 Task: Find connections with filter location Laxou with filter topic #Socialentrepreneurshipwith filter profile language Spanish with filter current company ISRO with filter school Shibli National College Azamgarh with filter industry Racetracks with filter service category Financial Reporting with filter keywords title Chief Engineer
Action: Mouse moved to (655, 95)
Screenshot: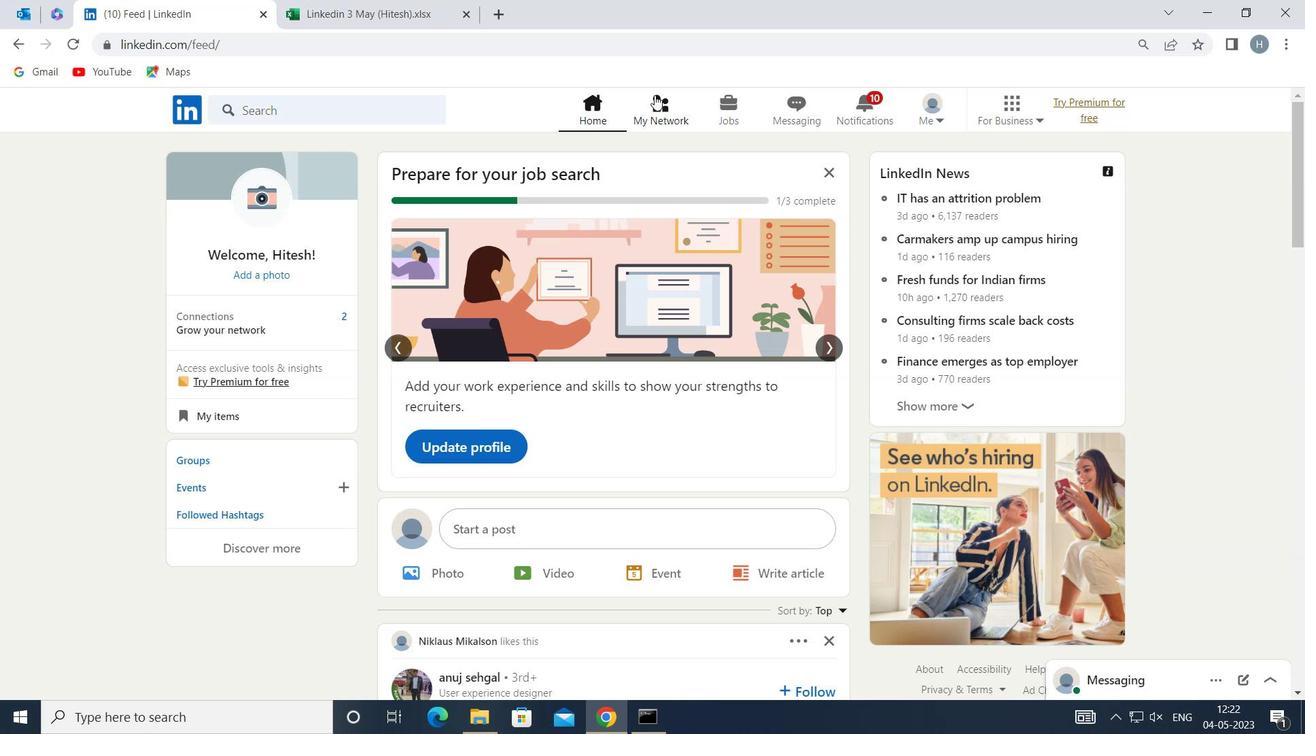 
Action: Mouse pressed left at (655, 95)
Screenshot: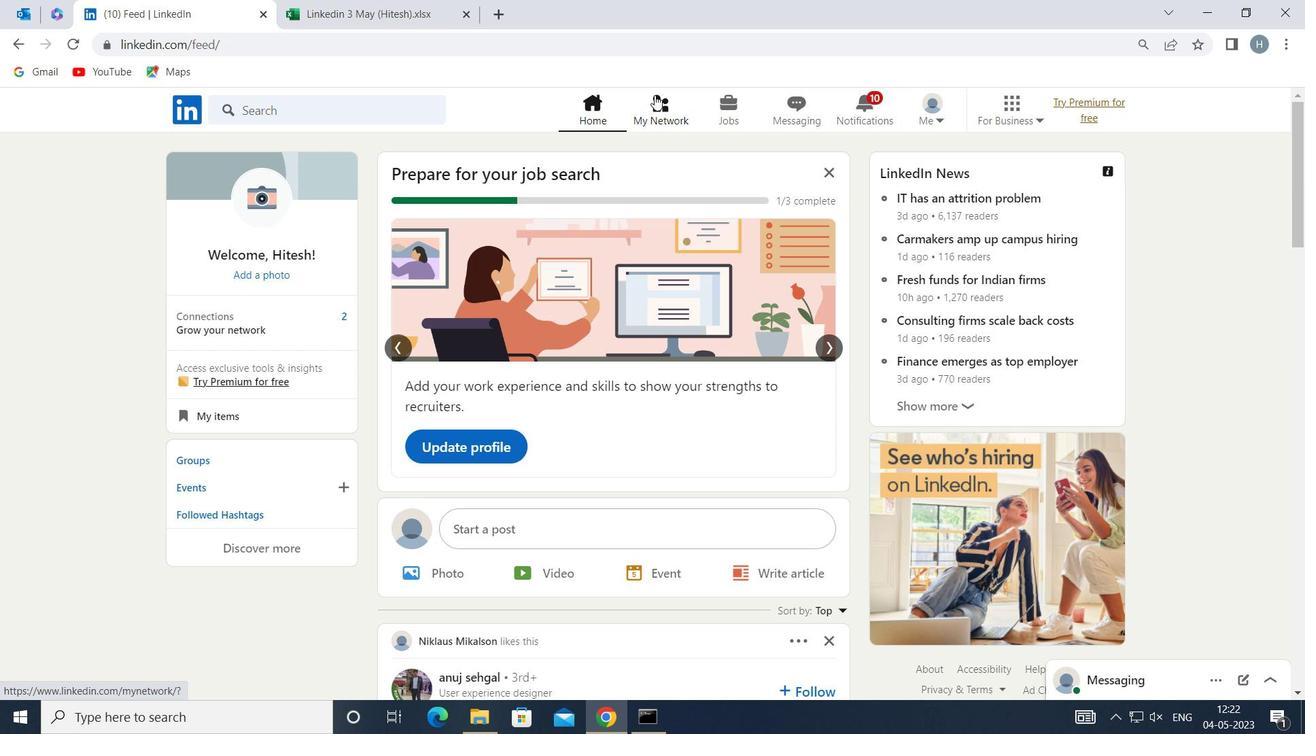 
Action: Mouse moved to (317, 197)
Screenshot: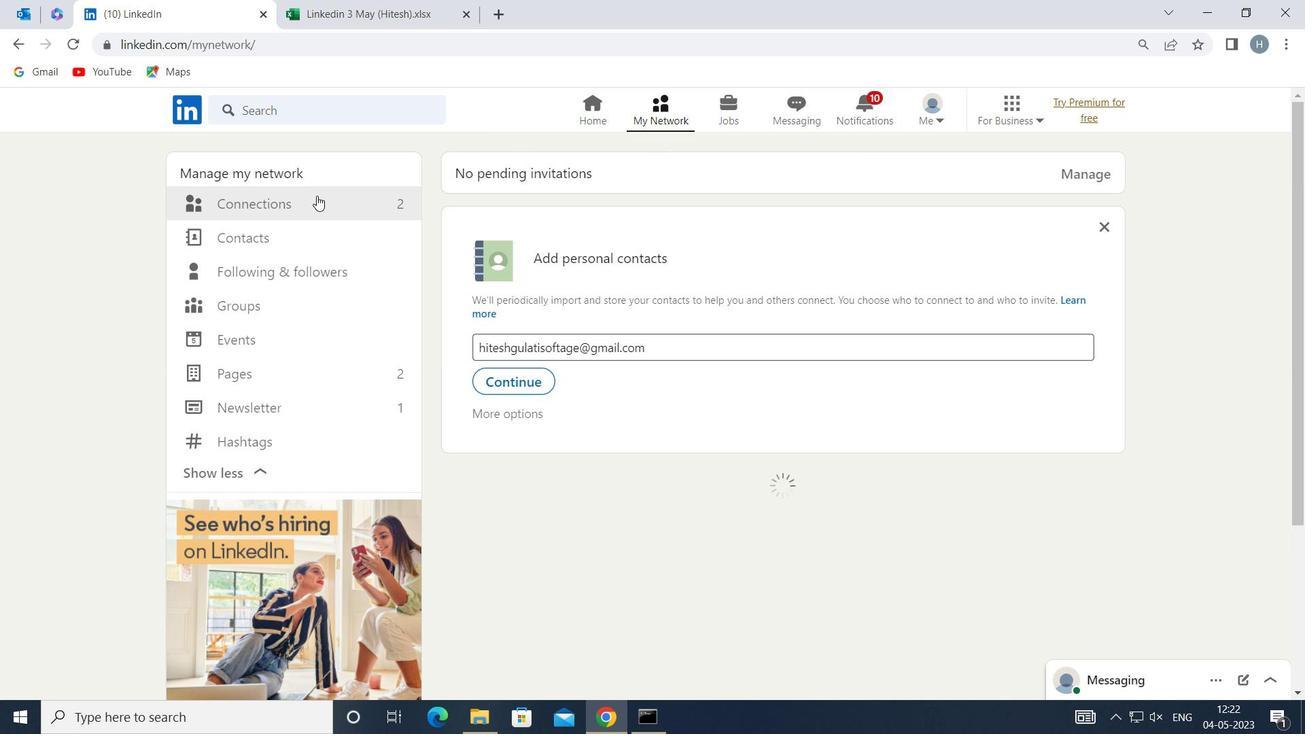 
Action: Mouse pressed left at (317, 197)
Screenshot: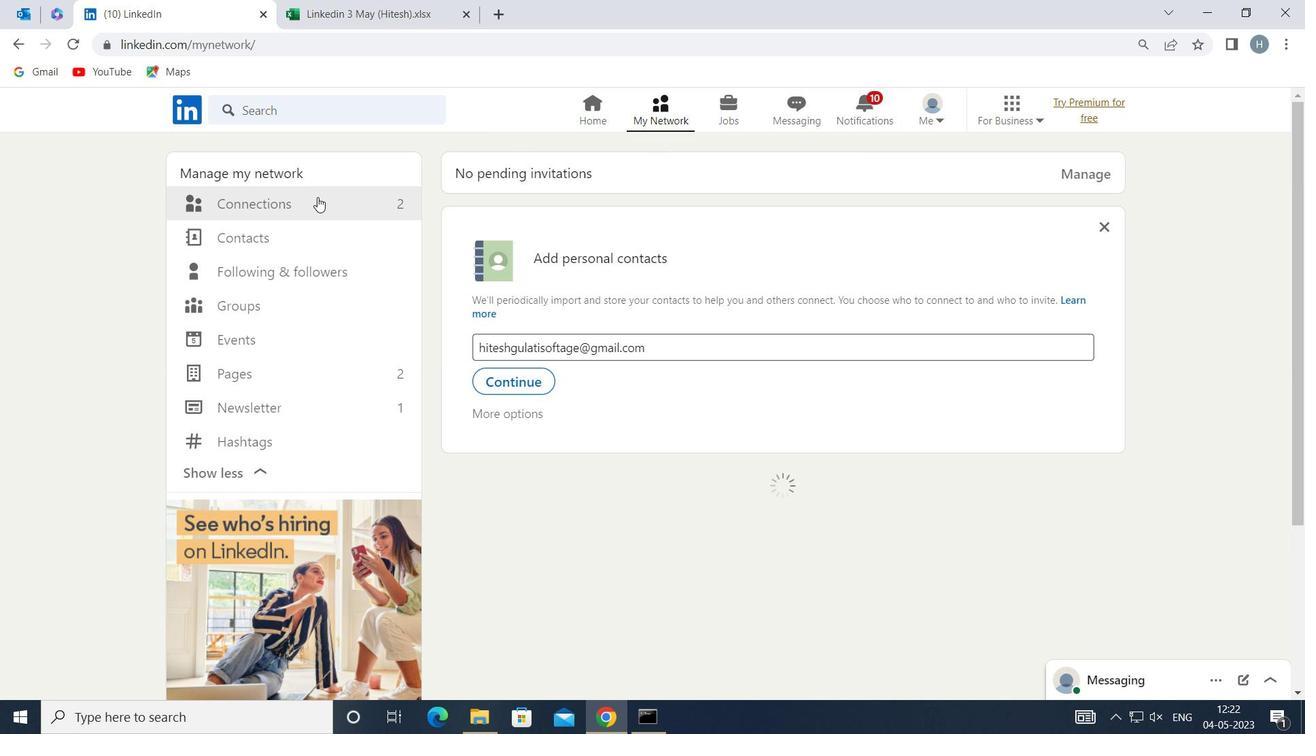 
Action: Mouse moved to (764, 201)
Screenshot: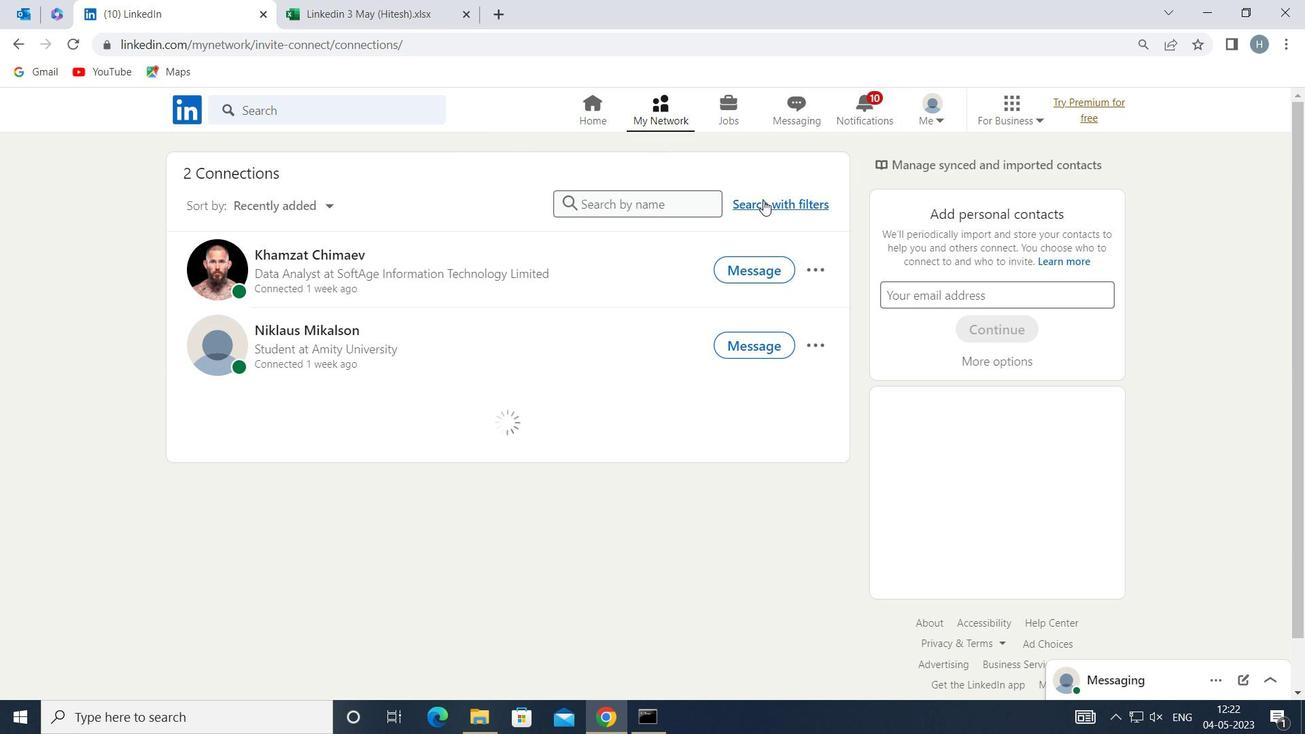 
Action: Mouse pressed left at (764, 201)
Screenshot: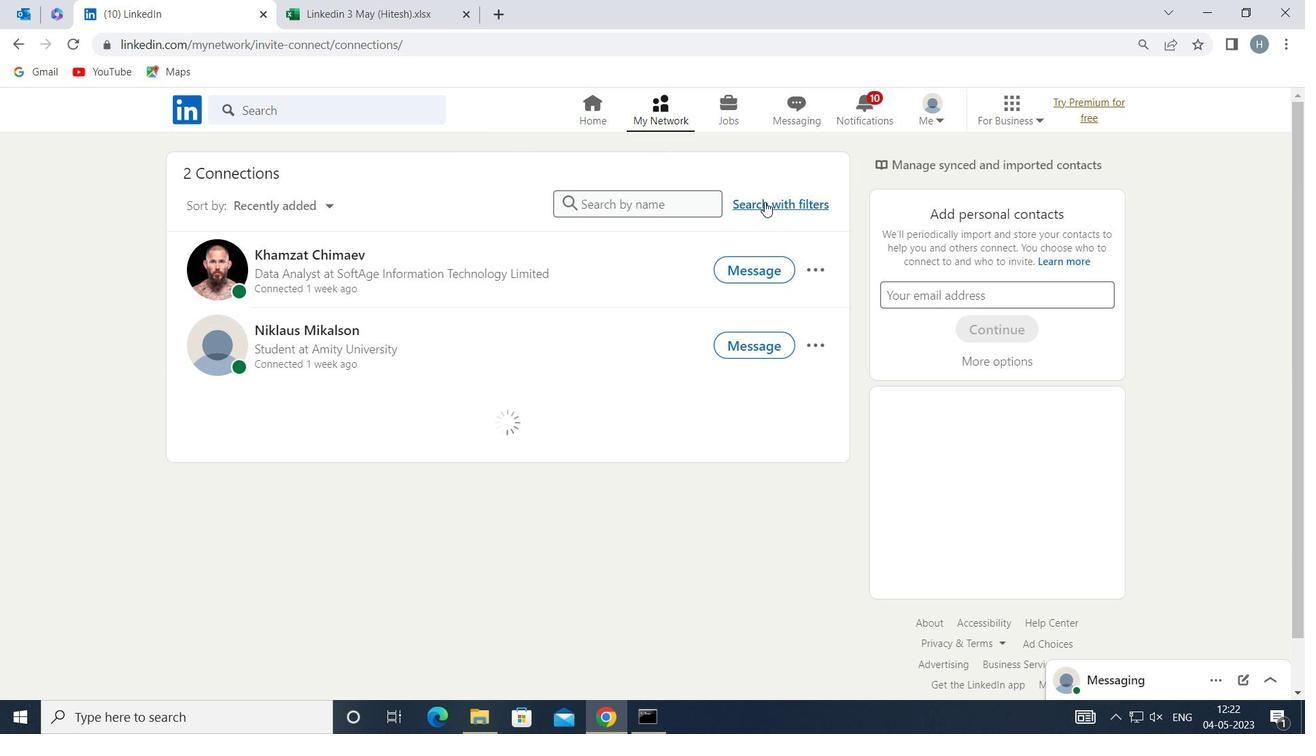 
Action: Mouse moved to (719, 152)
Screenshot: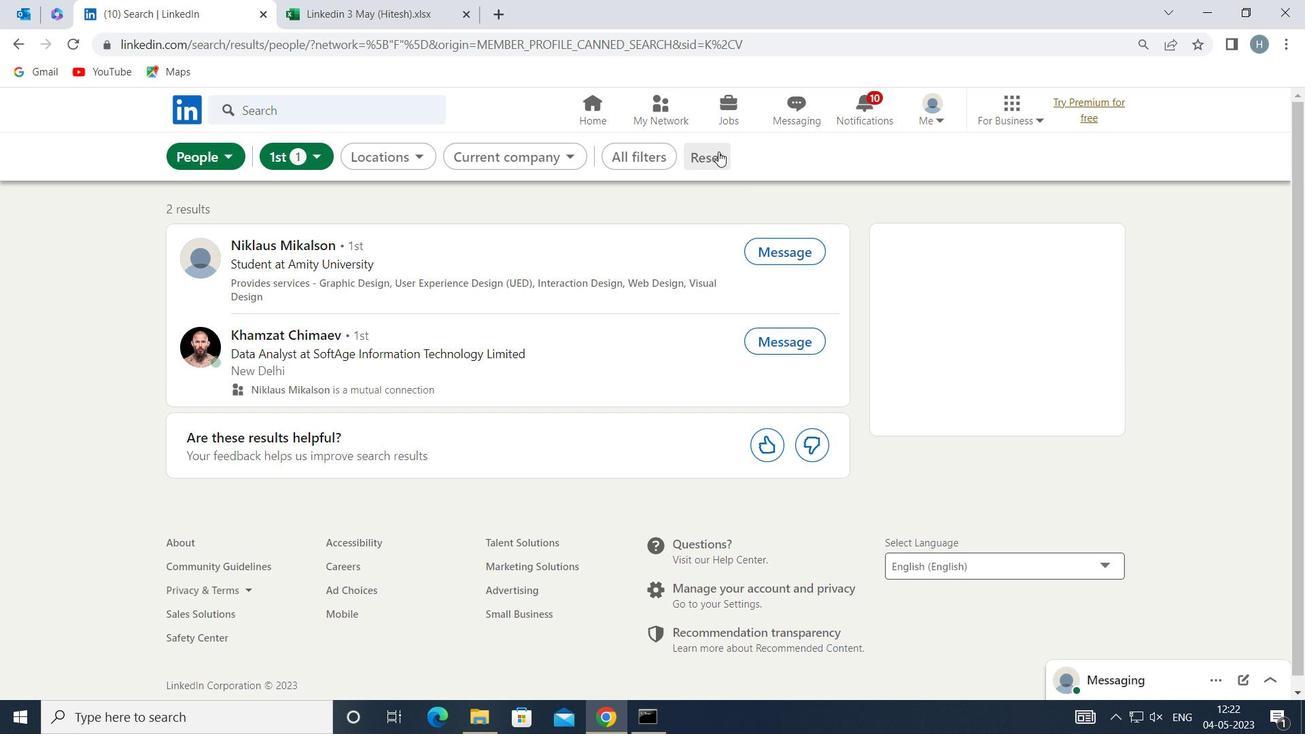 
Action: Mouse pressed left at (719, 152)
Screenshot: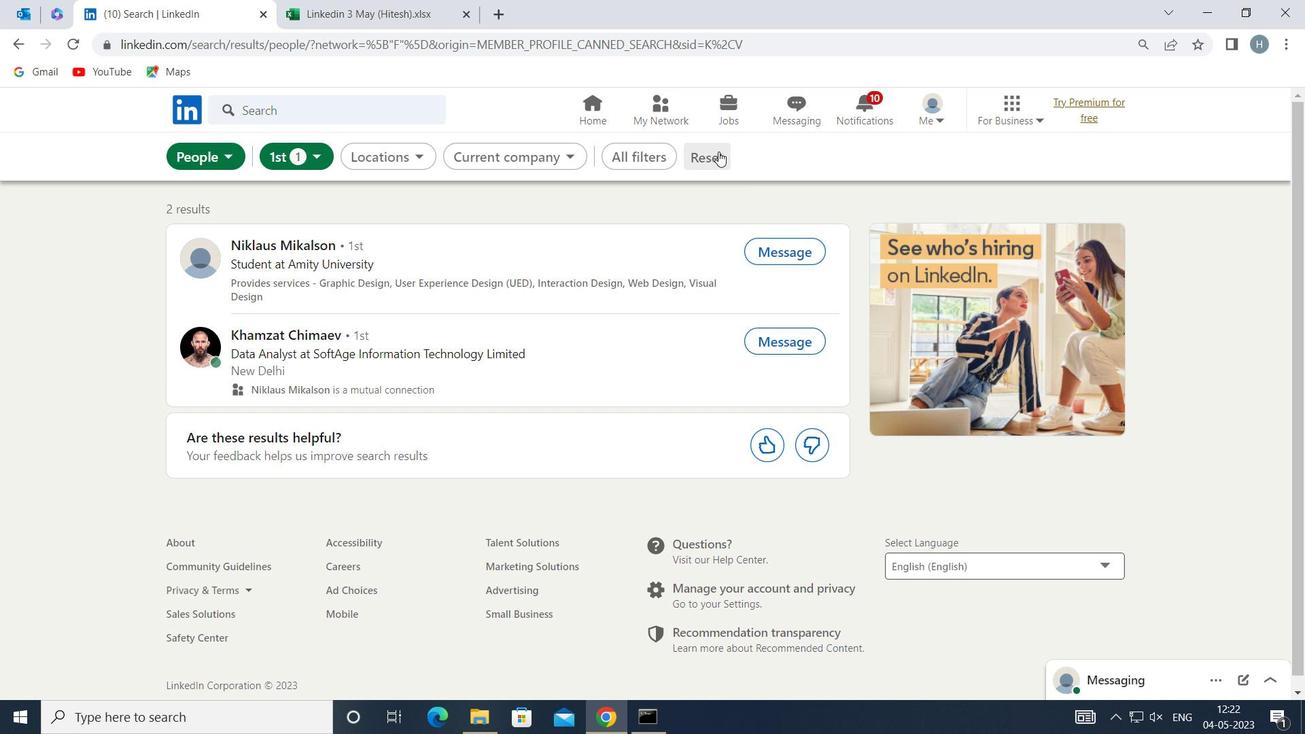 
Action: Mouse moved to (681, 153)
Screenshot: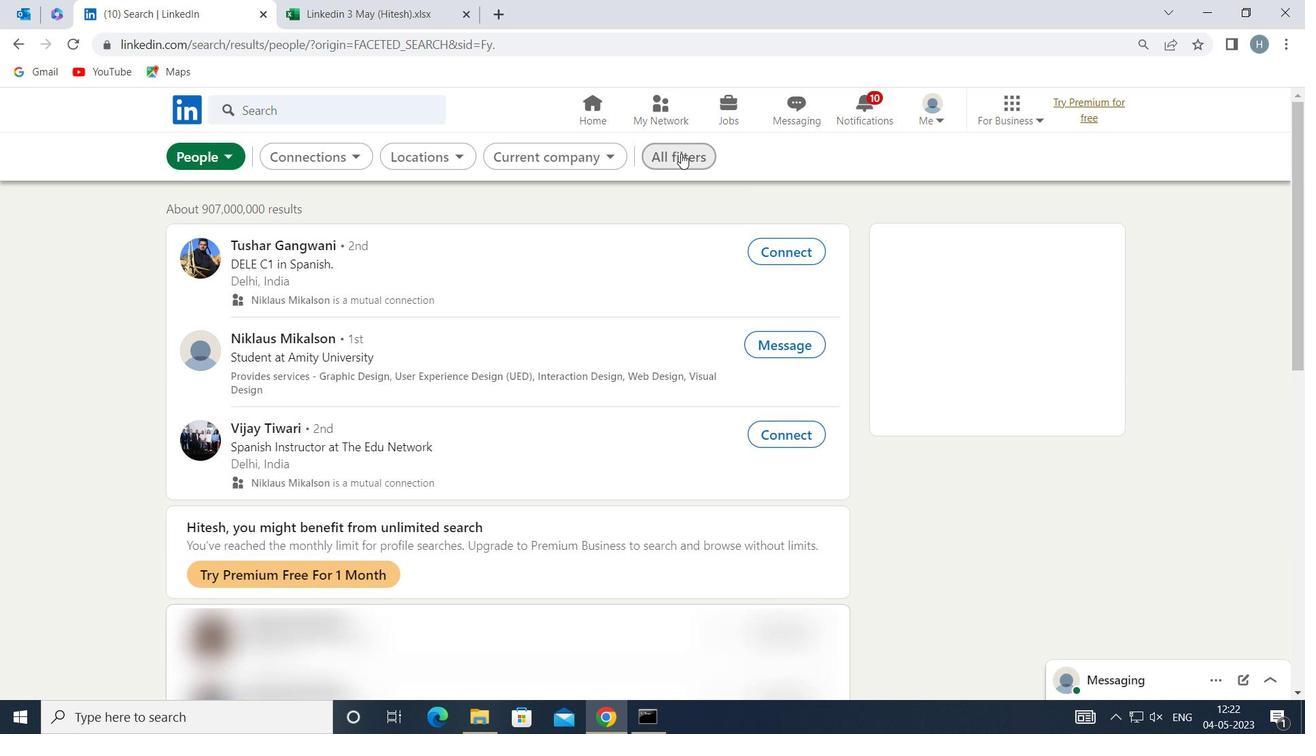 
Action: Mouse pressed left at (681, 153)
Screenshot: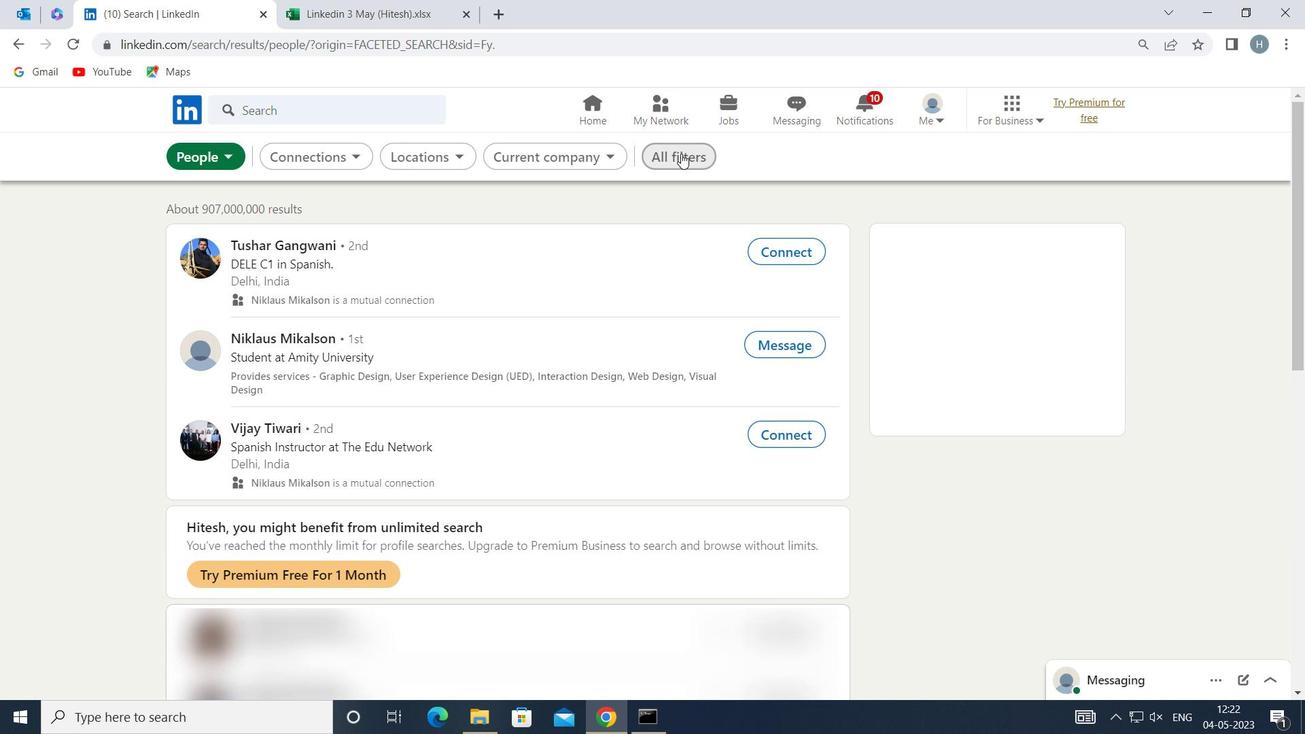 
Action: Mouse moved to (968, 330)
Screenshot: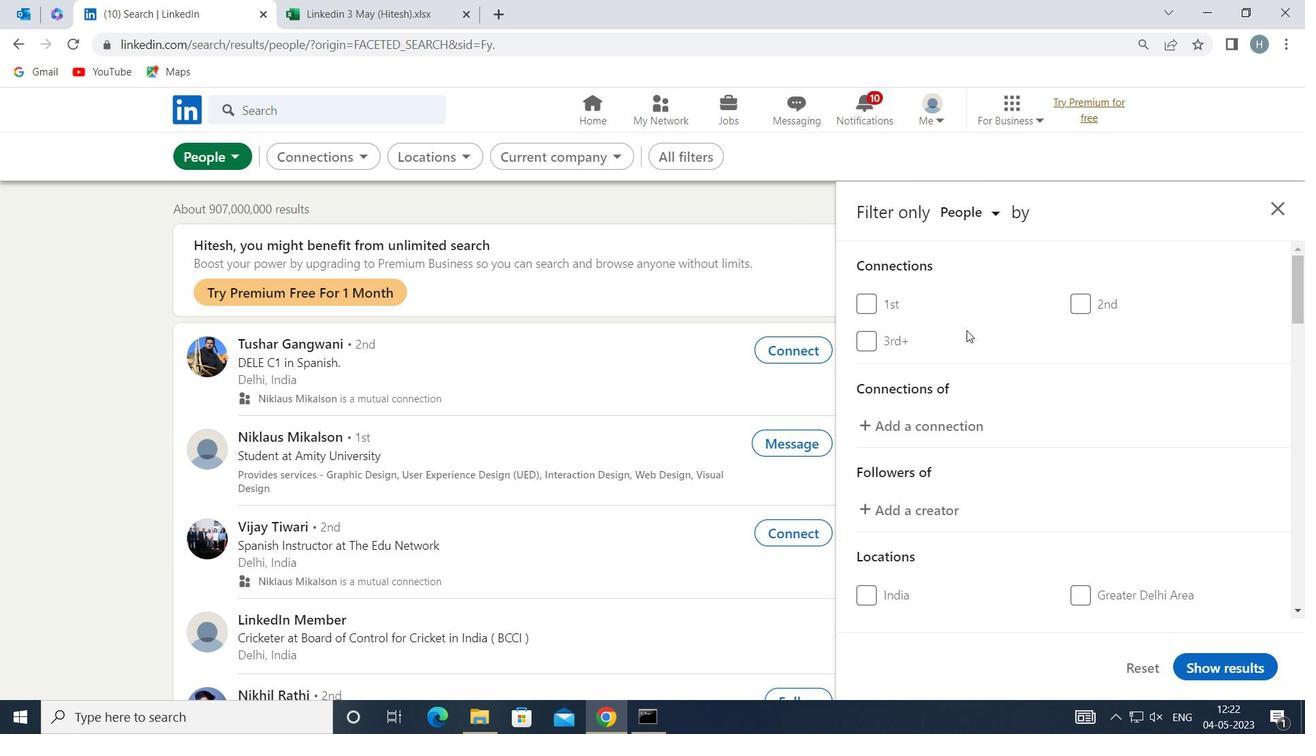 
Action: Mouse scrolled (968, 329) with delta (0, 0)
Screenshot: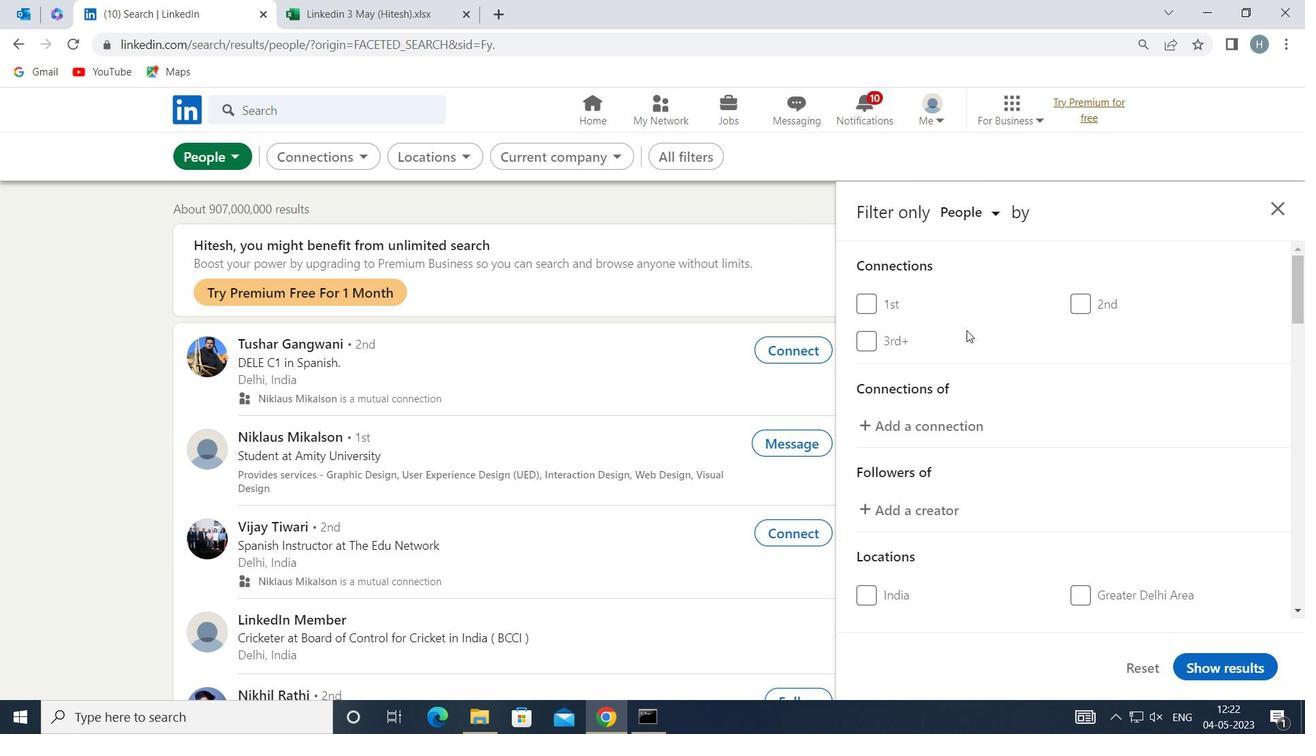 
Action: Mouse scrolled (968, 329) with delta (0, 0)
Screenshot: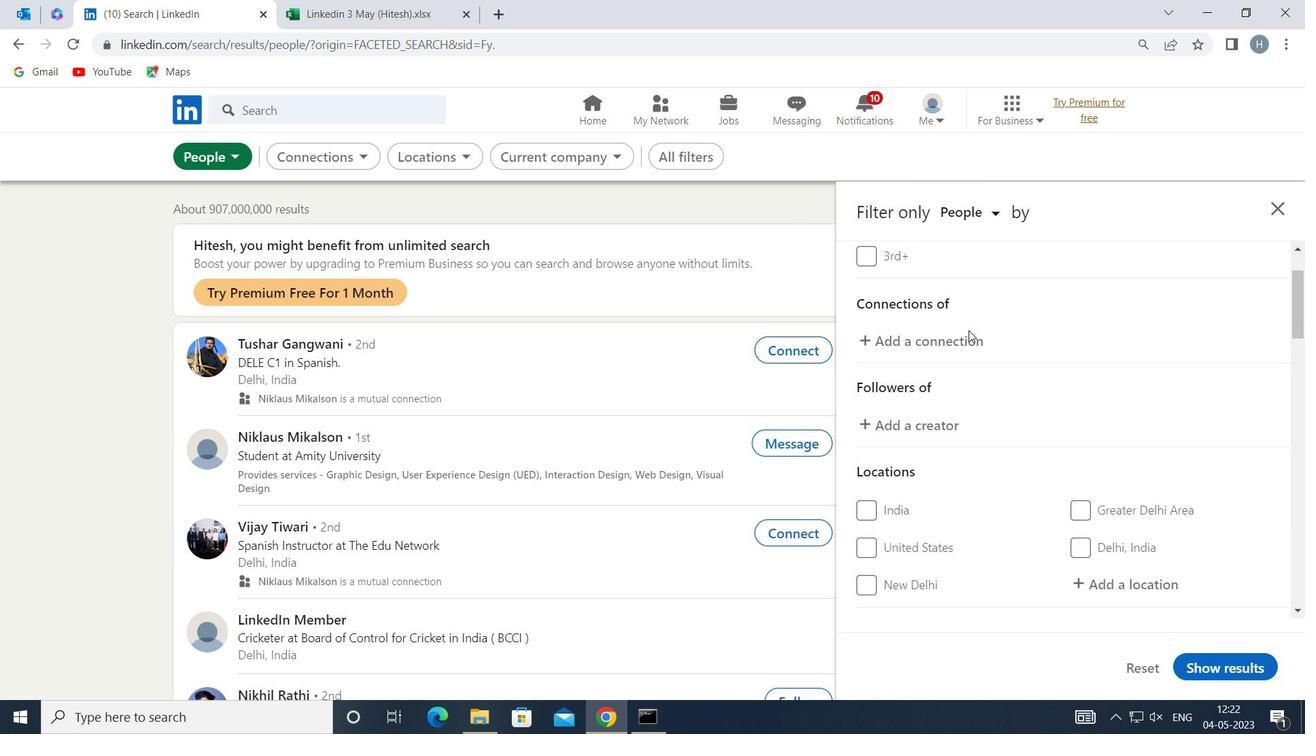 
Action: Mouse moved to (997, 373)
Screenshot: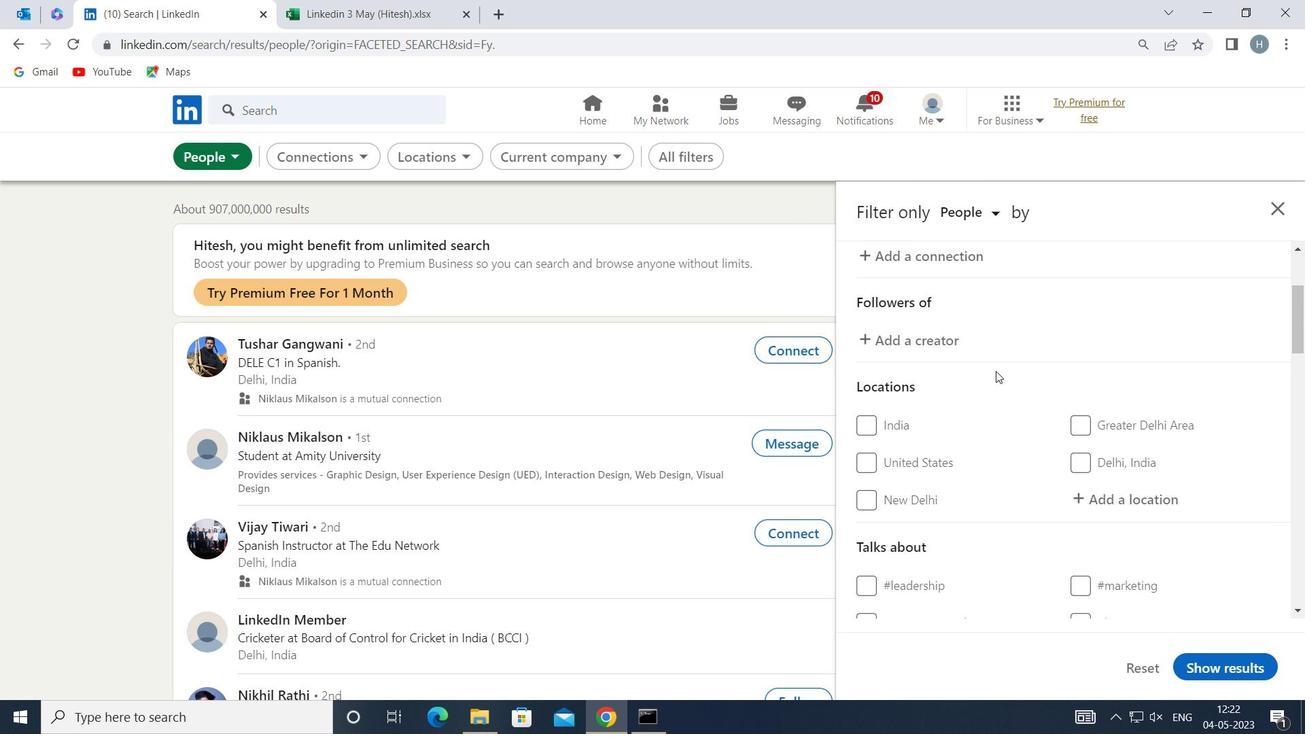 
Action: Mouse scrolled (997, 372) with delta (0, 0)
Screenshot: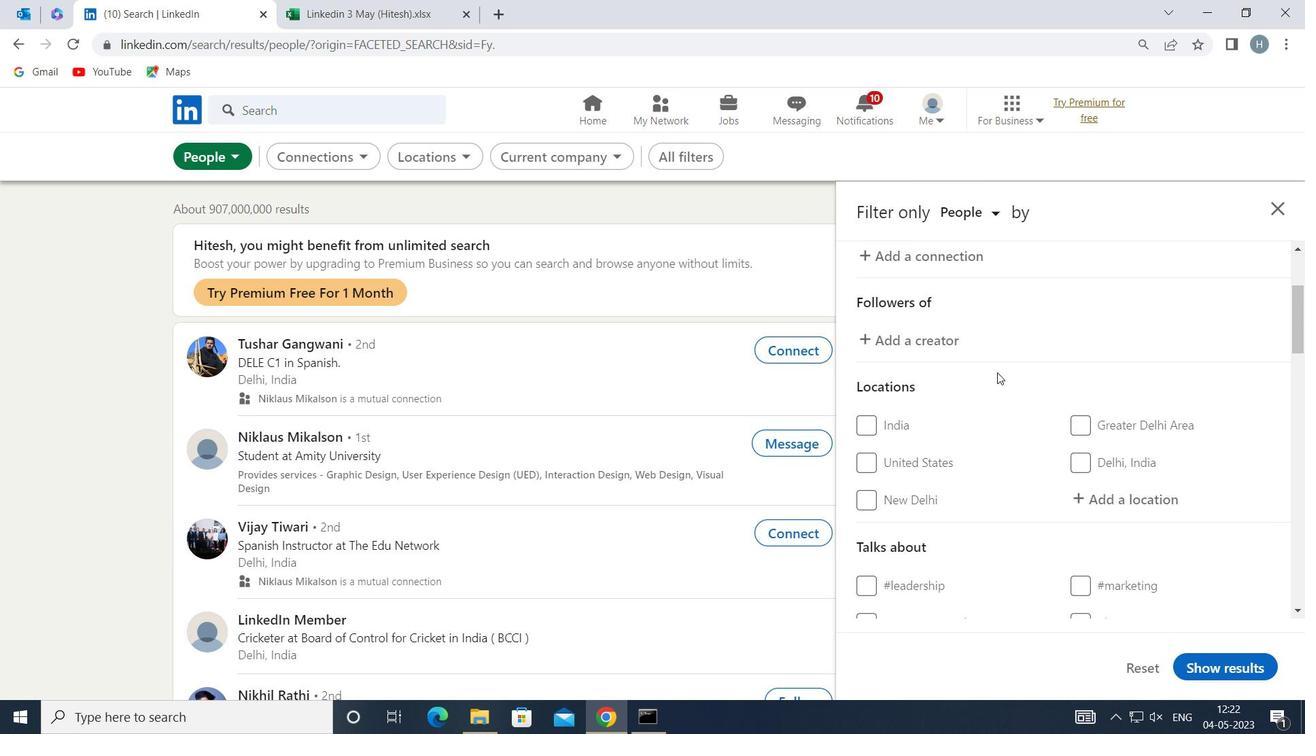
Action: Mouse moved to (1105, 407)
Screenshot: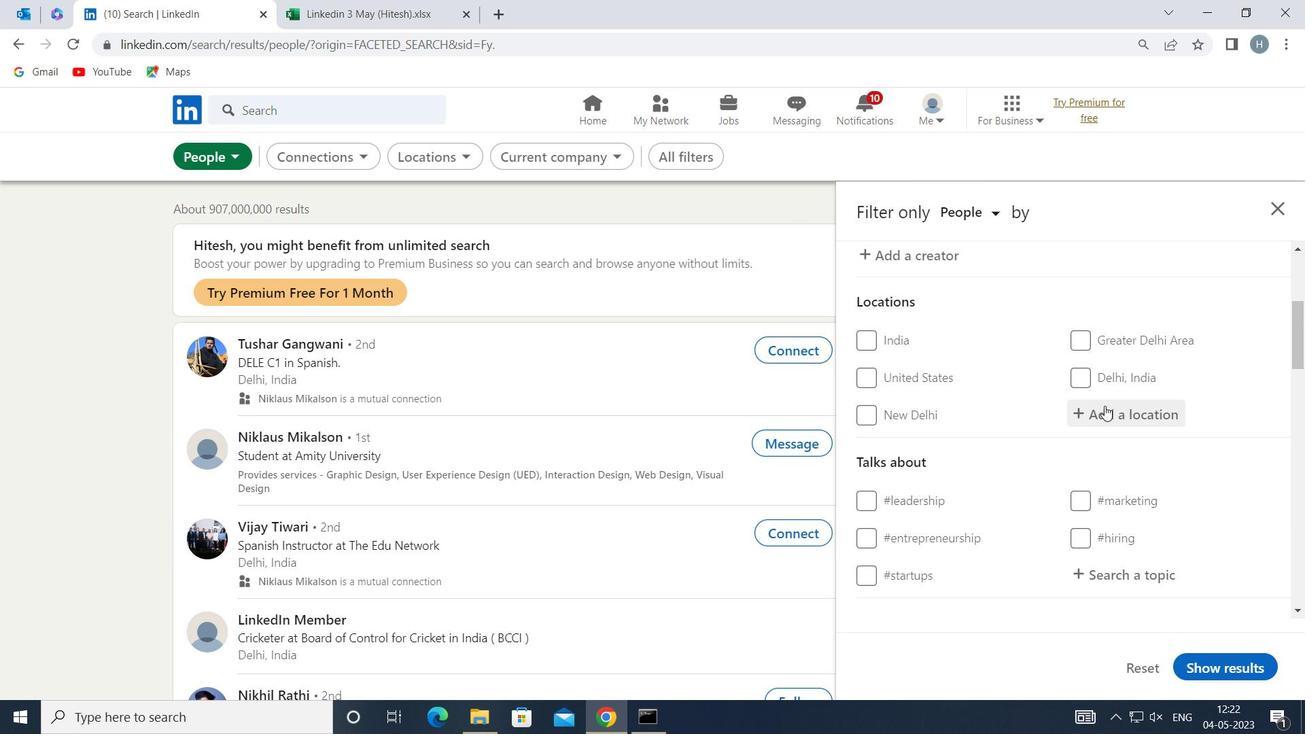 
Action: Mouse pressed left at (1105, 407)
Screenshot: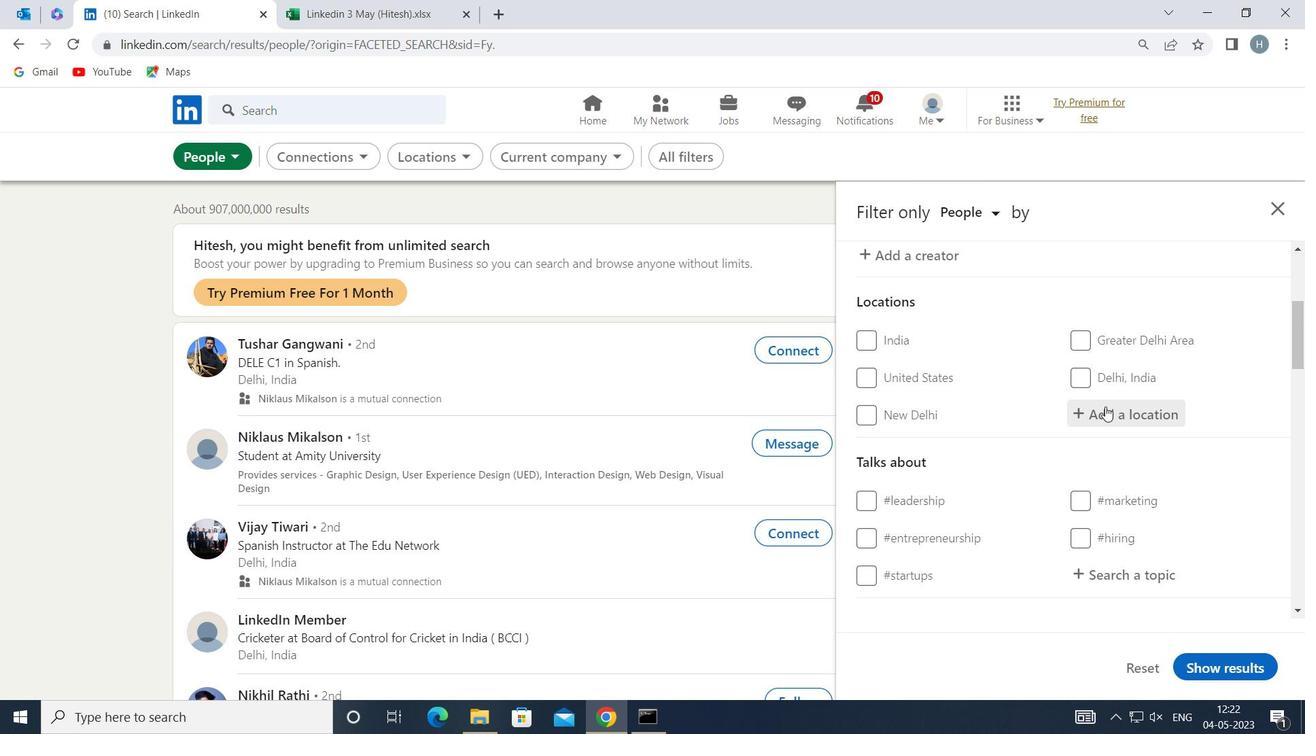 
Action: Key pressed <Key.shift>LAXOU
Screenshot: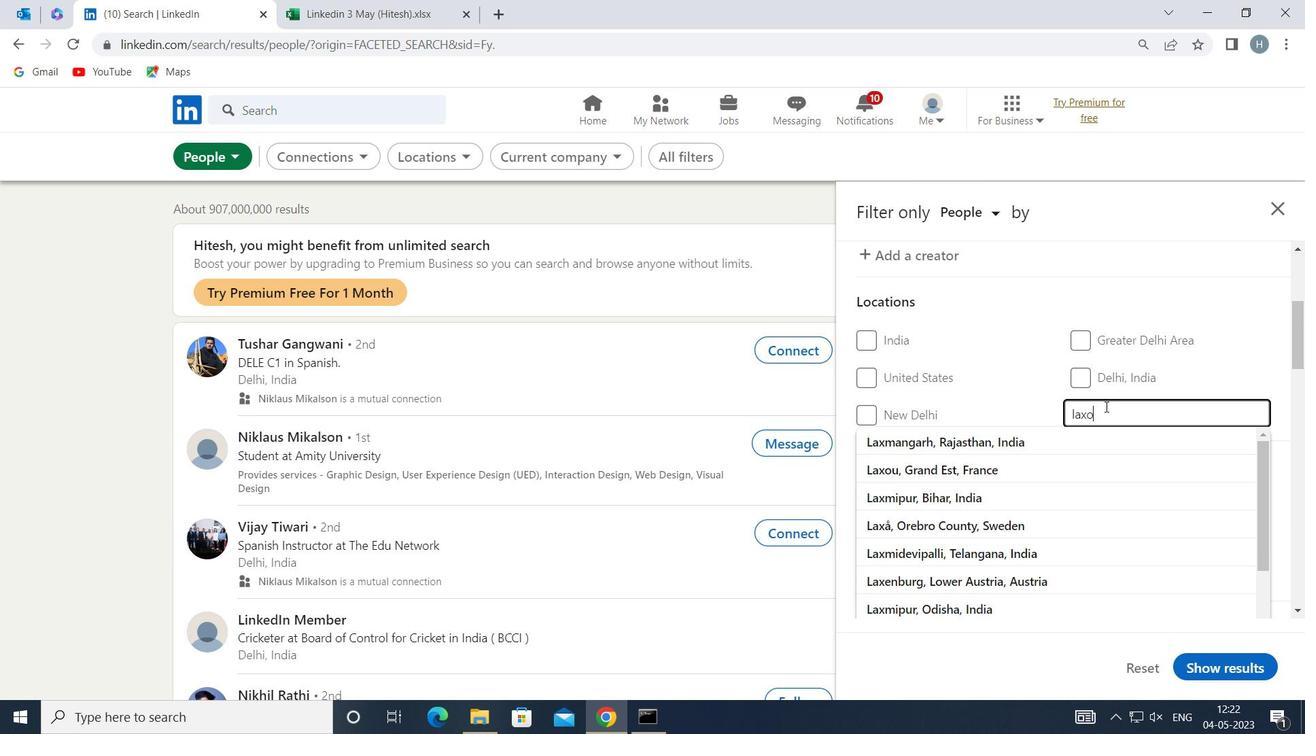 
Action: Mouse moved to (1131, 442)
Screenshot: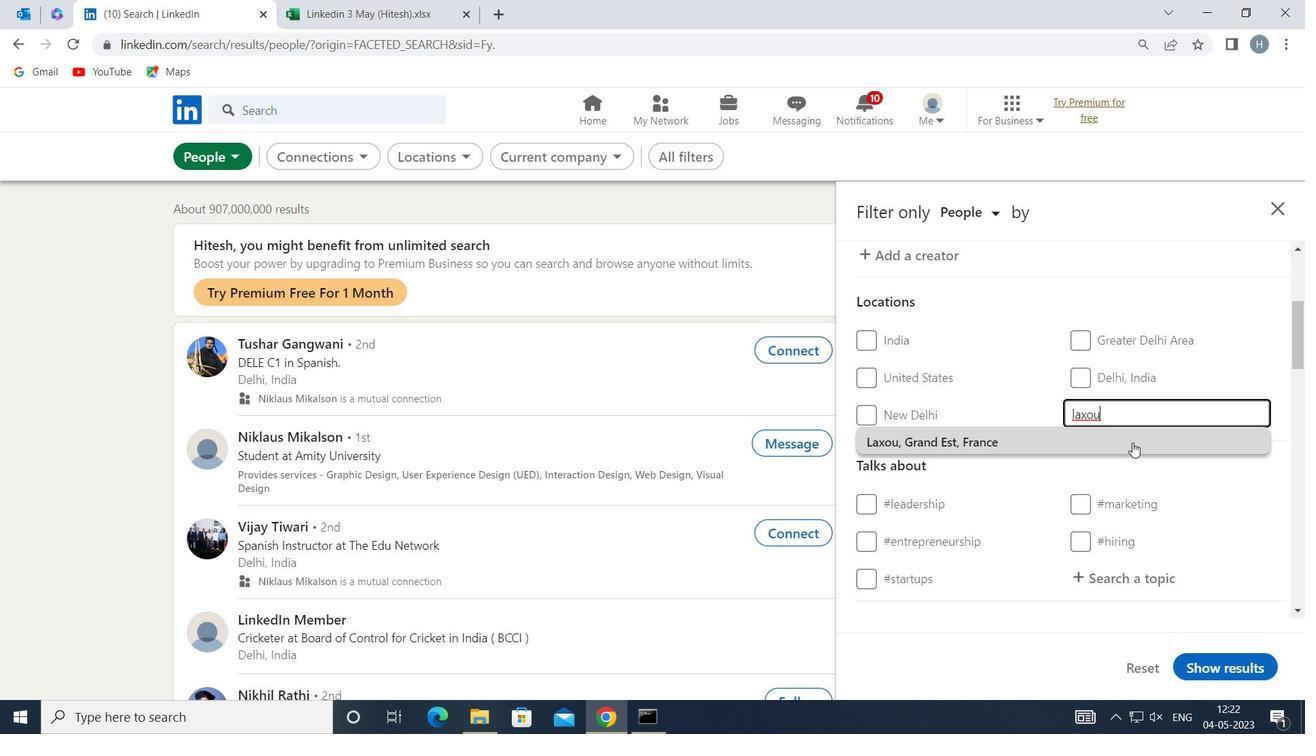 
Action: Mouse pressed left at (1131, 442)
Screenshot: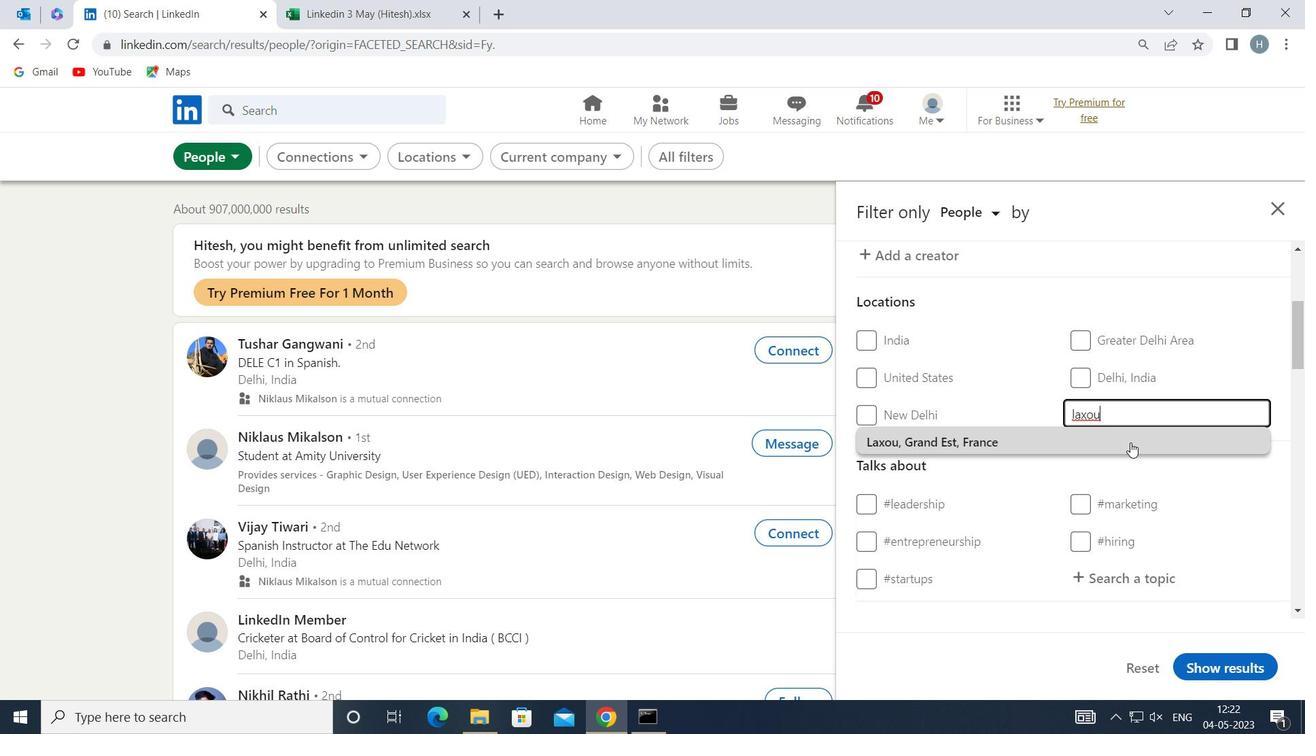 
Action: Mouse moved to (1108, 434)
Screenshot: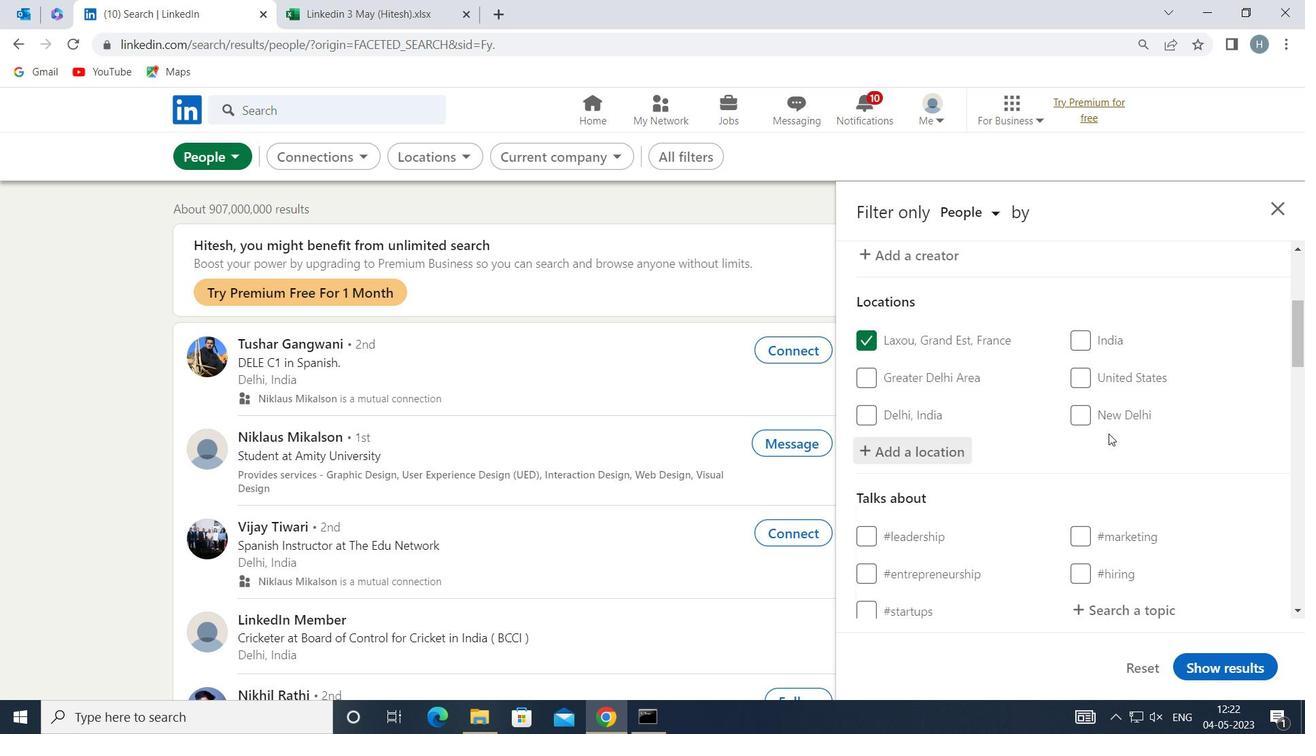 
Action: Mouse scrolled (1108, 433) with delta (0, 0)
Screenshot: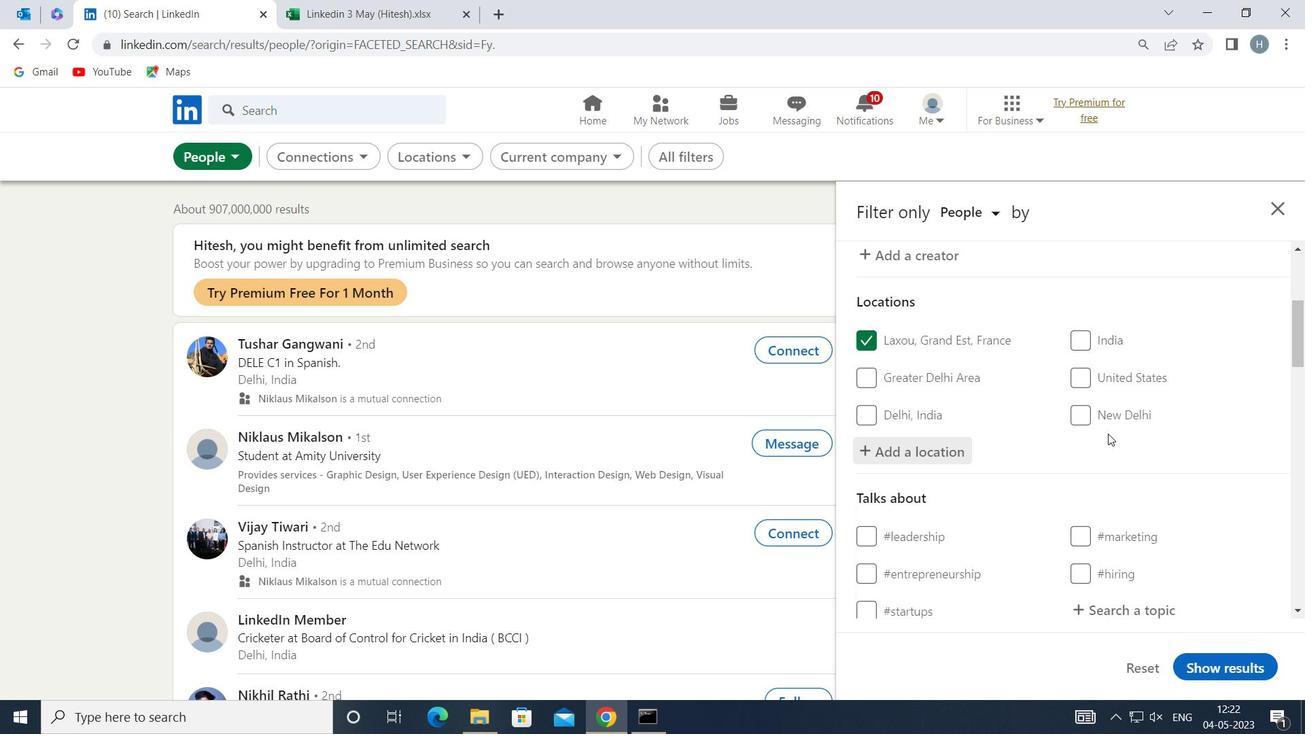 
Action: Mouse scrolled (1108, 433) with delta (0, 0)
Screenshot: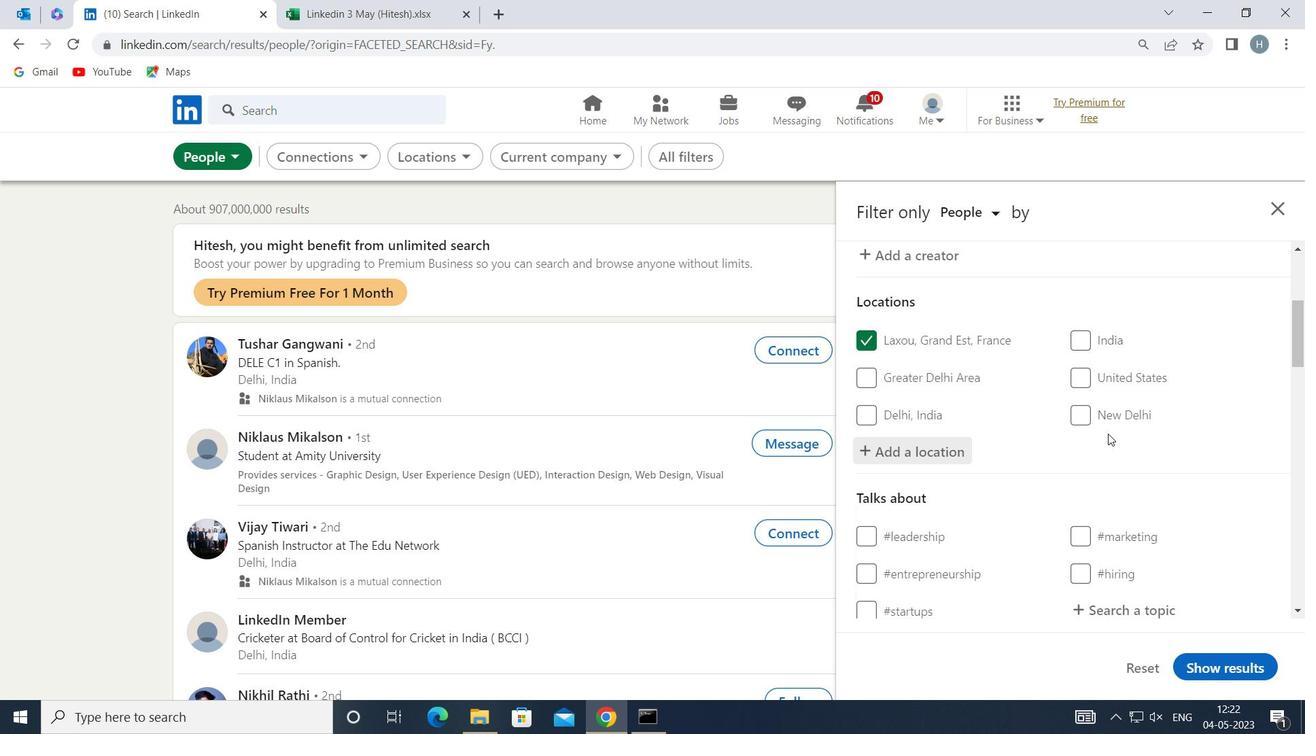 
Action: Mouse moved to (1111, 433)
Screenshot: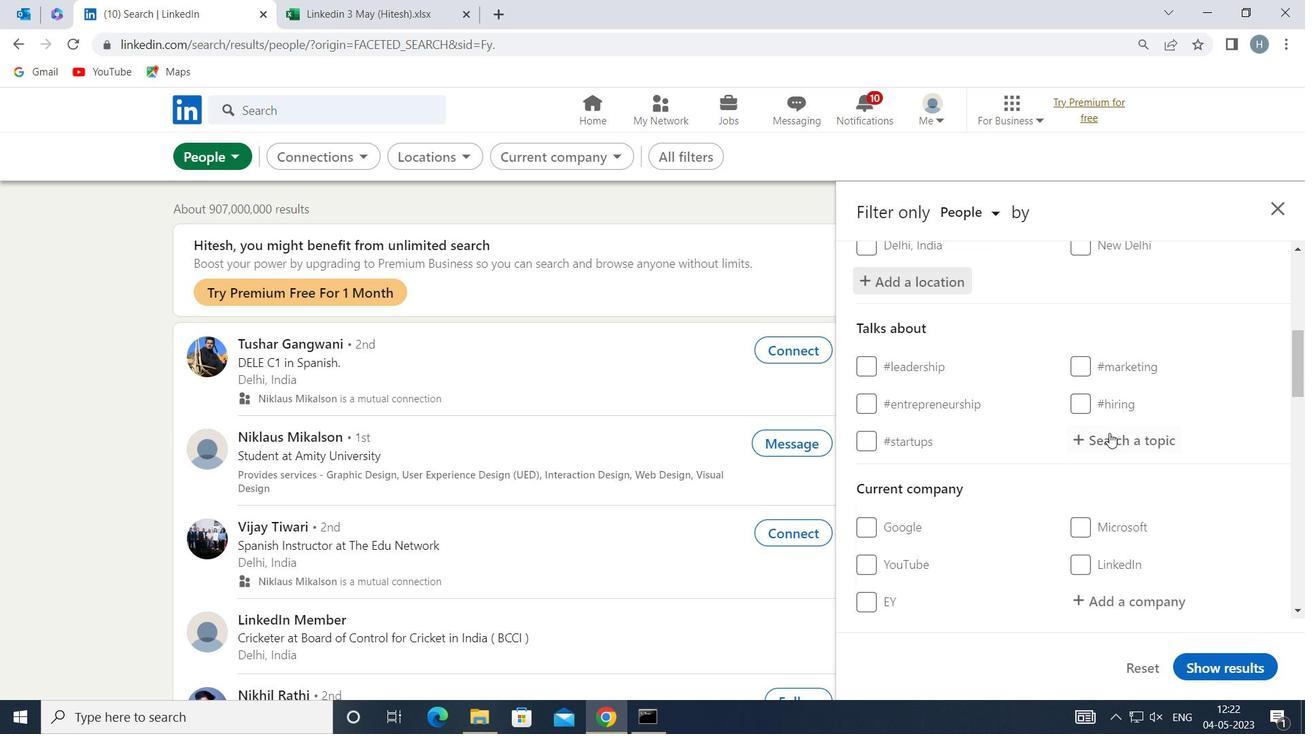 
Action: Mouse pressed left at (1111, 433)
Screenshot: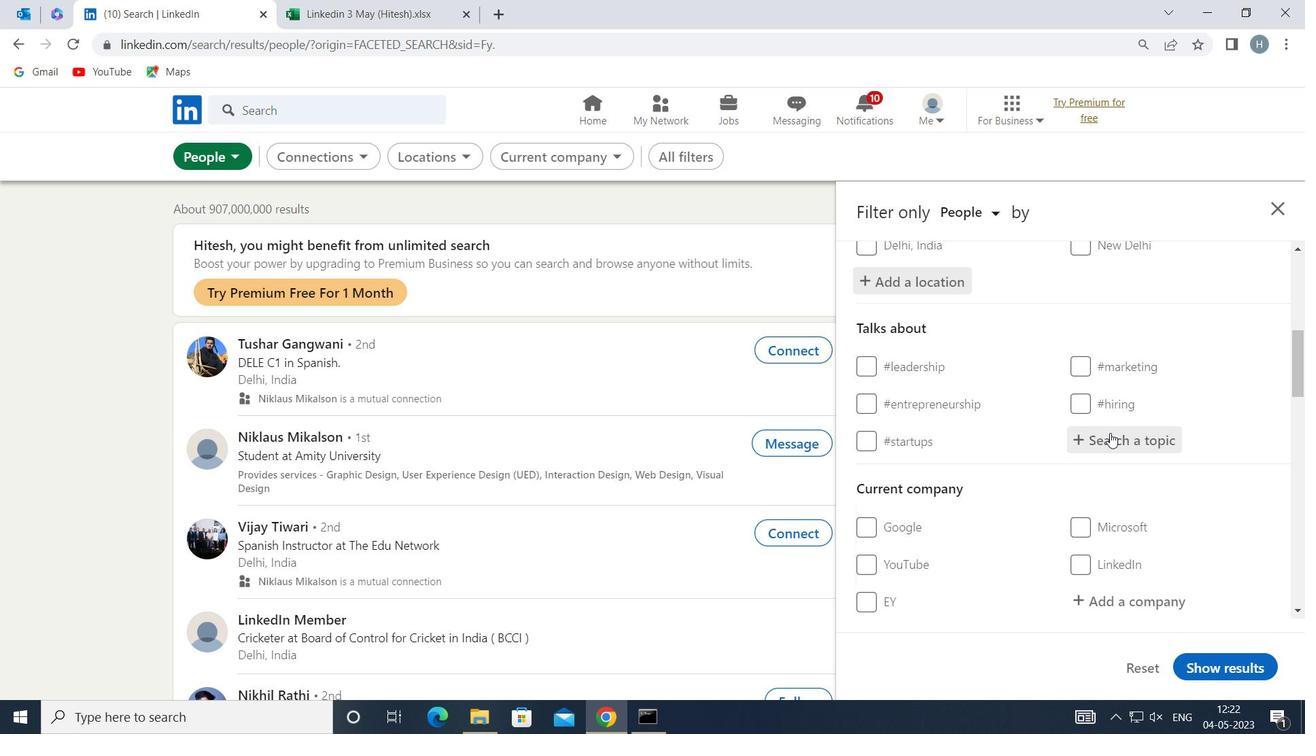 
Action: Key pressed SOCIALENT
Screenshot: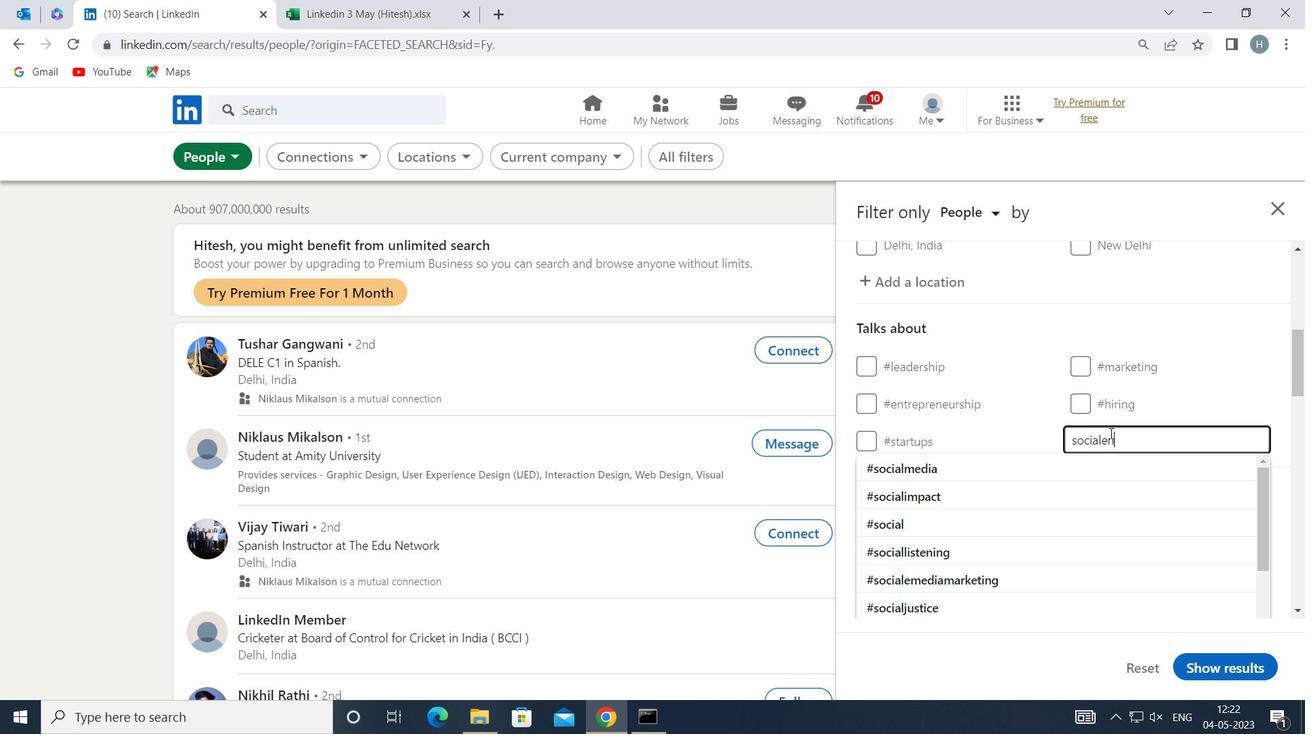 
Action: Mouse moved to (1045, 464)
Screenshot: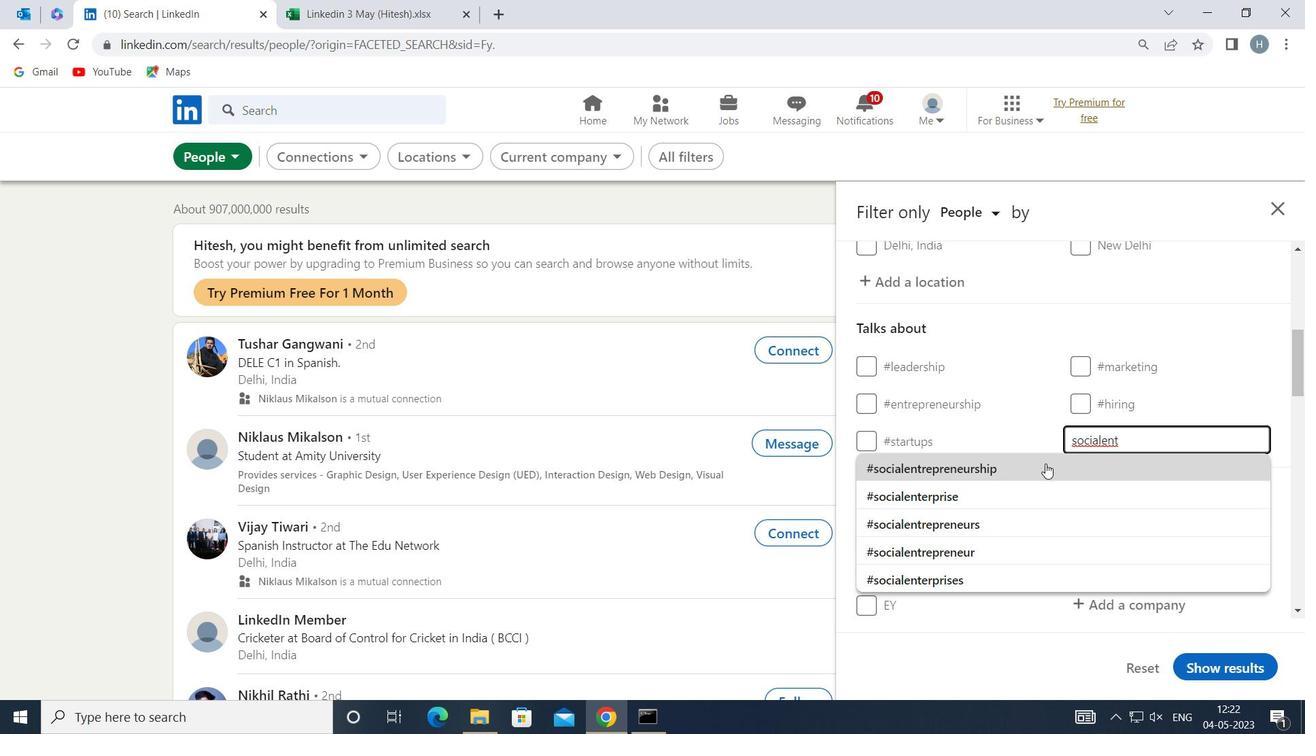 
Action: Mouse pressed left at (1045, 464)
Screenshot: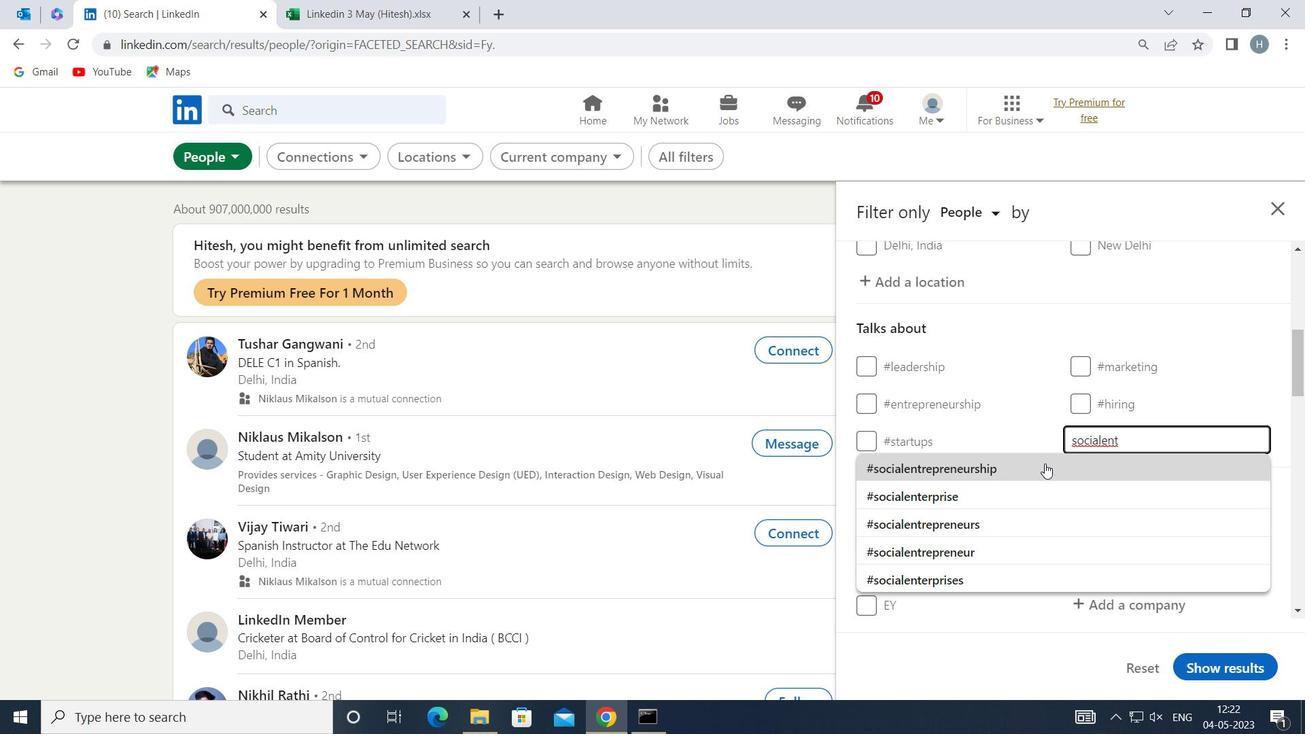 
Action: Mouse moved to (1023, 459)
Screenshot: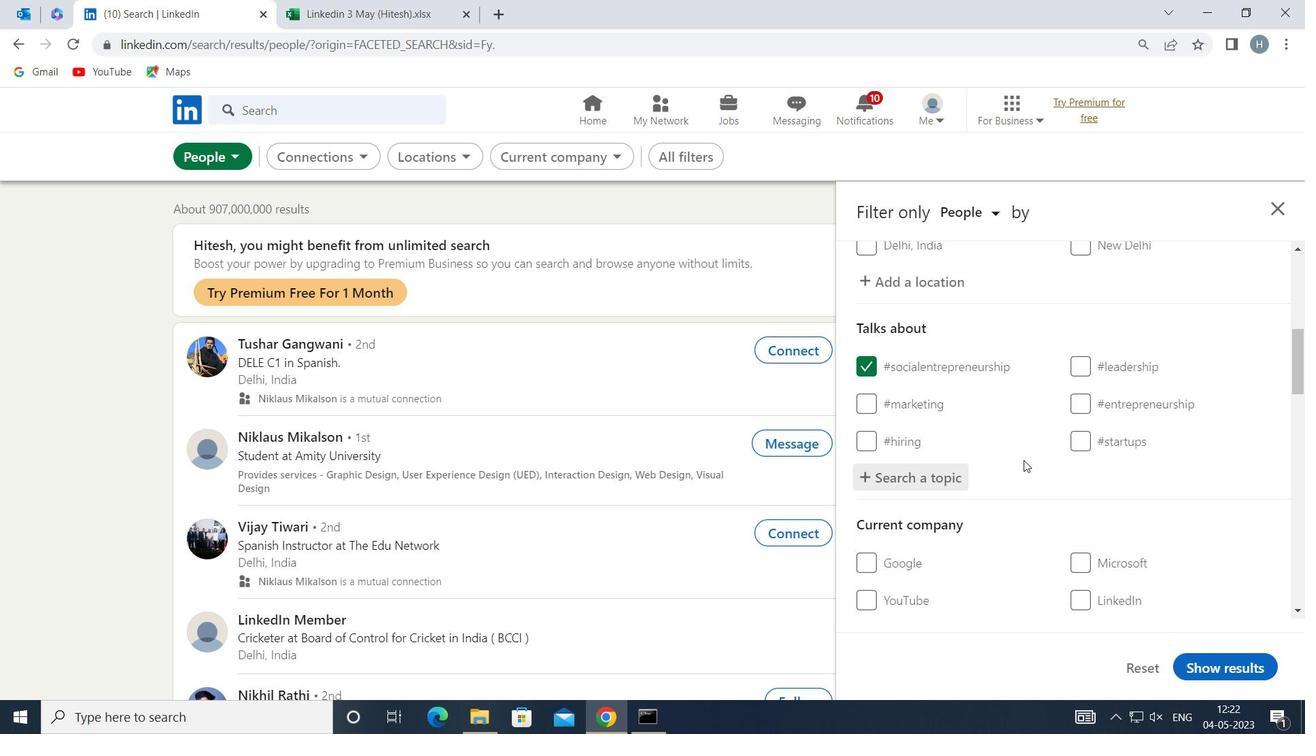 
Action: Mouse scrolled (1023, 458) with delta (0, 0)
Screenshot: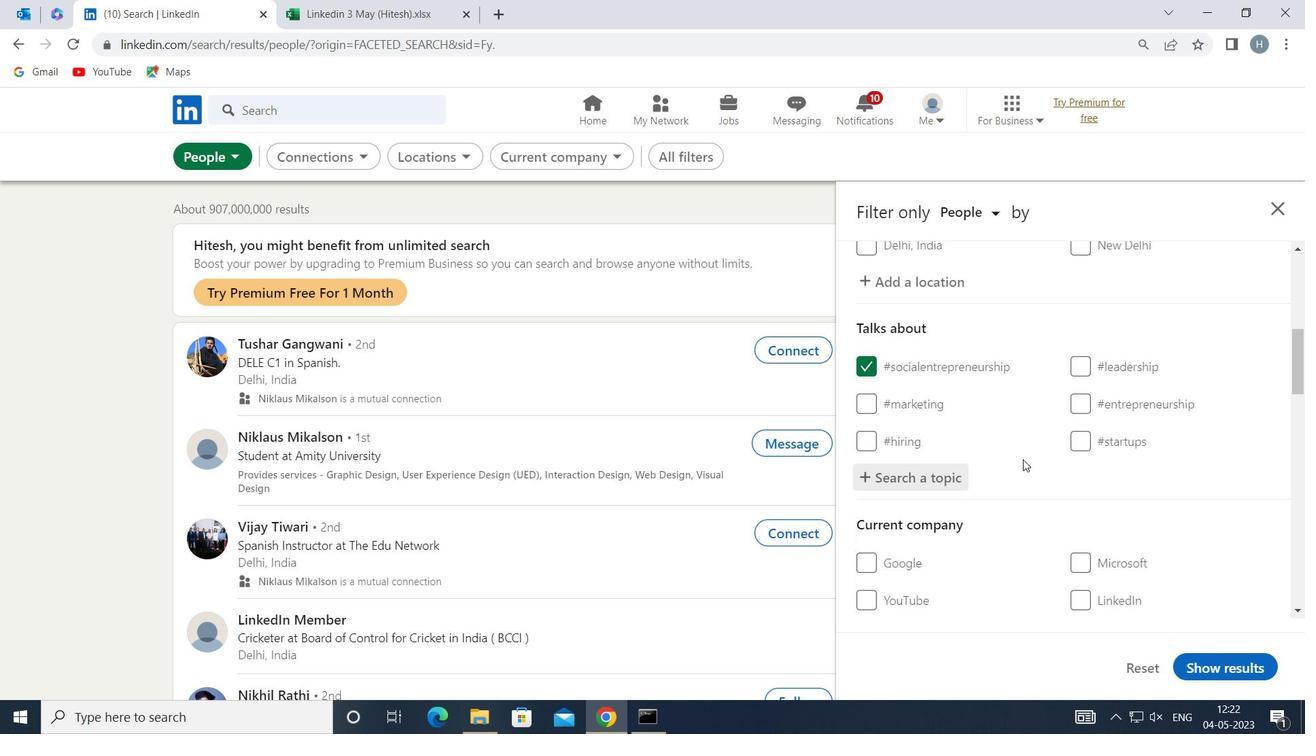 
Action: Mouse moved to (1023, 457)
Screenshot: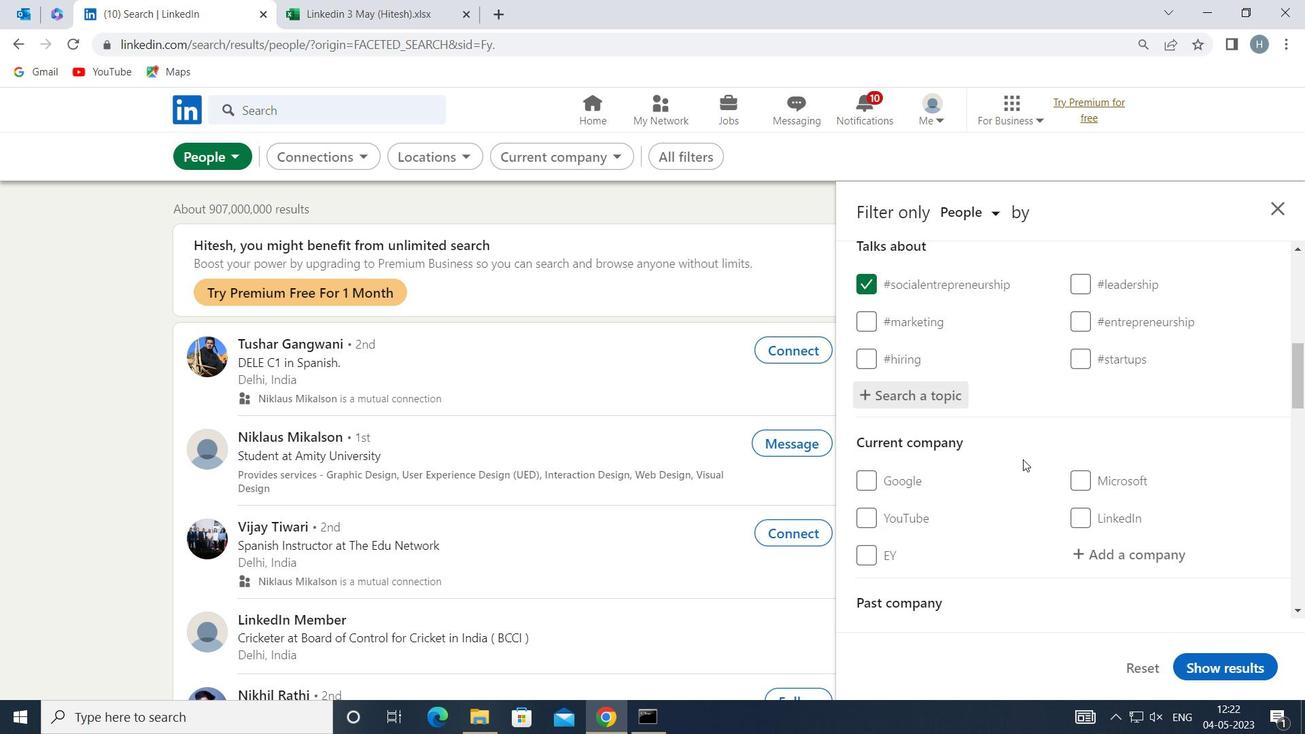 
Action: Mouse scrolled (1023, 456) with delta (0, 0)
Screenshot: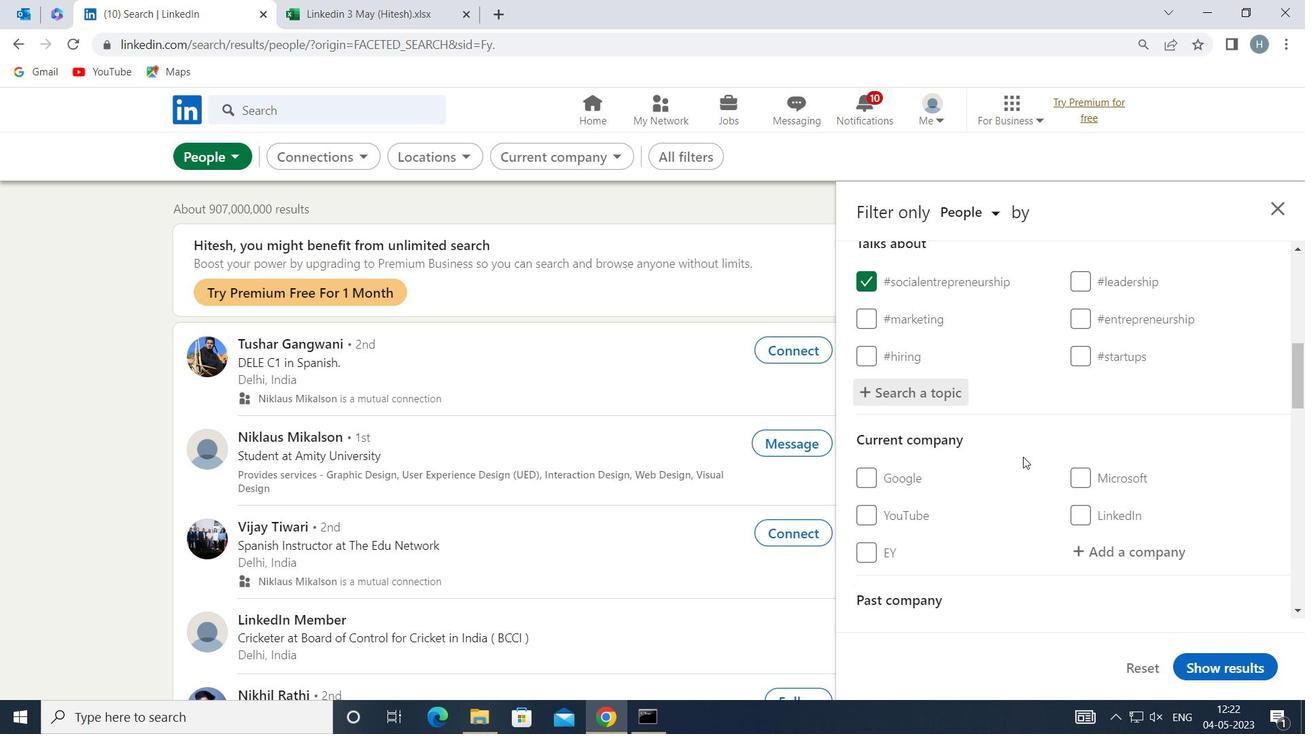 
Action: Mouse scrolled (1023, 456) with delta (0, 0)
Screenshot: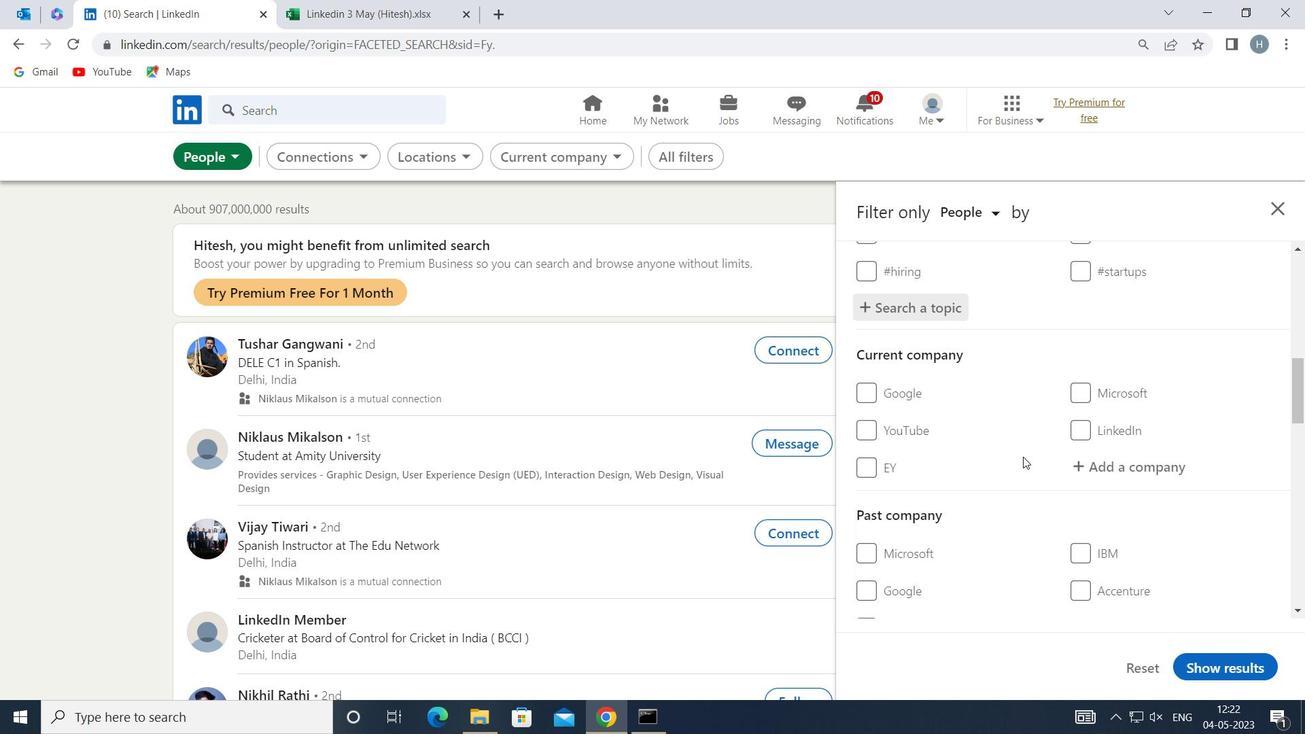 
Action: Mouse scrolled (1023, 456) with delta (0, 0)
Screenshot: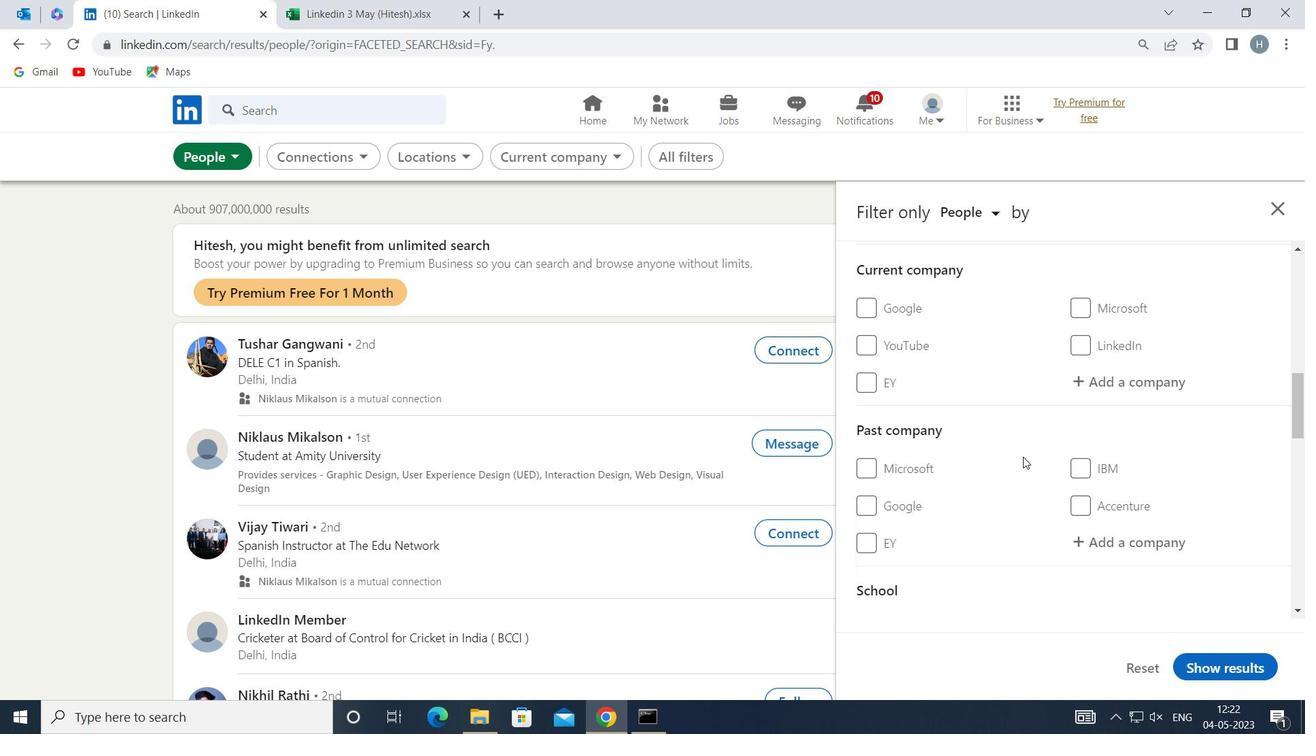 
Action: Mouse scrolled (1023, 456) with delta (0, 0)
Screenshot: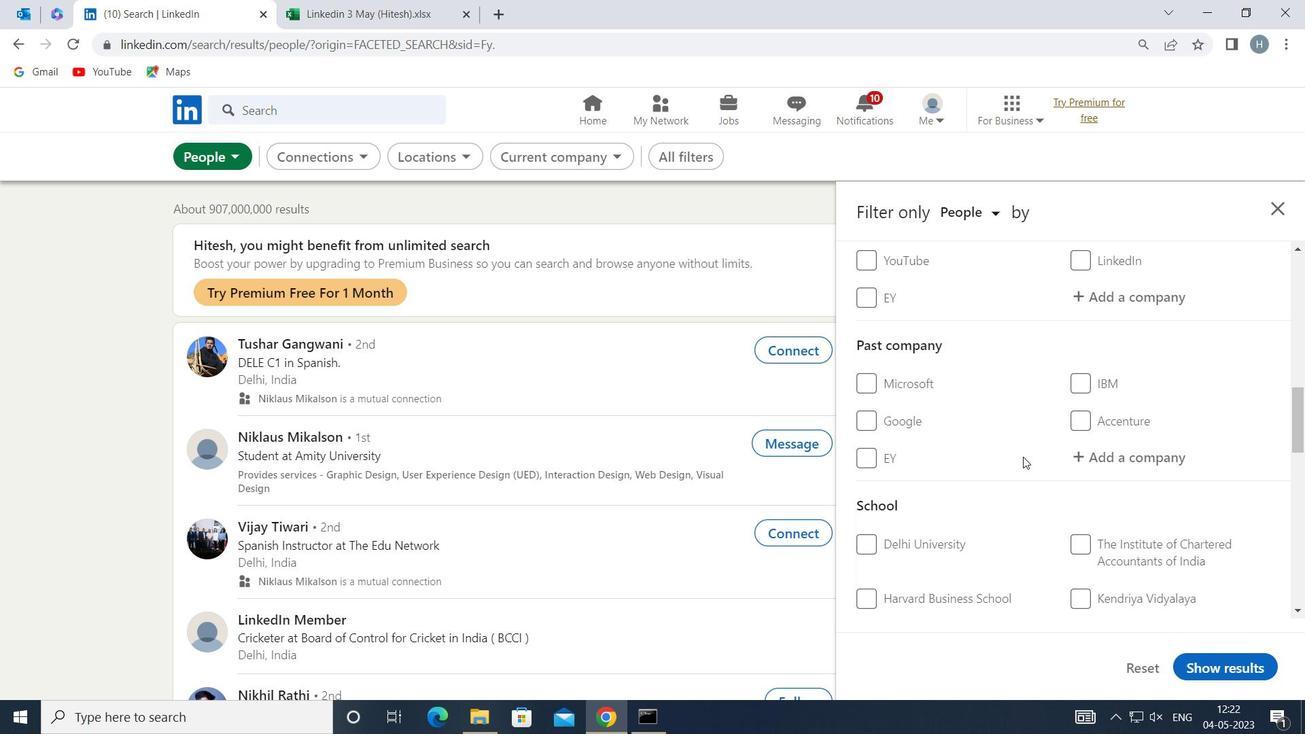 
Action: Mouse moved to (1023, 454)
Screenshot: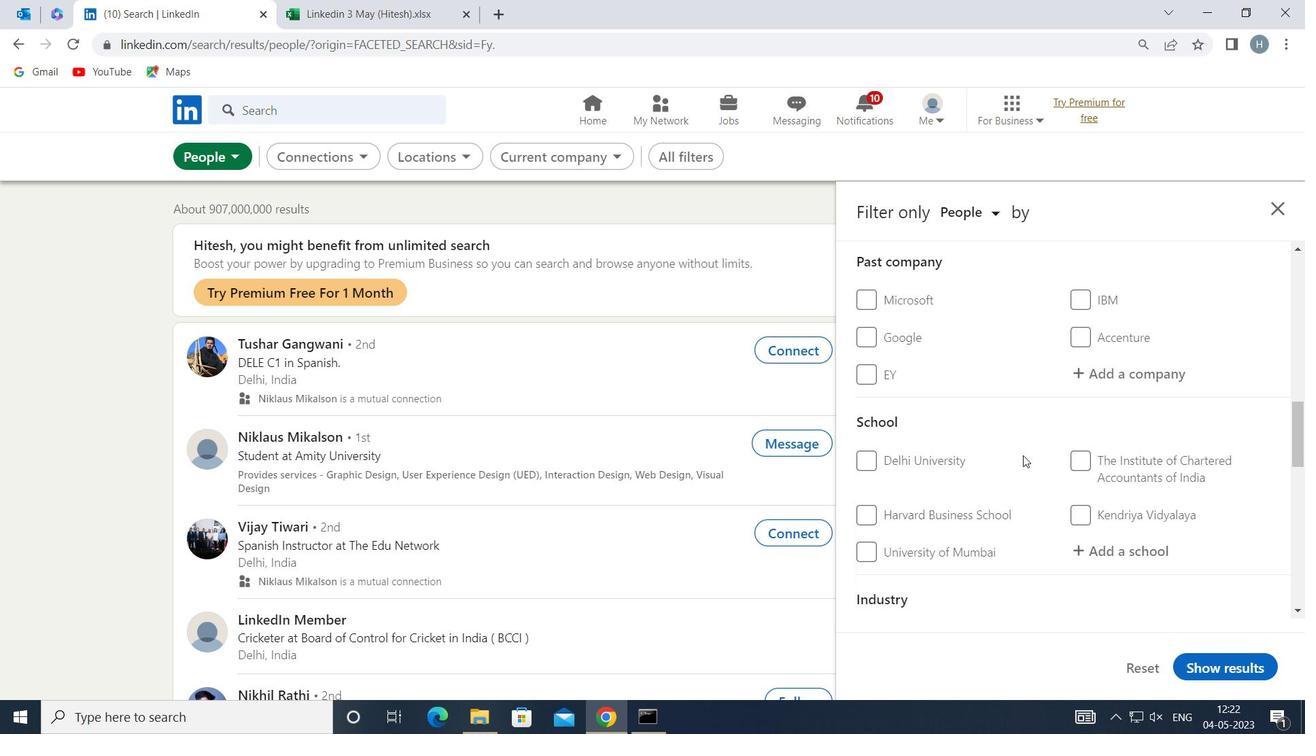 
Action: Mouse scrolled (1023, 453) with delta (0, 0)
Screenshot: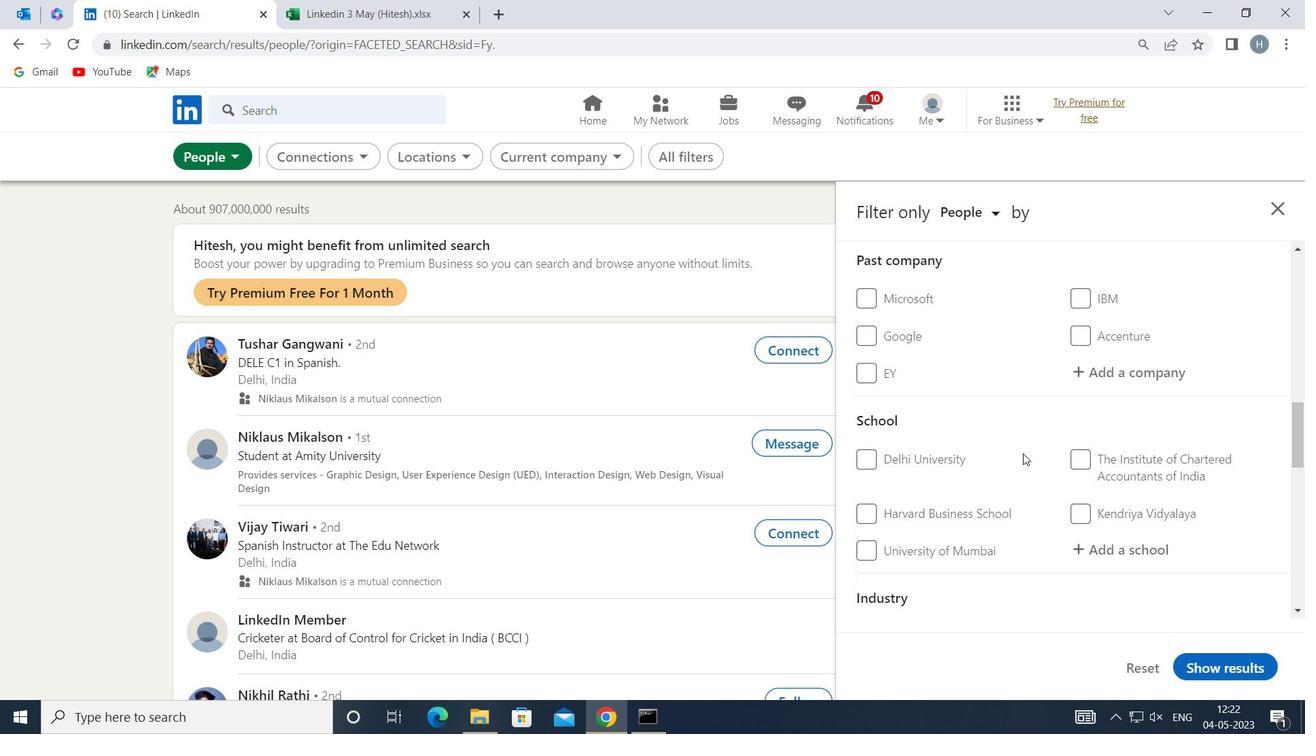 
Action: Mouse scrolled (1023, 453) with delta (0, 0)
Screenshot: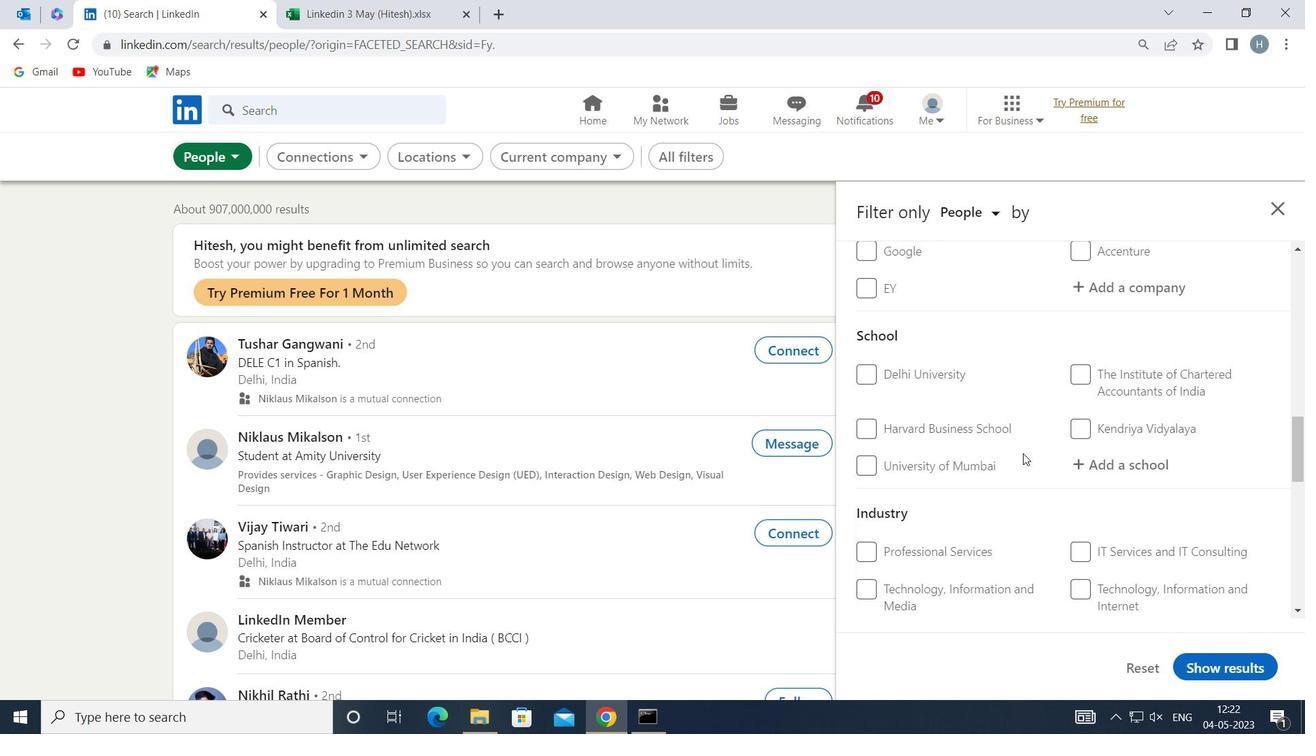 
Action: Mouse scrolled (1023, 453) with delta (0, 0)
Screenshot: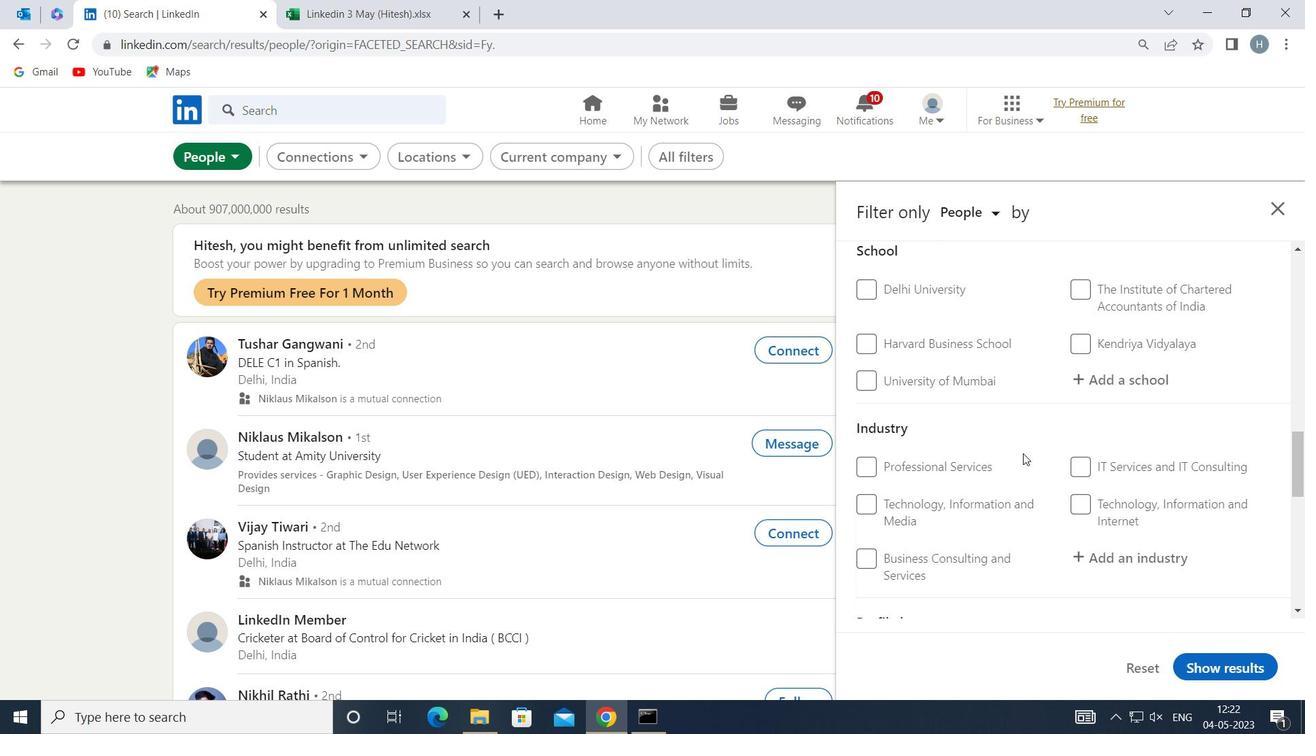 
Action: Mouse scrolled (1023, 453) with delta (0, 0)
Screenshot: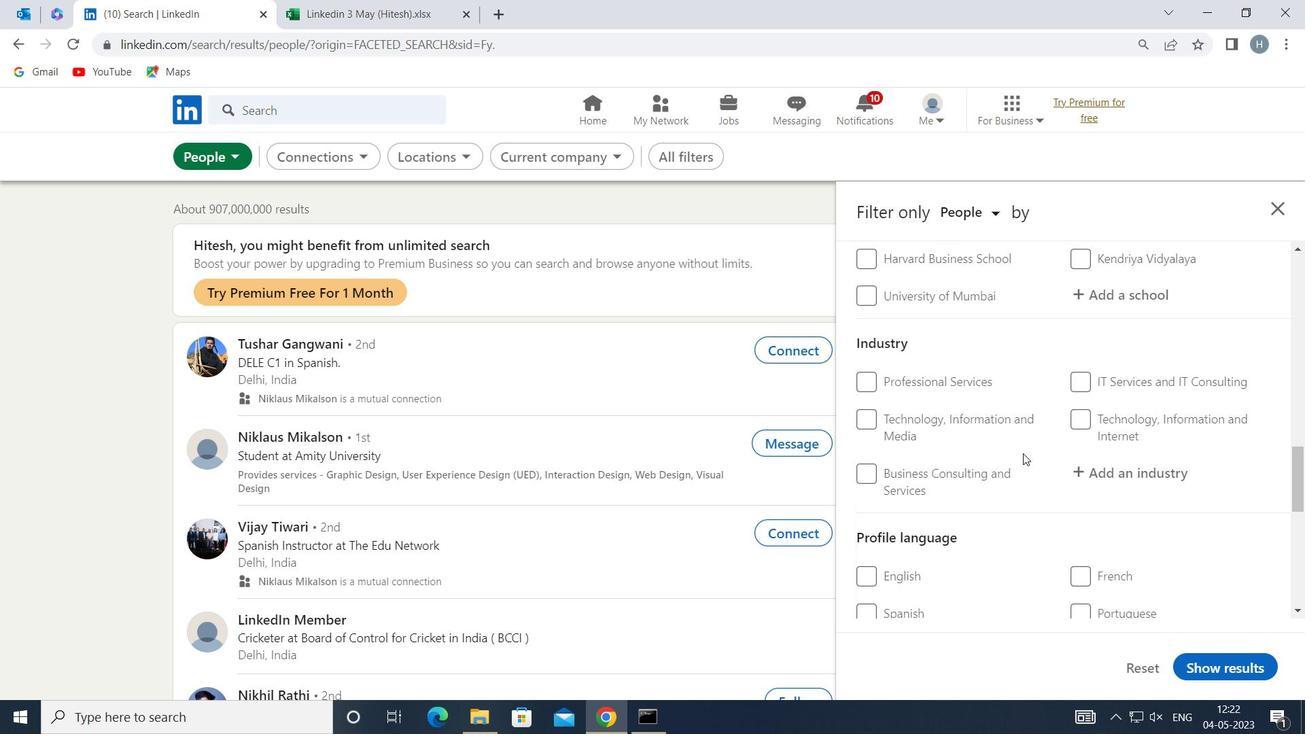 
Action: Mouse scrolled (1023, 453) with delta (0, 0)
Screenshot: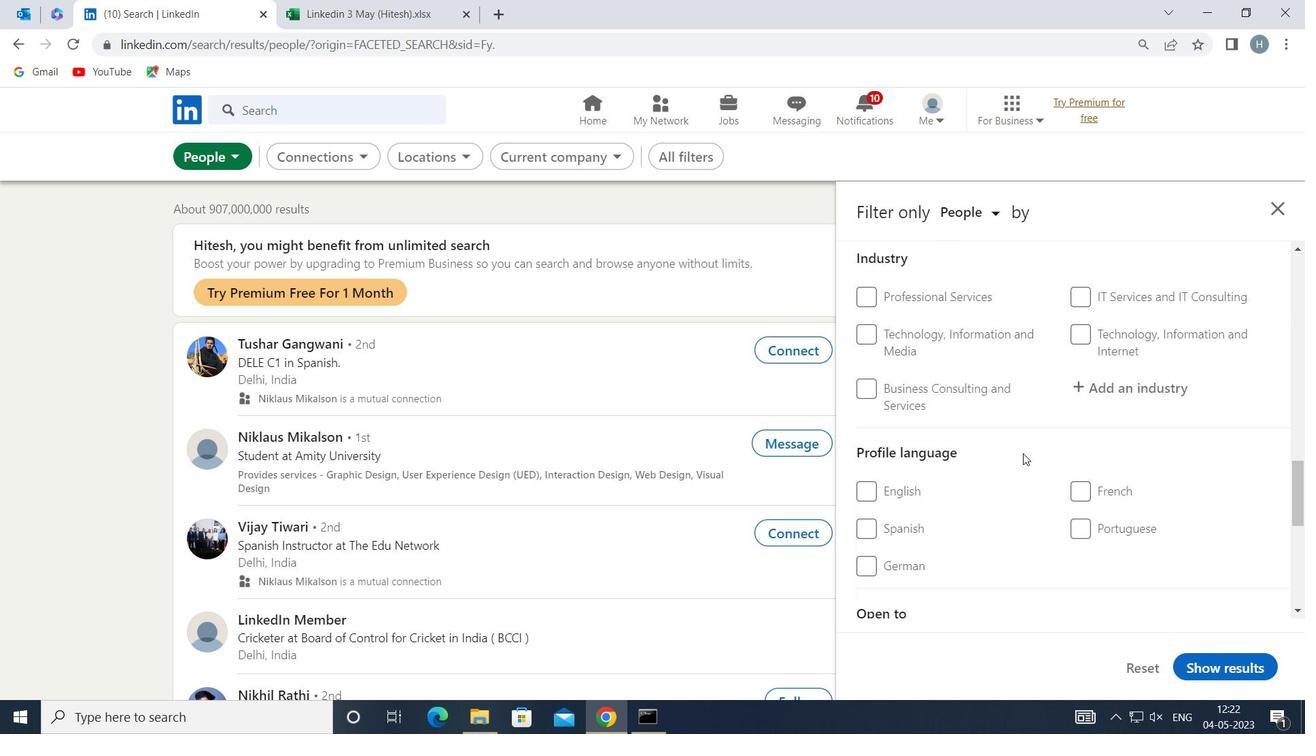 
Action: Mouse moved to (915, 448)
Screenshot: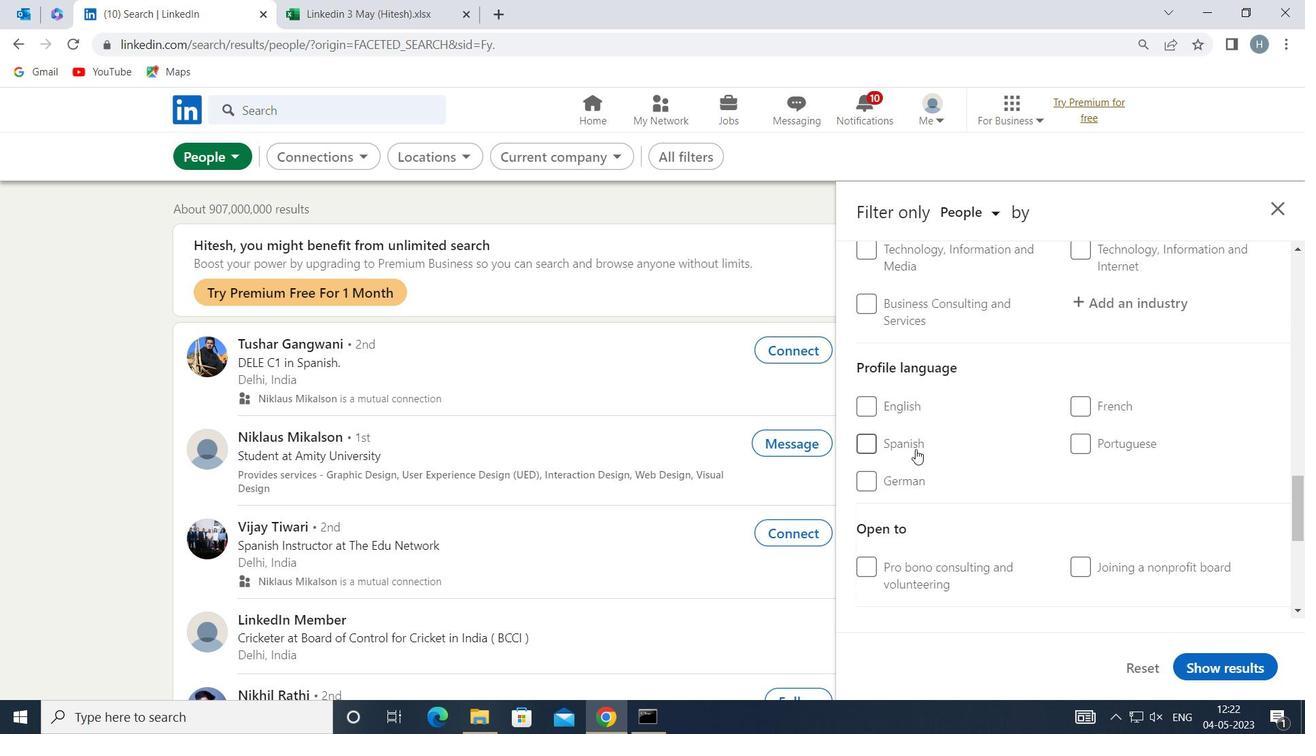 
Action: Mouse pressed left at (915, 448)
Screenshot: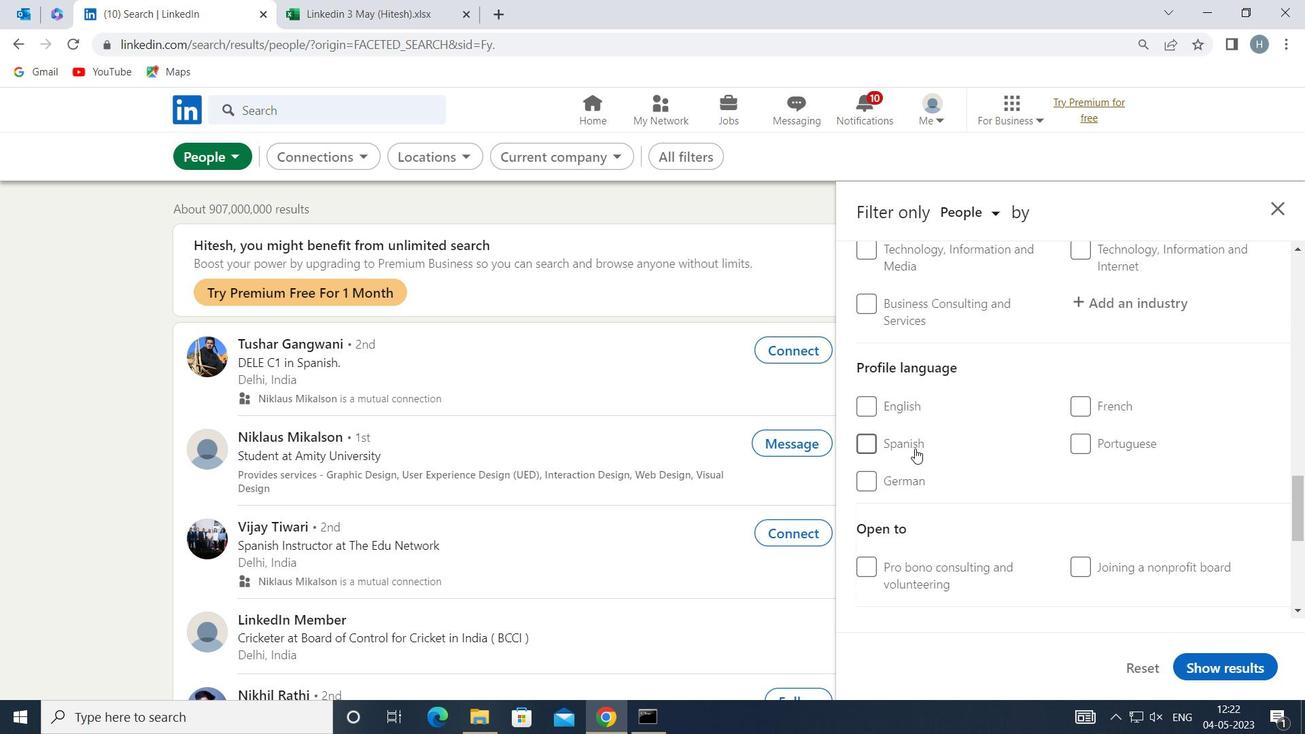 
Action: Mouse moved to (997, 445)
Screenshot: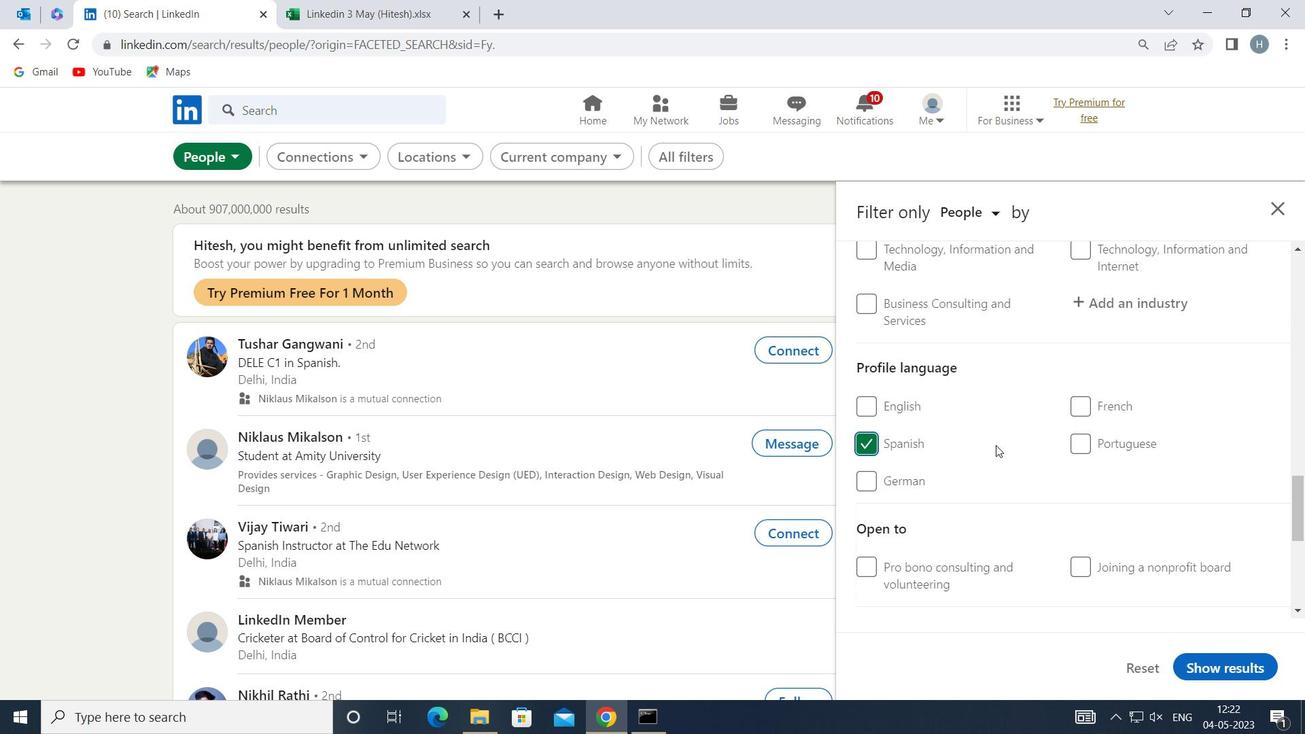 
Action: Mouse scrolled (997, 446) with delta (0, 0)
Screenshot: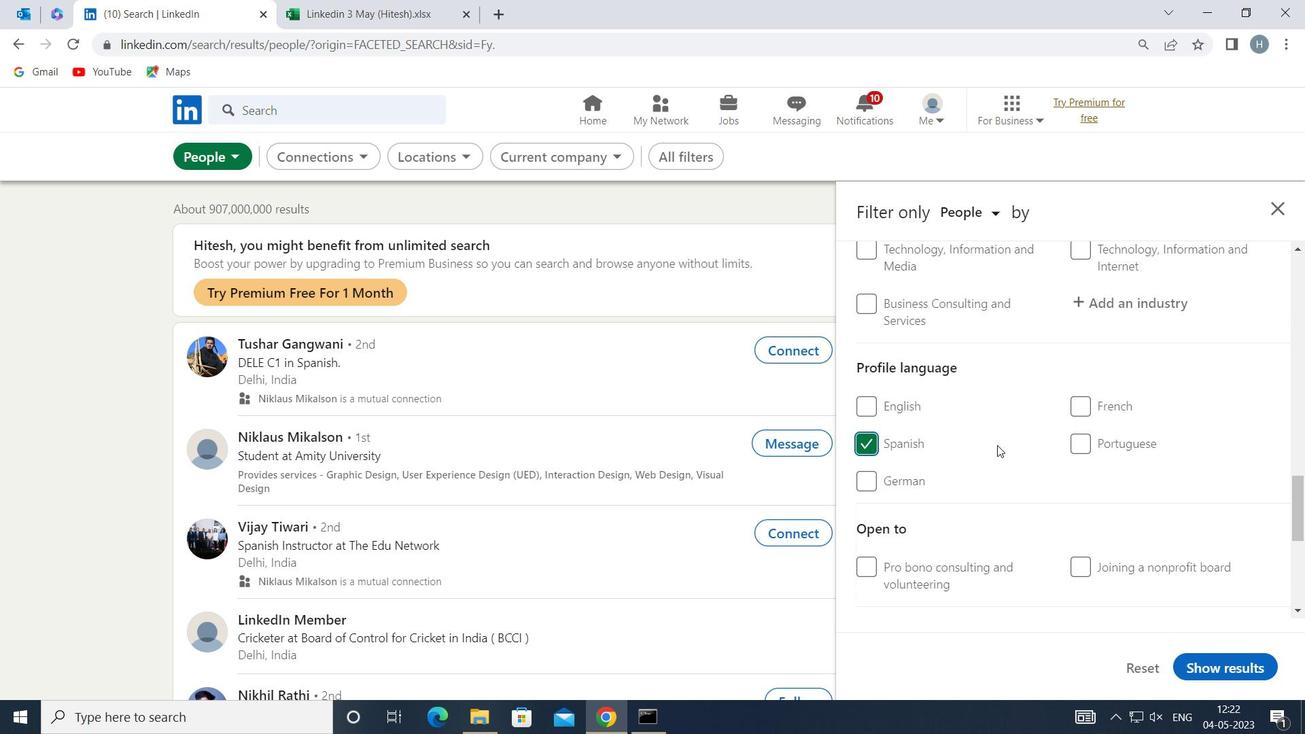 
Action: Mouse scrolled (997, 446) with delta (0, 0)
Screenshot: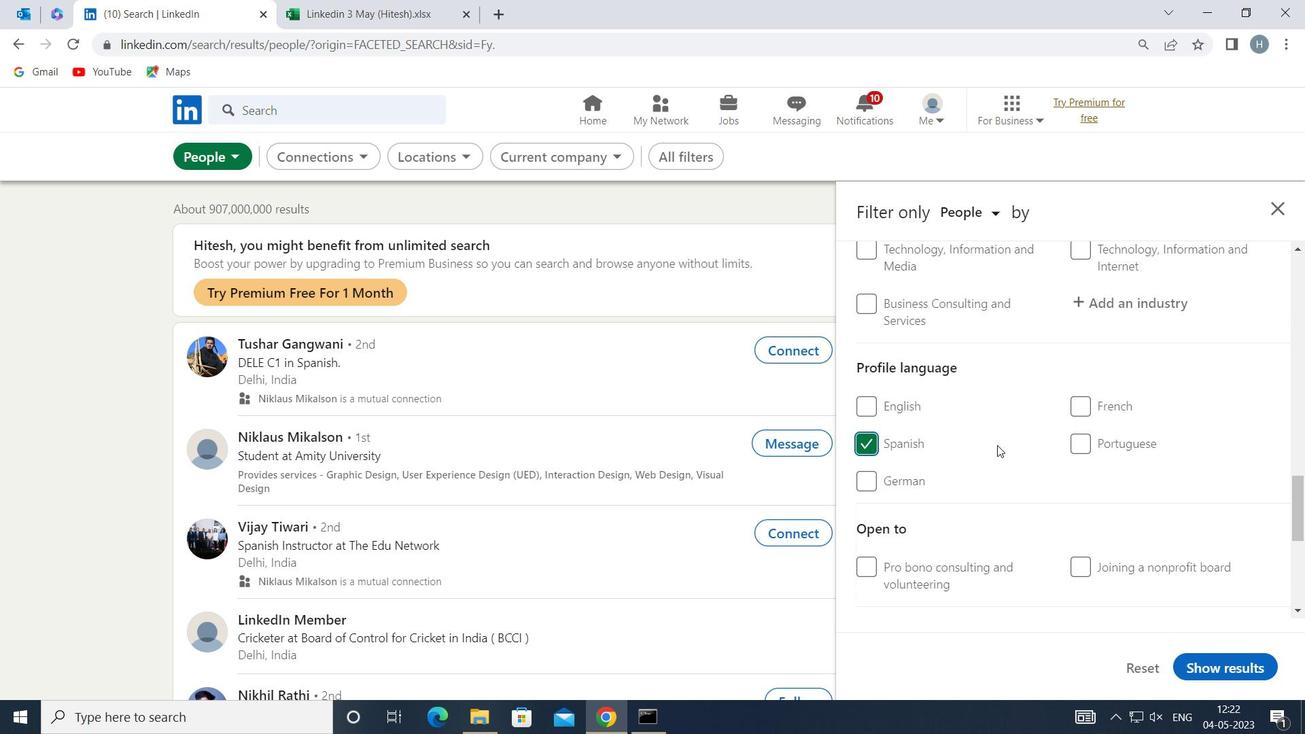 
Action: Mouse moved to (998, 445)
Screenshot: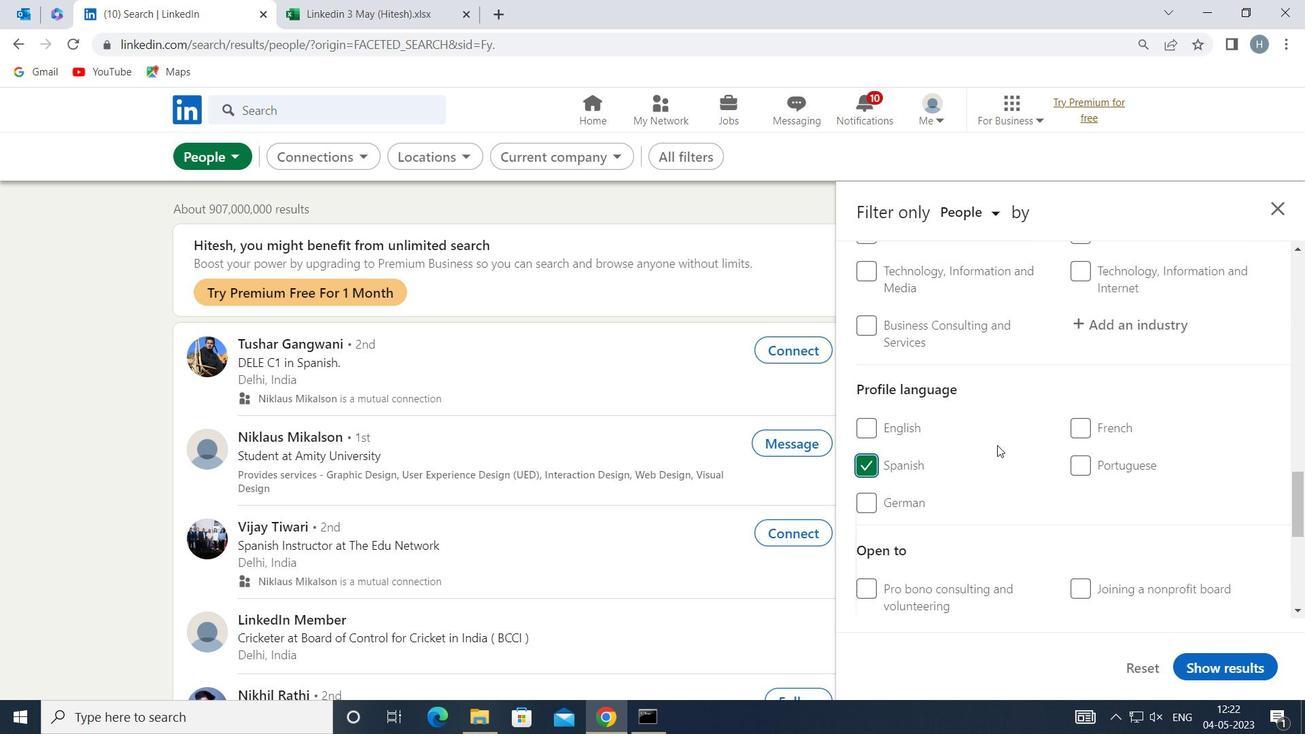
Action: Mouse scrolled (998, 446) with delta (0, 0)
Screenshot: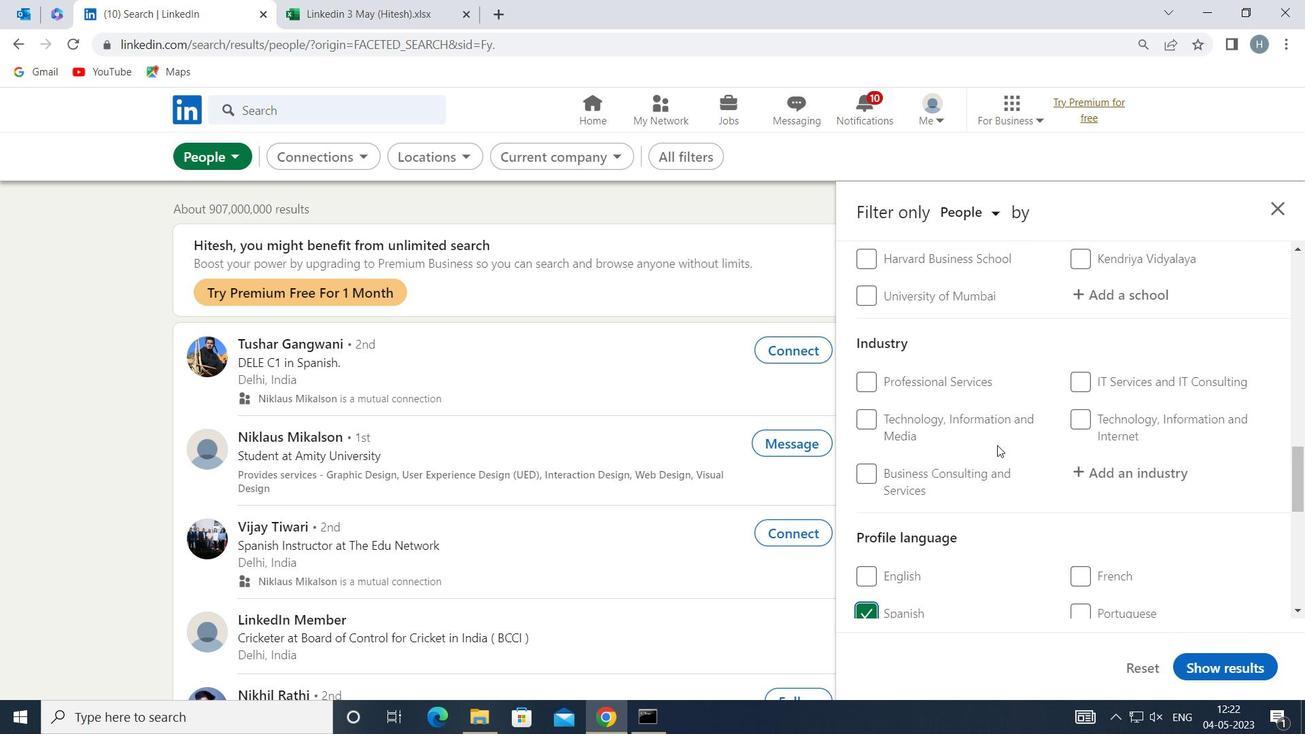 
Action: Mouse scrolled (998, 446) with delta (0, 0)
Screenshot: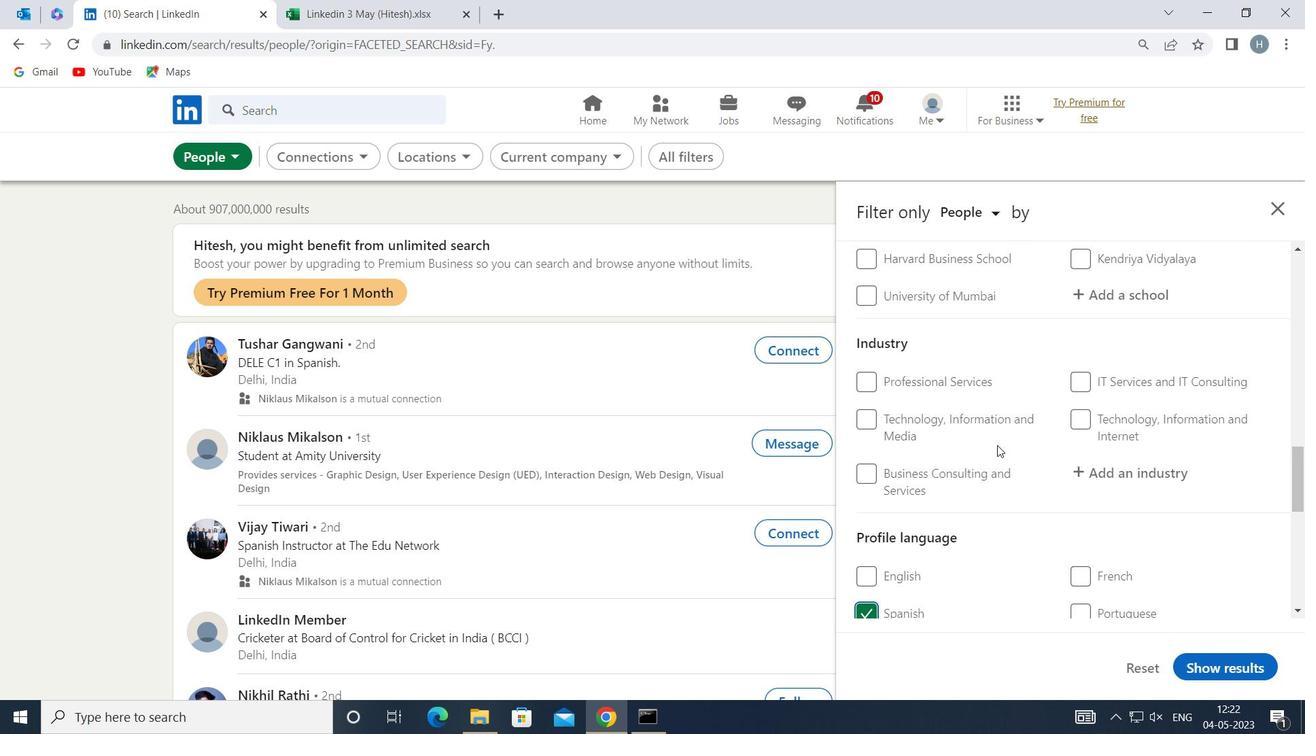 
Action: Mouse scrolled (998, 446) with delta (0, 0)
Screenshot: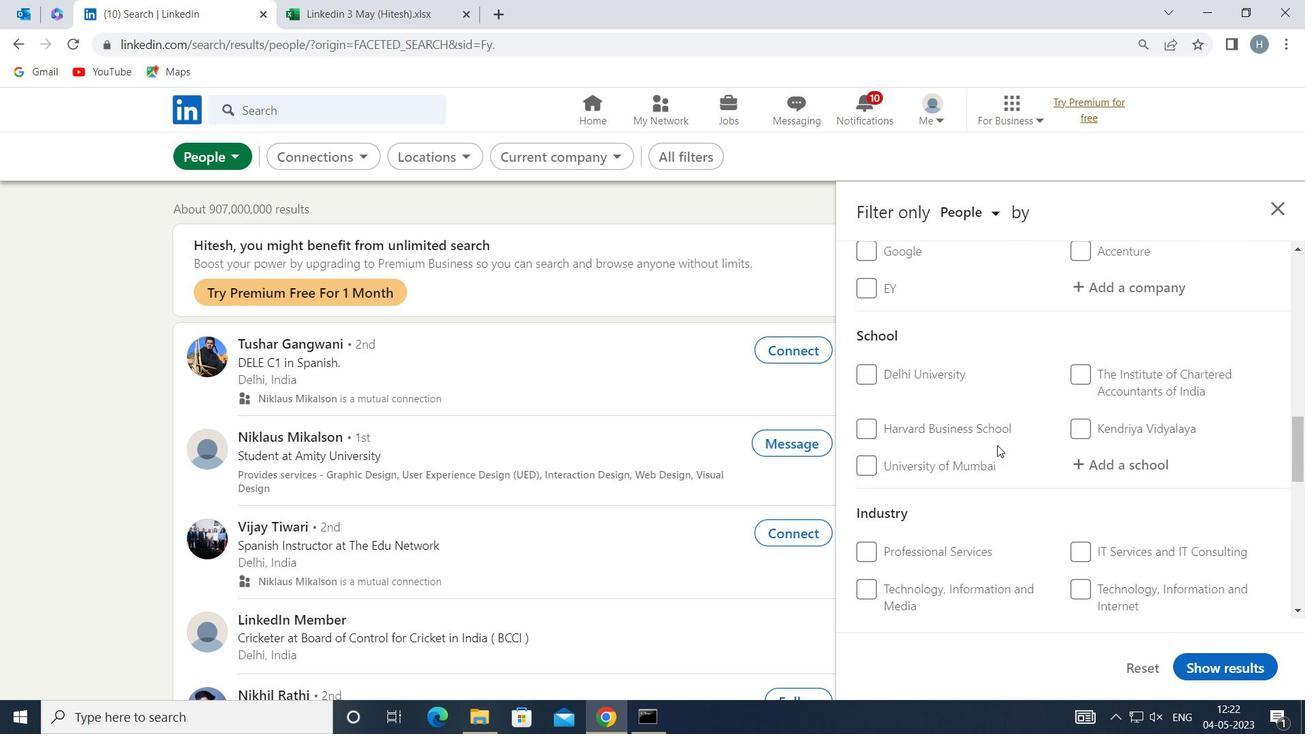
Action: Mouse scrolled (998, 446) with delta (0, 0)
Screenshot: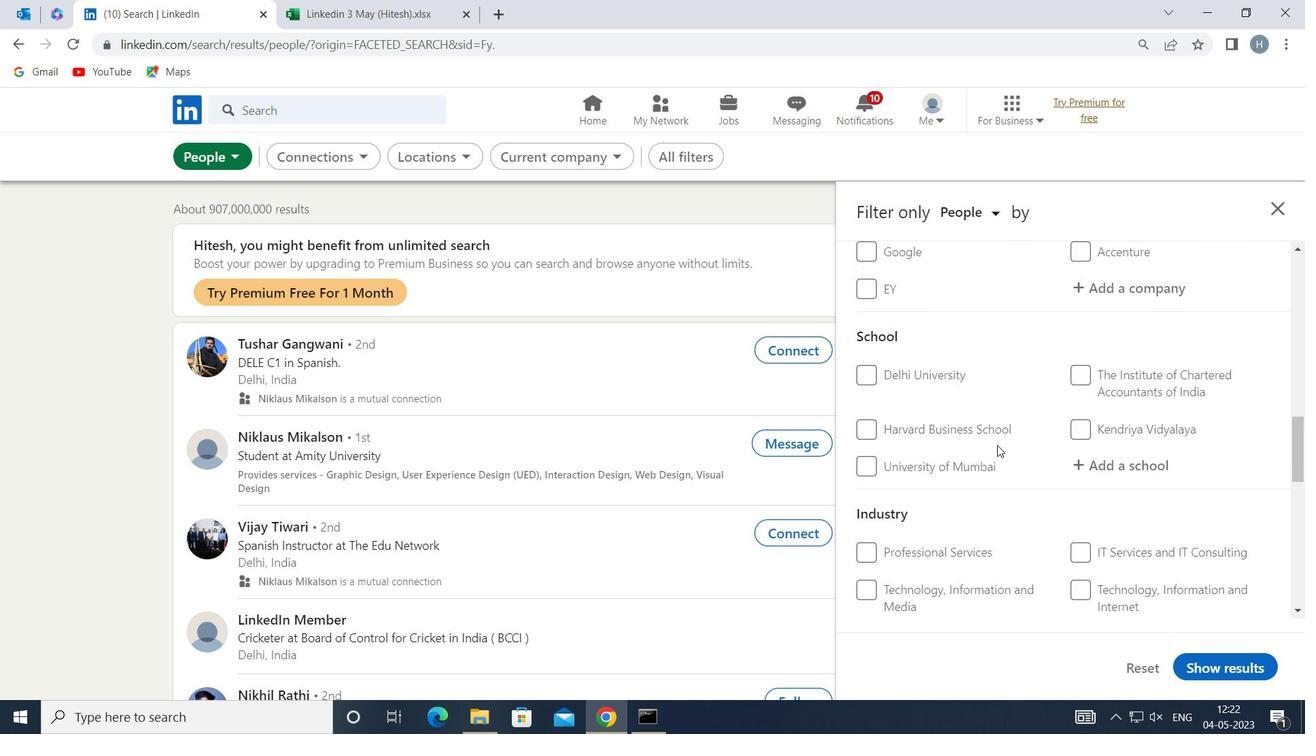 
Action: Mouse scrolled (998, 446) with delta (0, 0)
Screenshot: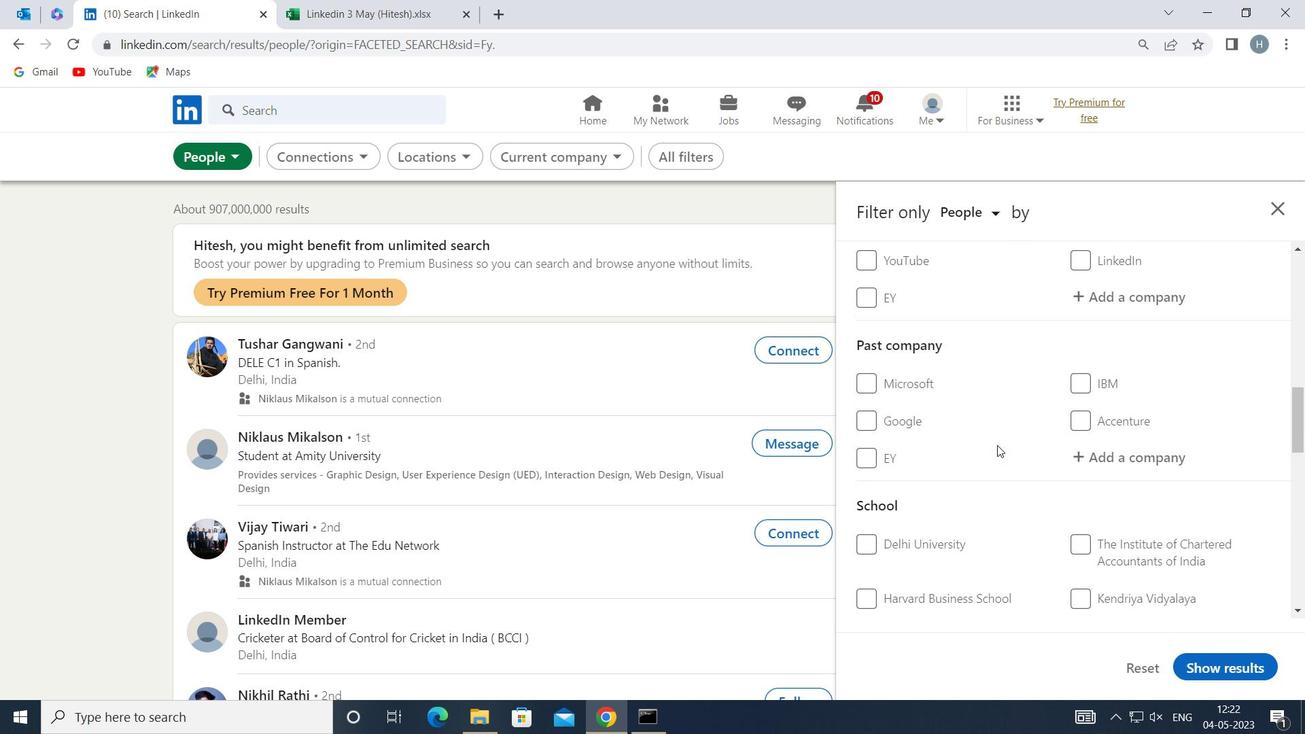 
Action: Mouse scrolled (998, 446) with delta (0, 0)
Screenshot: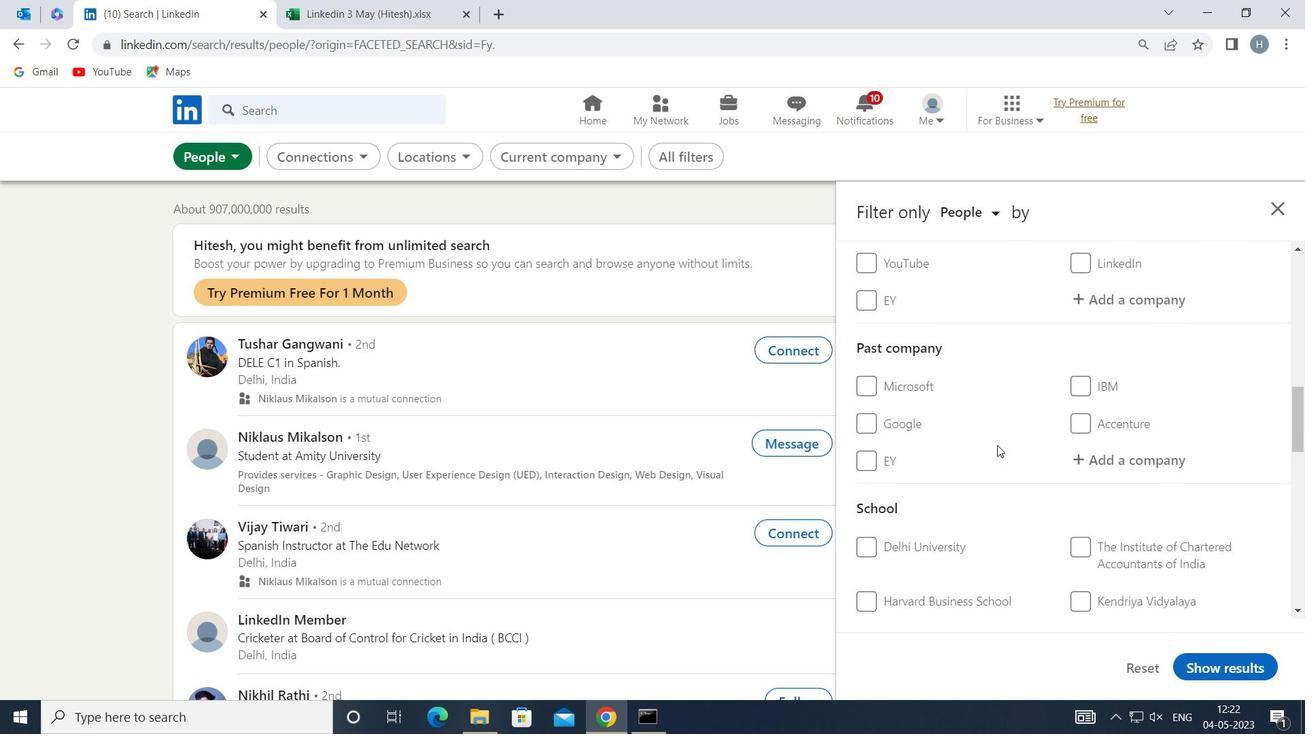 
Action: Mouse scrolled (998, 446) with delta (0, 0)
Screenshot: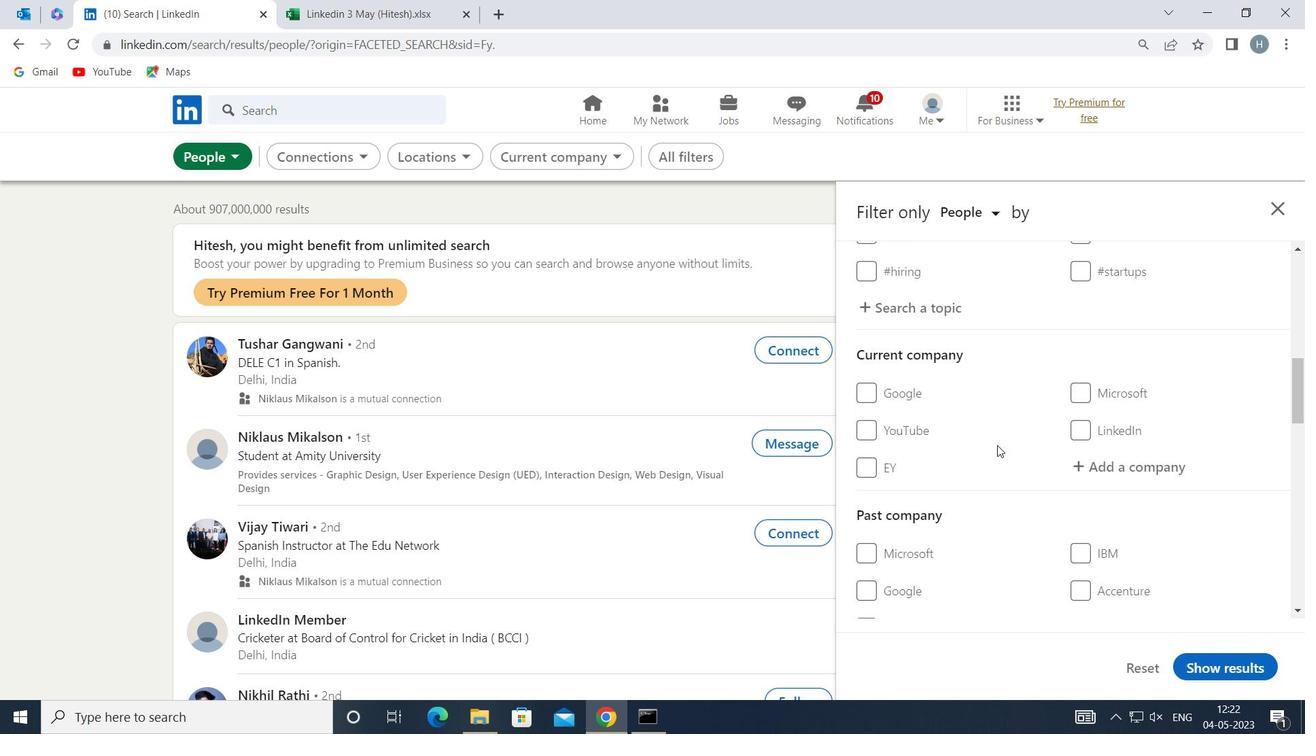 
Action: Mouse moved to (1117, 555)
Screenshot: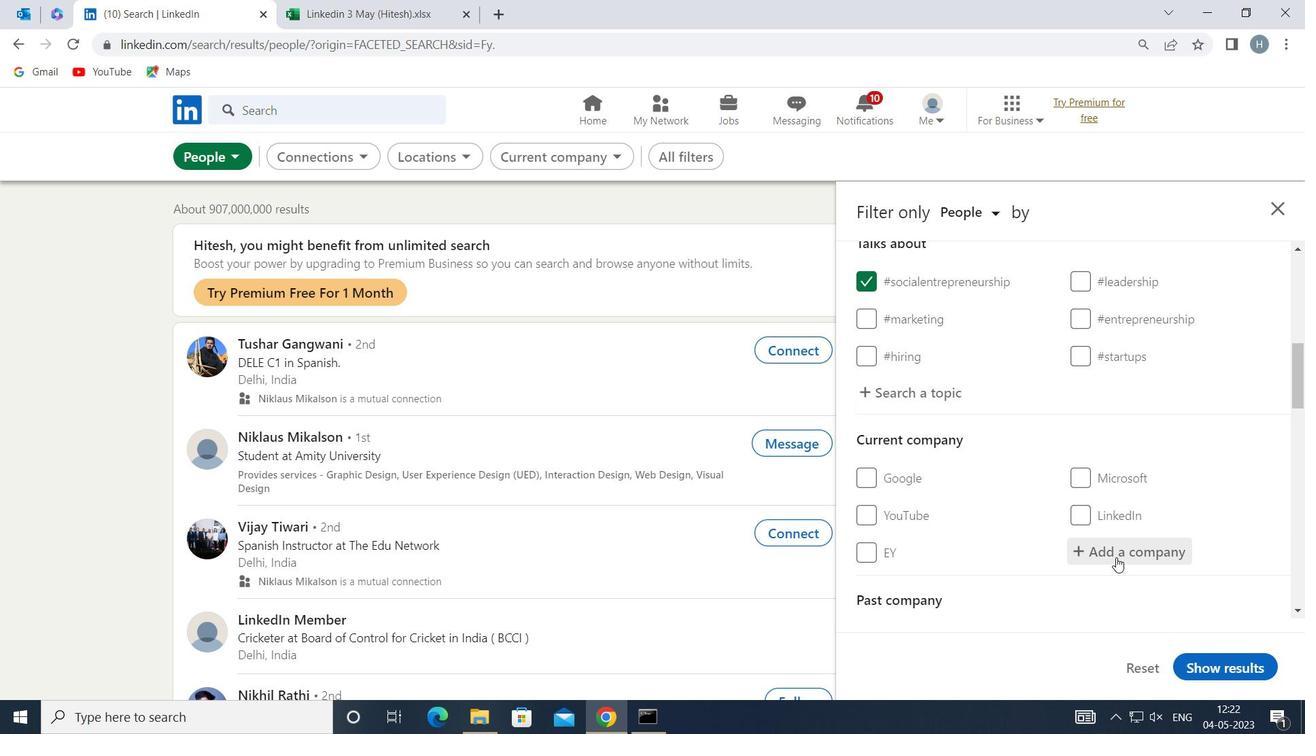 
Action: Mouse pressed left at (1117, 555)
Screenshot: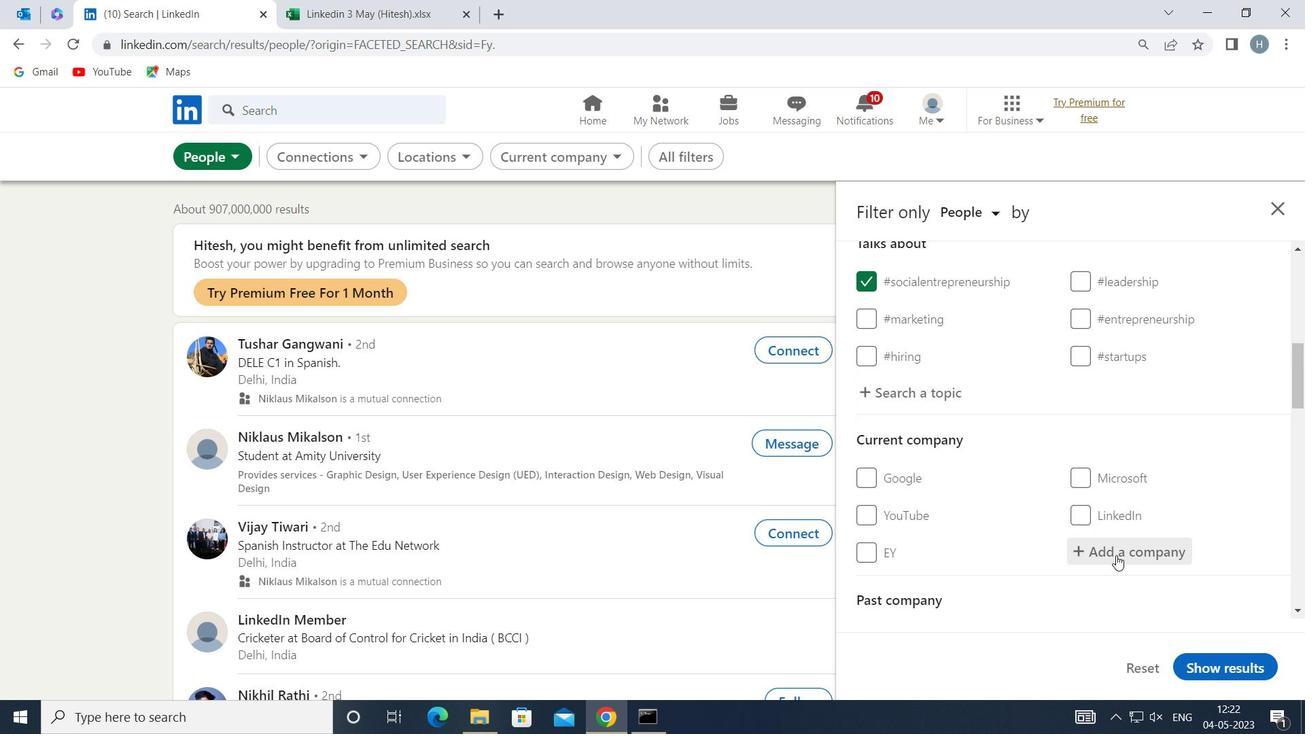 
Action: Key pressed <Key.shift>ISRO
Screenshot: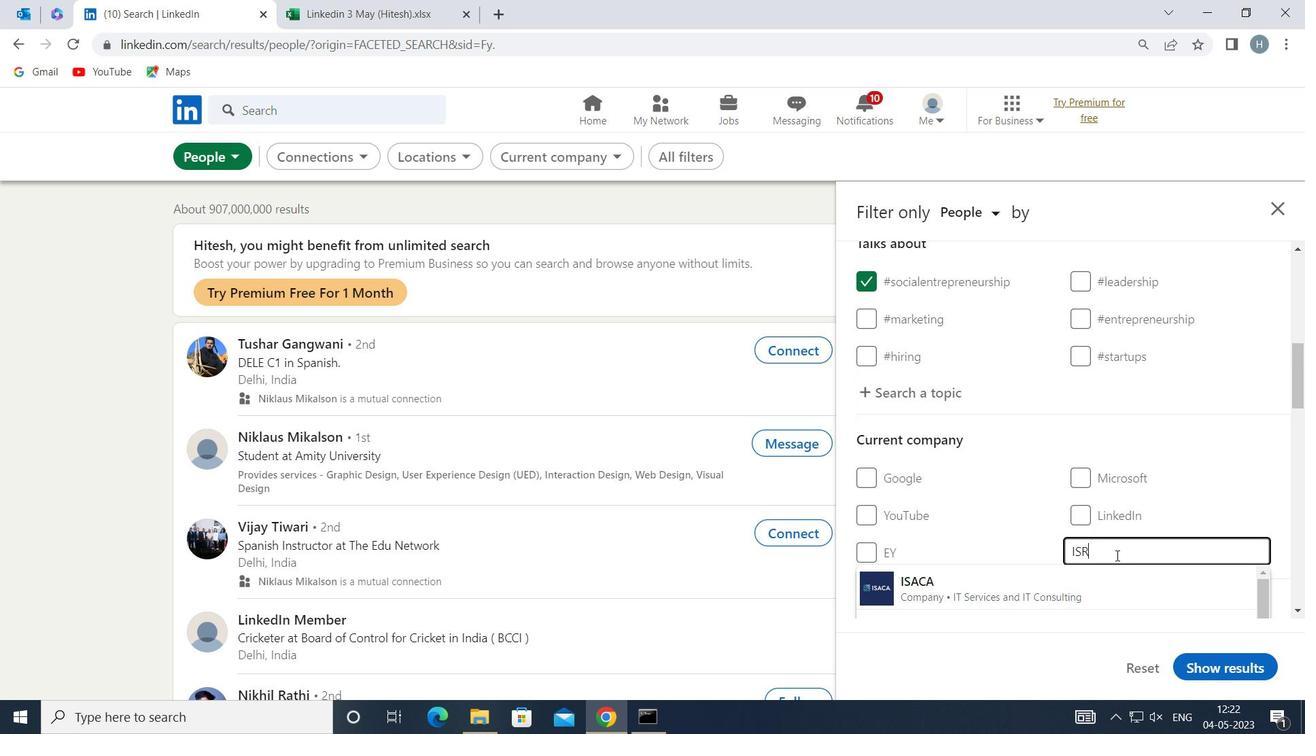 
Action: Mouse moved to (1075, 579)
Screenshot: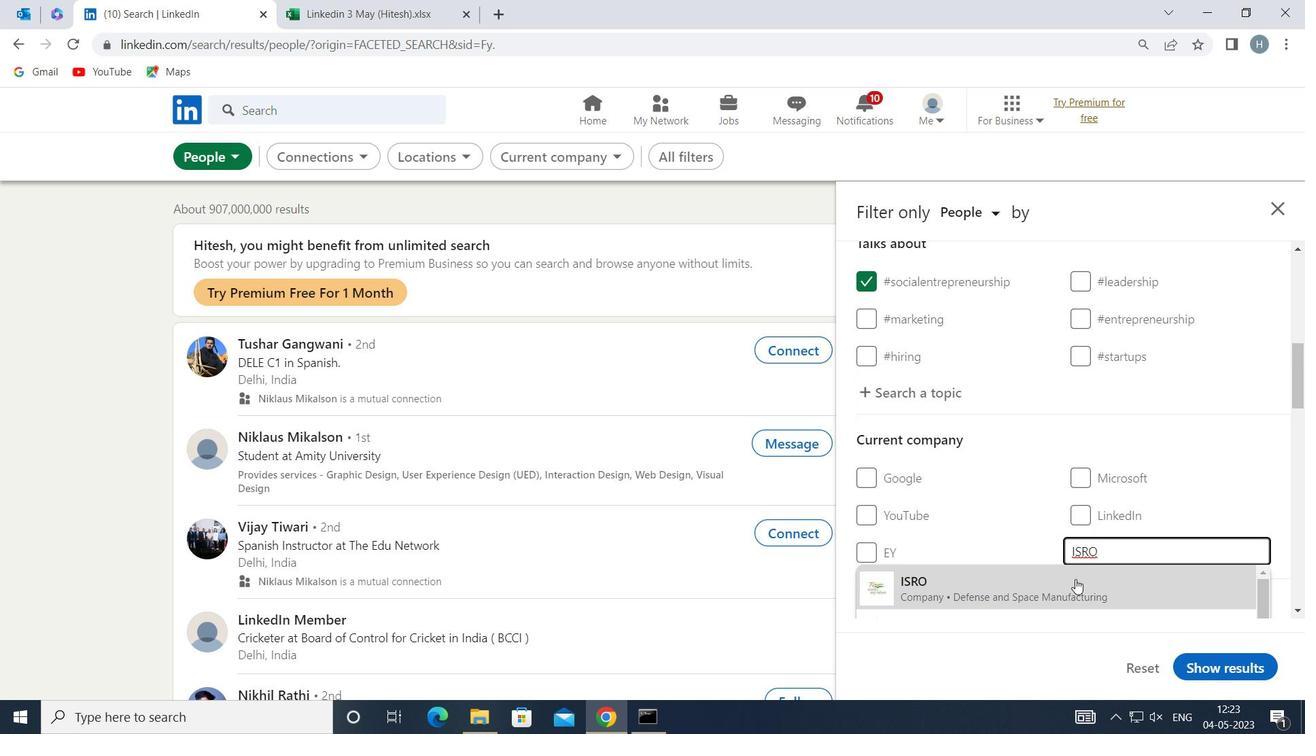 
Action: Mouse pressed left at (1075, 579)
Screenshot: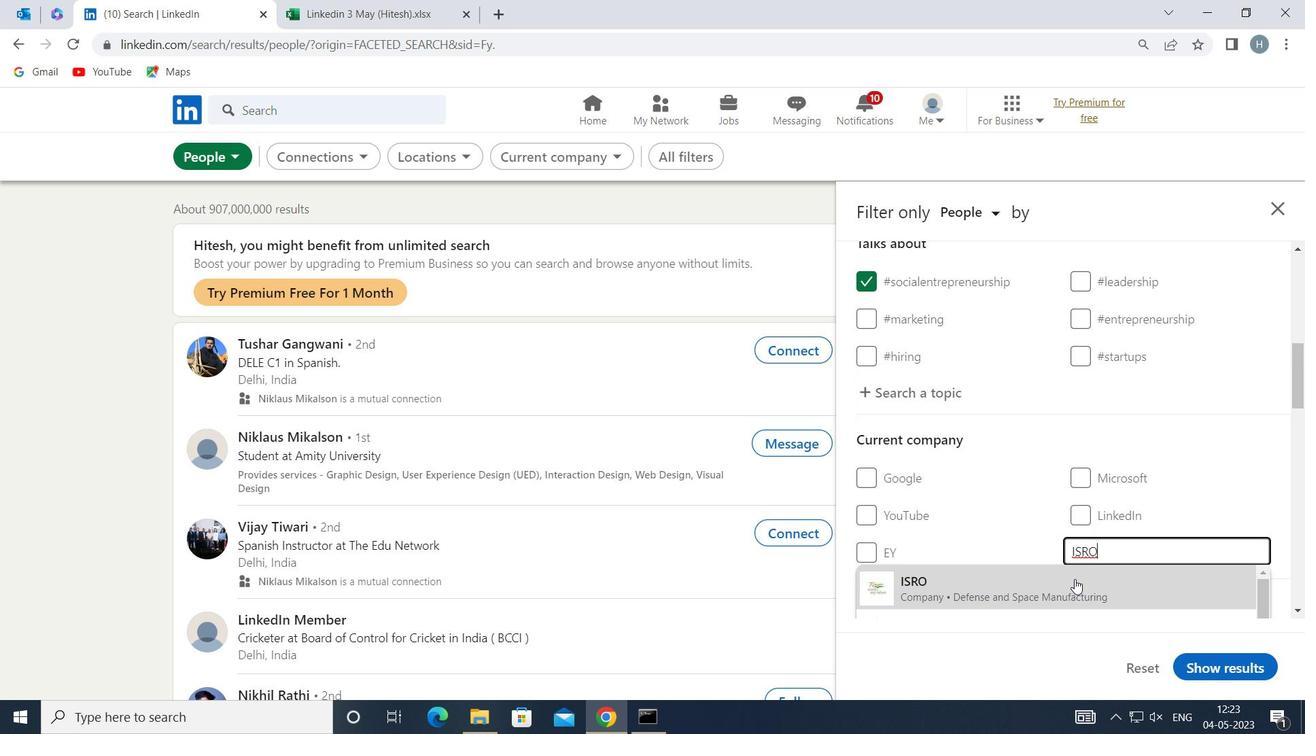 
Action: Mouse moved to (1026, 520)
Screenshot: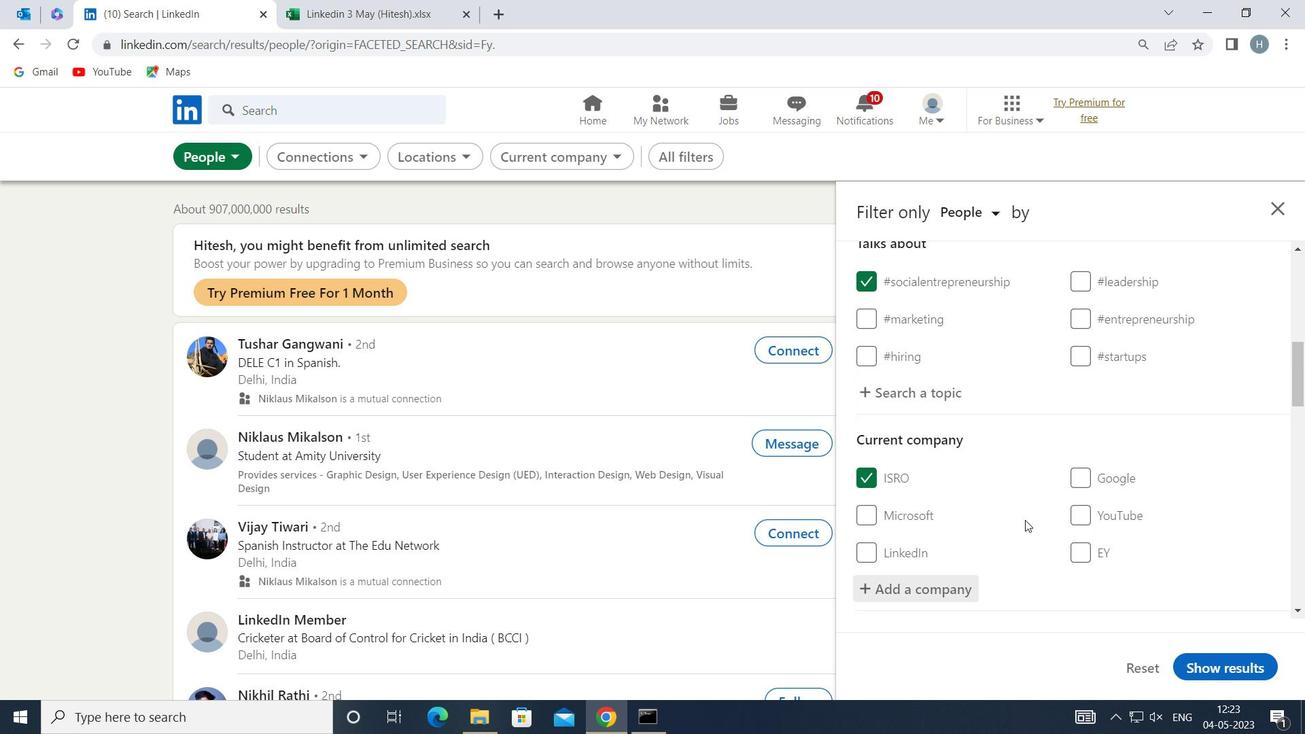
Action: Mouse scrolled (1026, 519) with delta (0, 0)
Screenshot: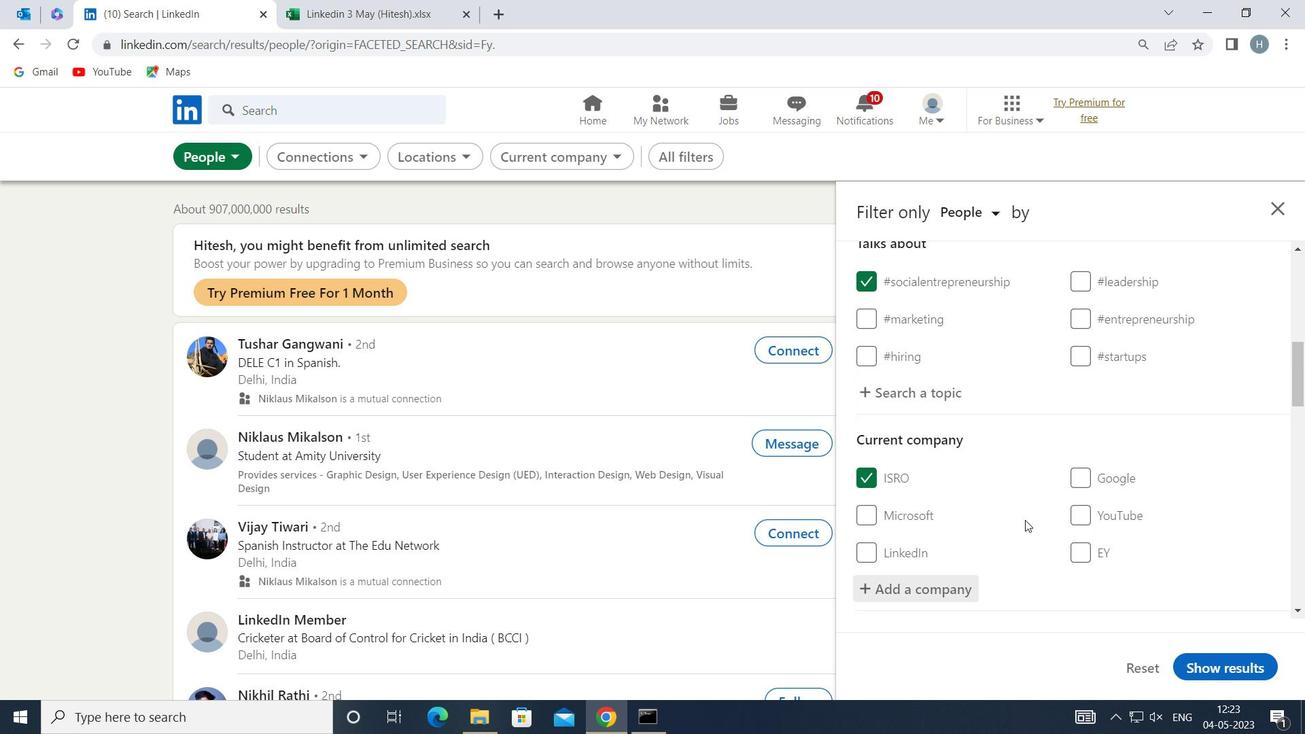 
Action: Mouse moved to (1039, 485)
Screenshot: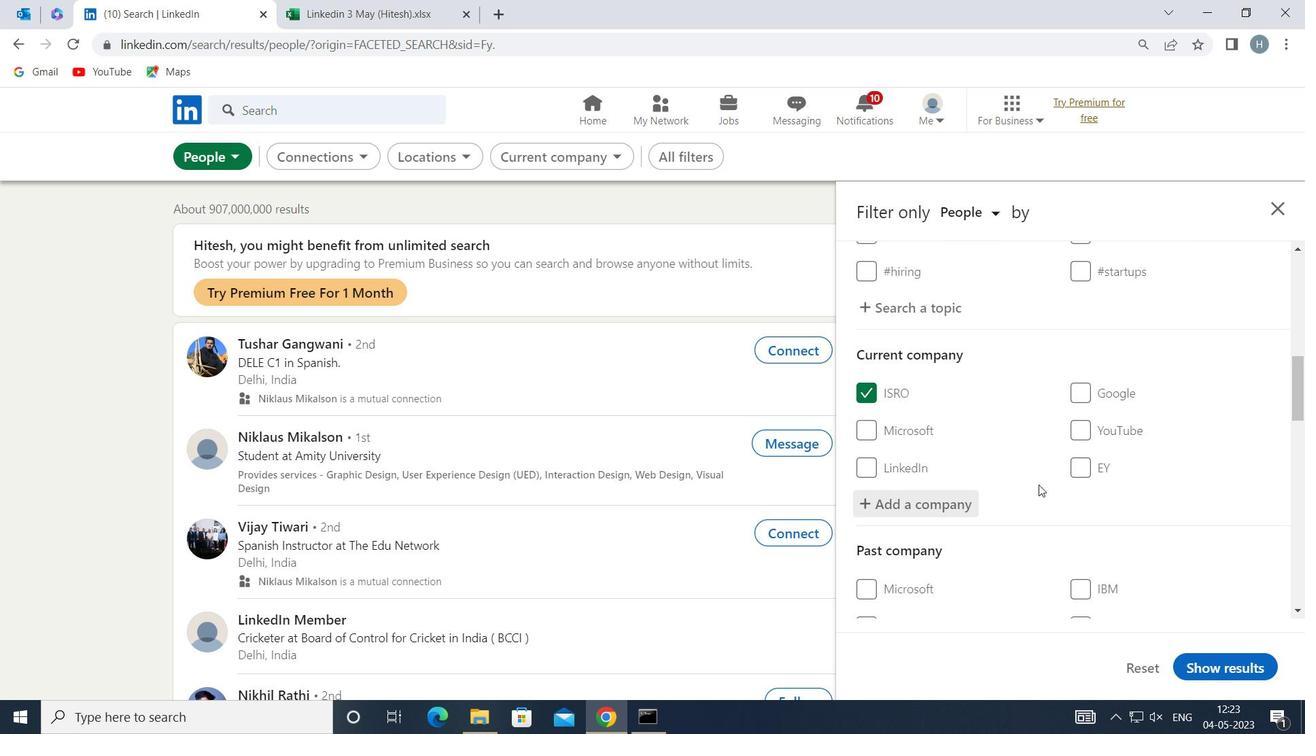 
Action: Mouse scrolled (1039, 484) with delta (0, 0)
Screenshot: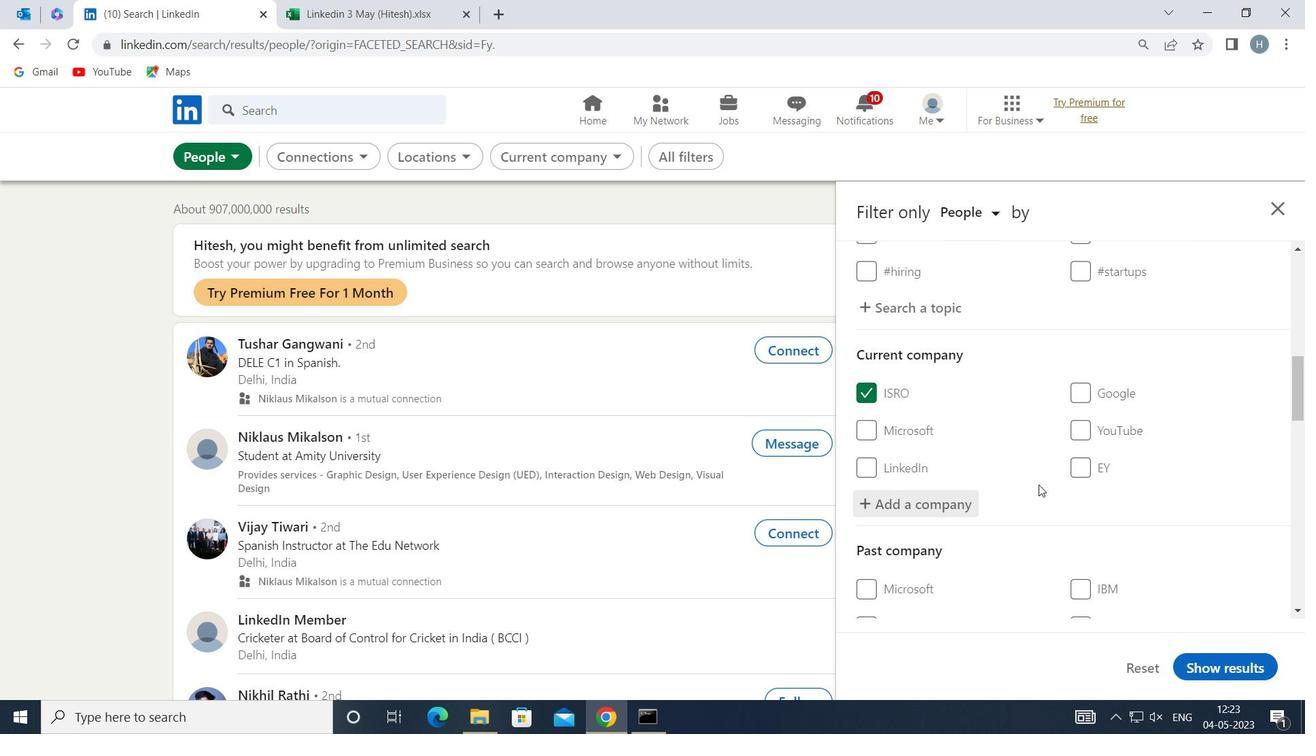 
Action: Mouse moved to (1045, 476)
Screenshot: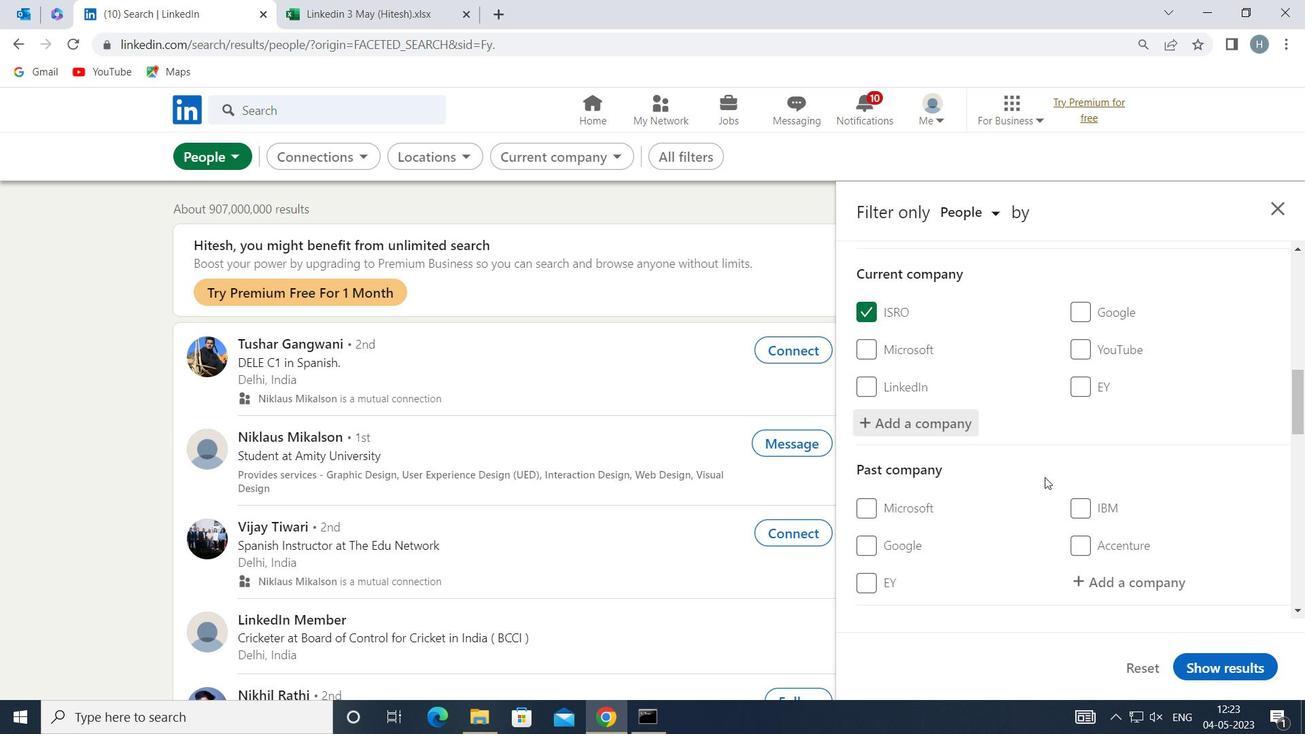 
Action: Mouse scrolled (1045, 475) with delta (0, 0)
Screenshot: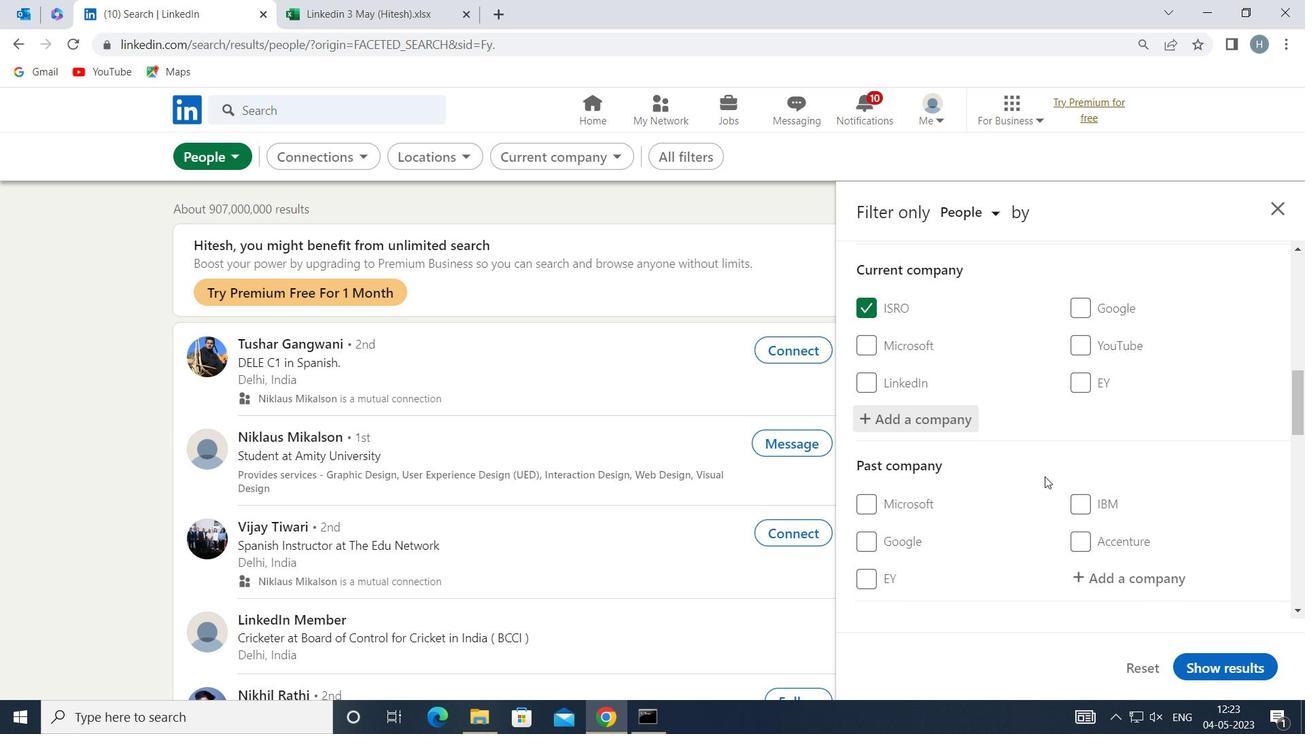 
Action: Mouse scrolled (1045, 475) with delta (0, 0)
Screenshot: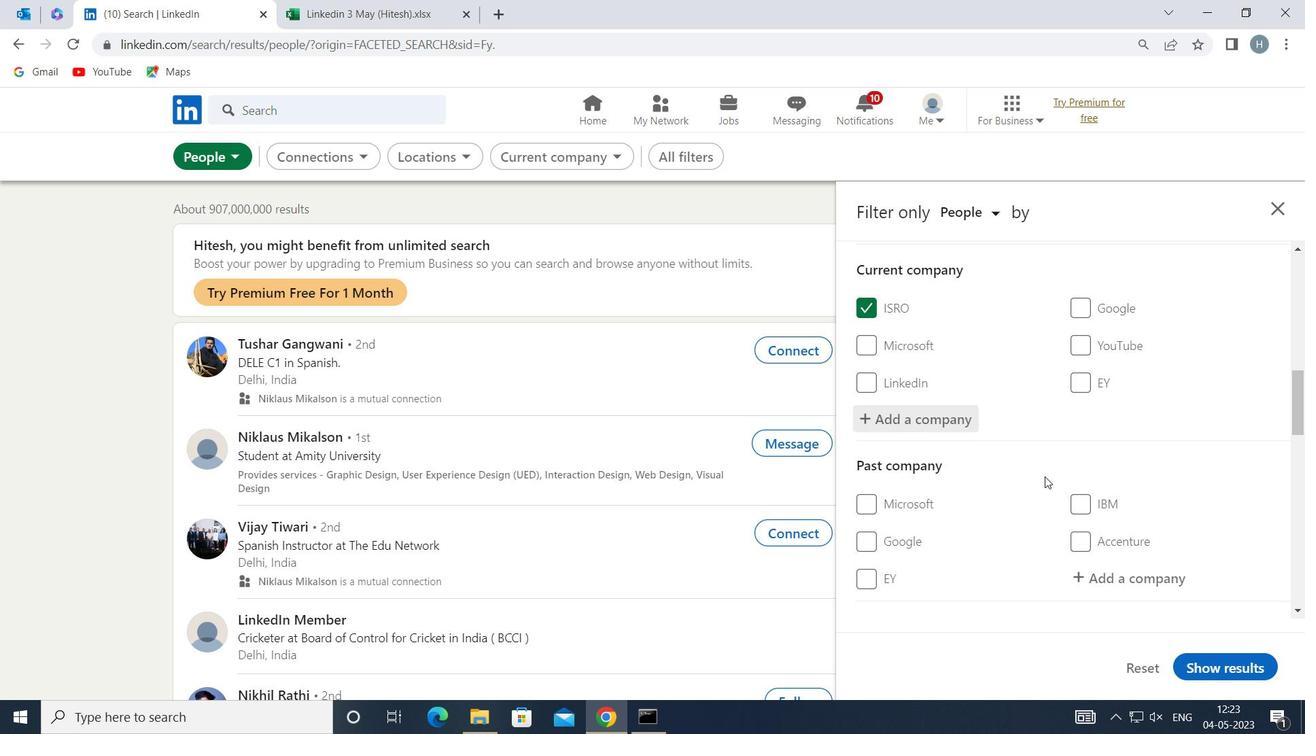 
Action: Mouse moved to (1045, 476)
Screenshot: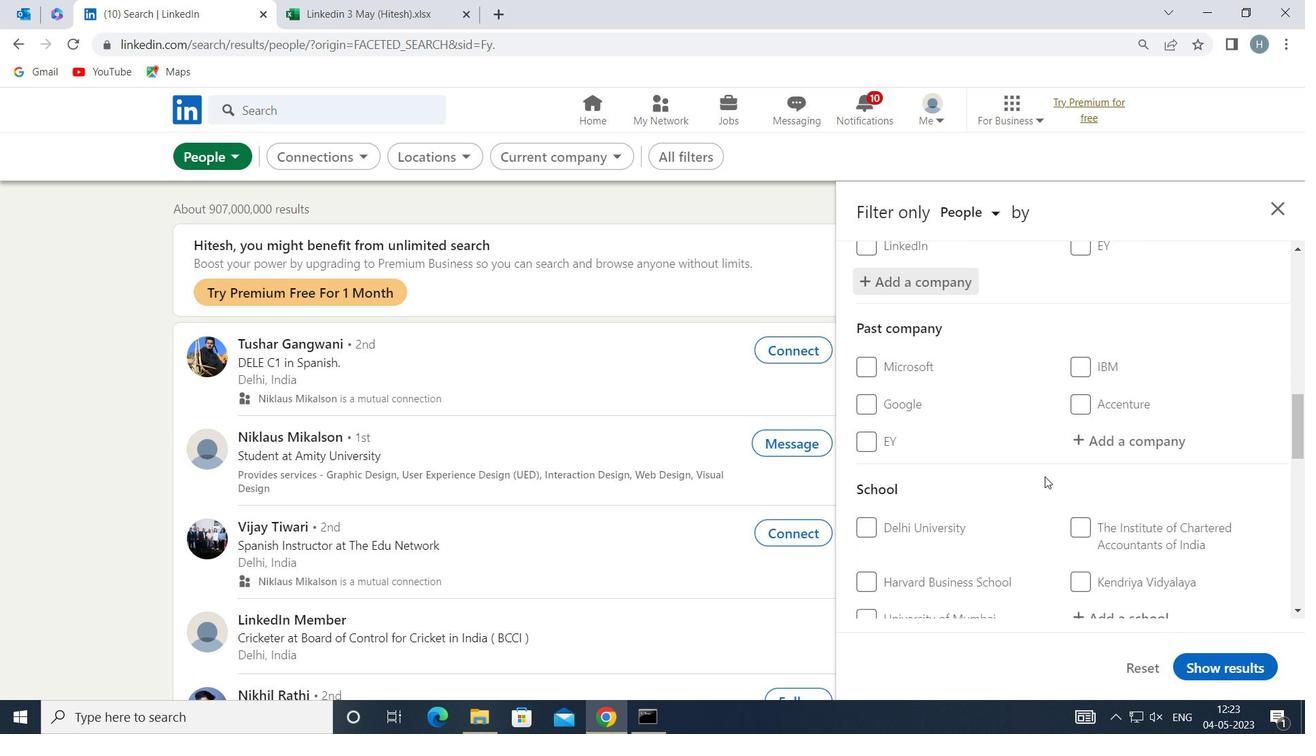 
Action: Mouse scrolled (1045, 475) with delta (0, 0)
Screenshot: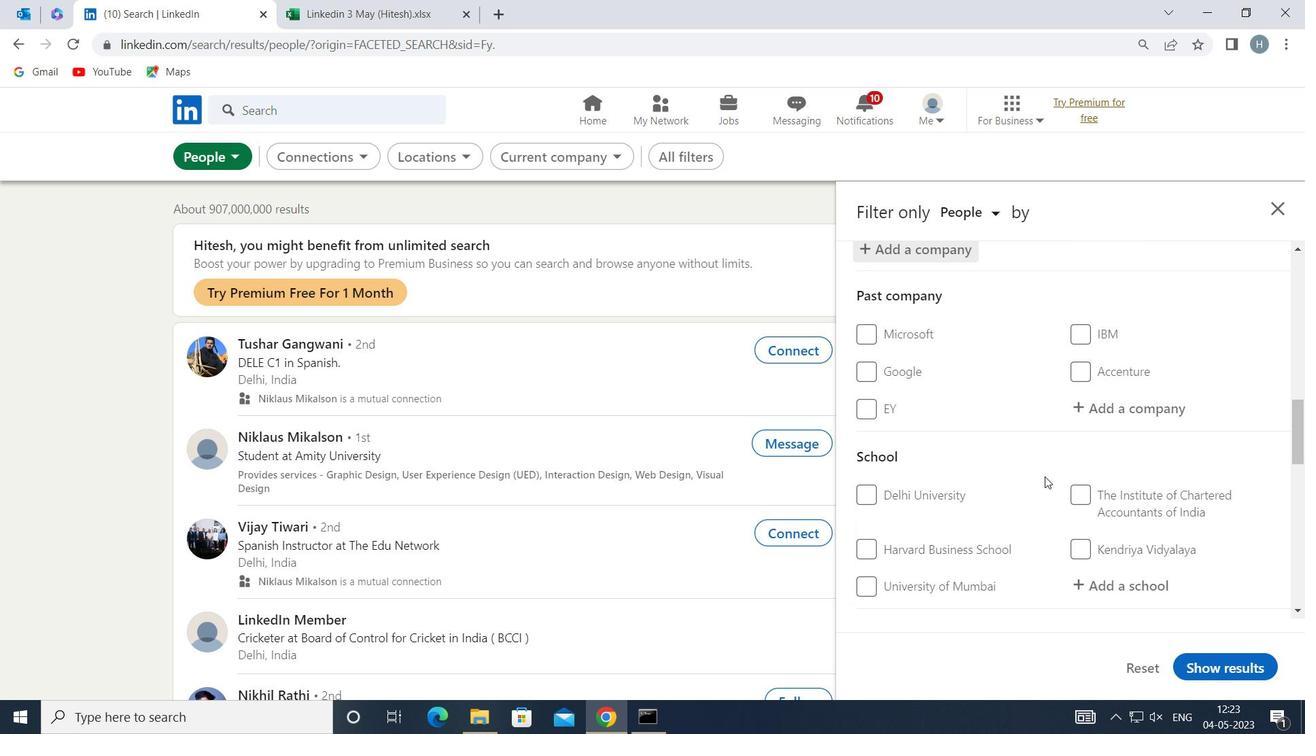 
Action: Mouse scrolled (1045, 475) with delta (0, 0)
Screenshot: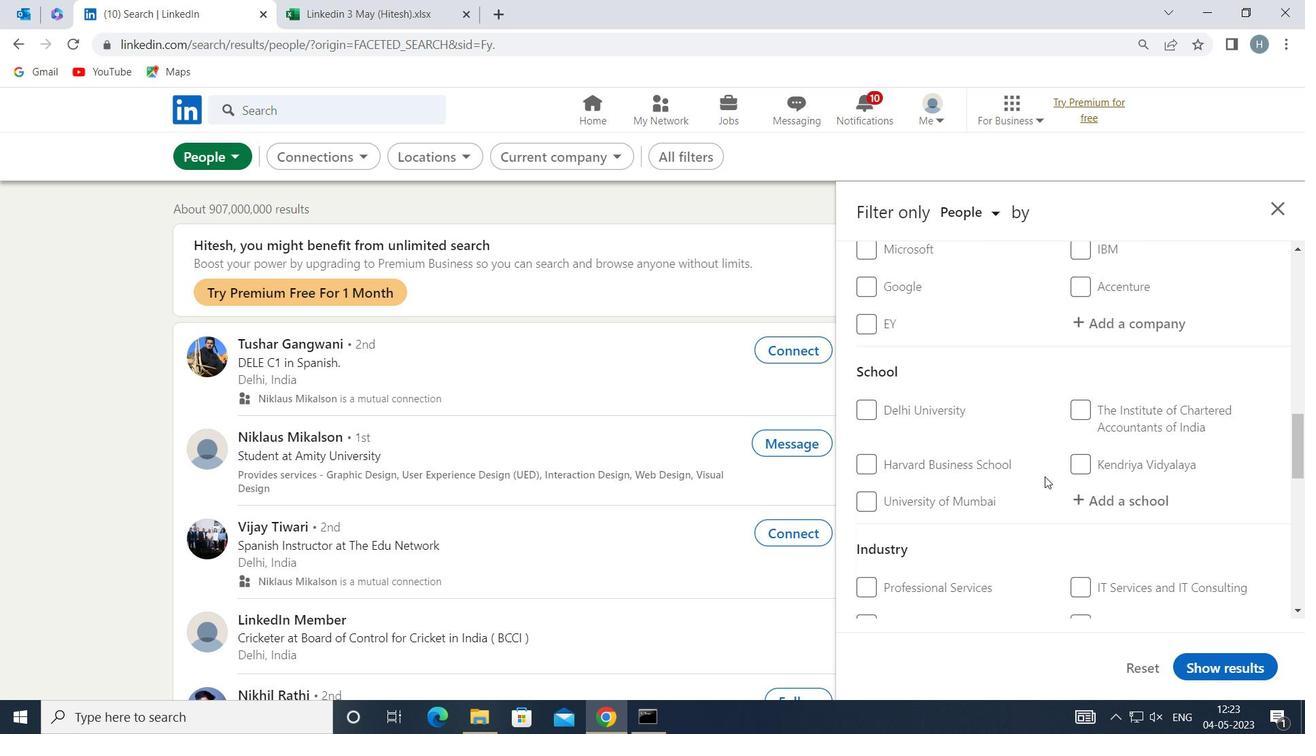 
Action: Mouse moved to (1136, 416)
Screenshot: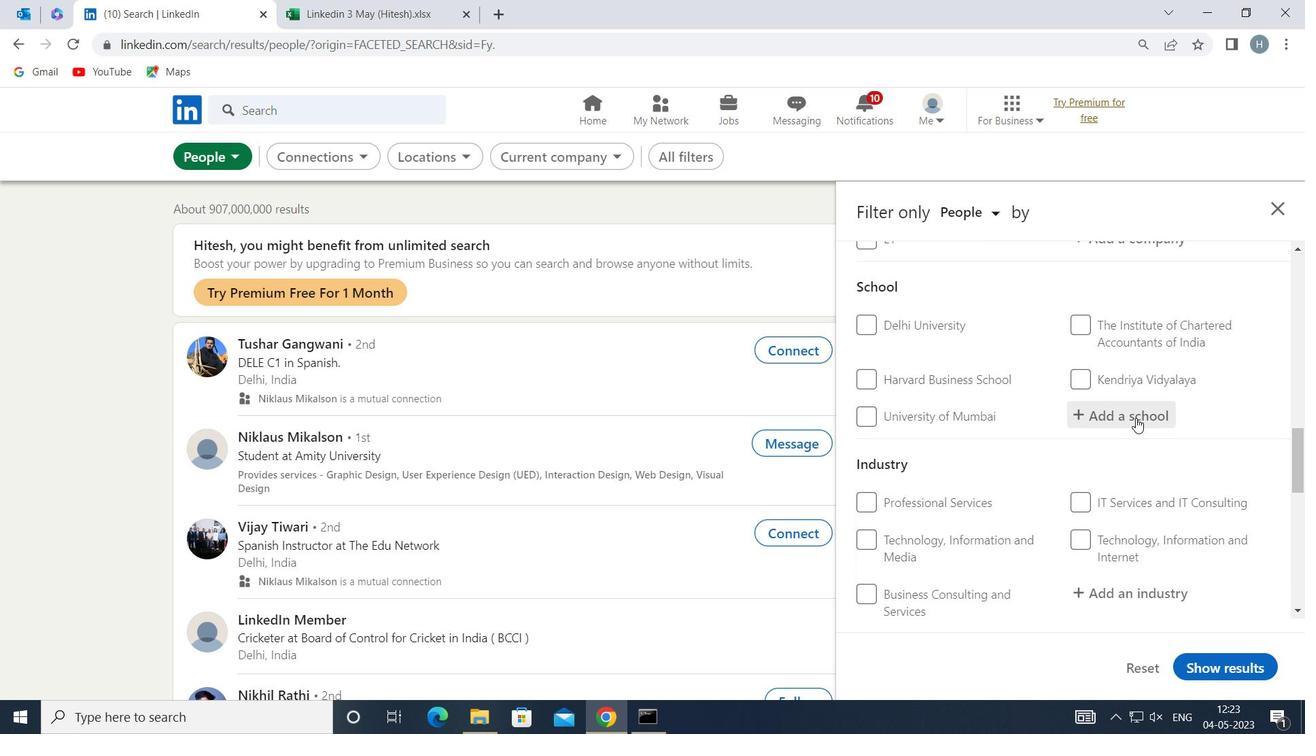 
Action: Mouse pressed left at (1136, 416)
Screenshot: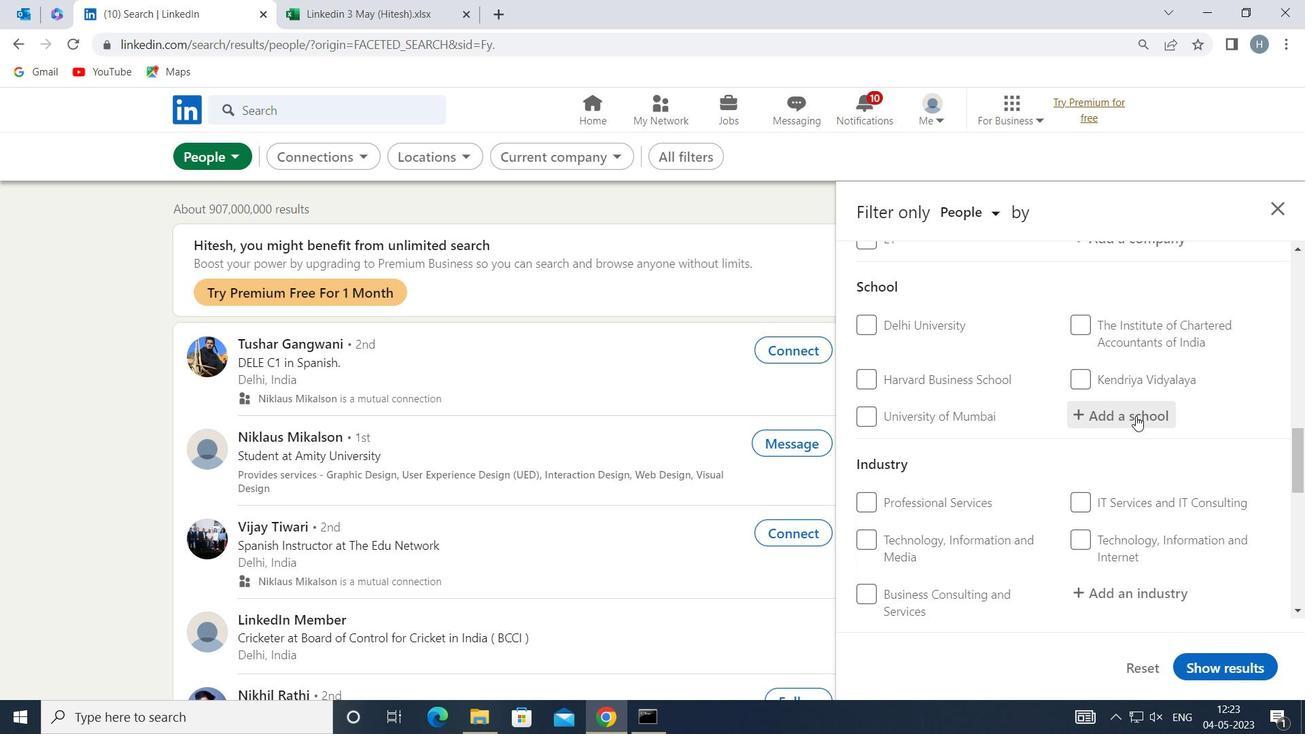 
Action: Mouse moved to (1139, 413)
Screenshot: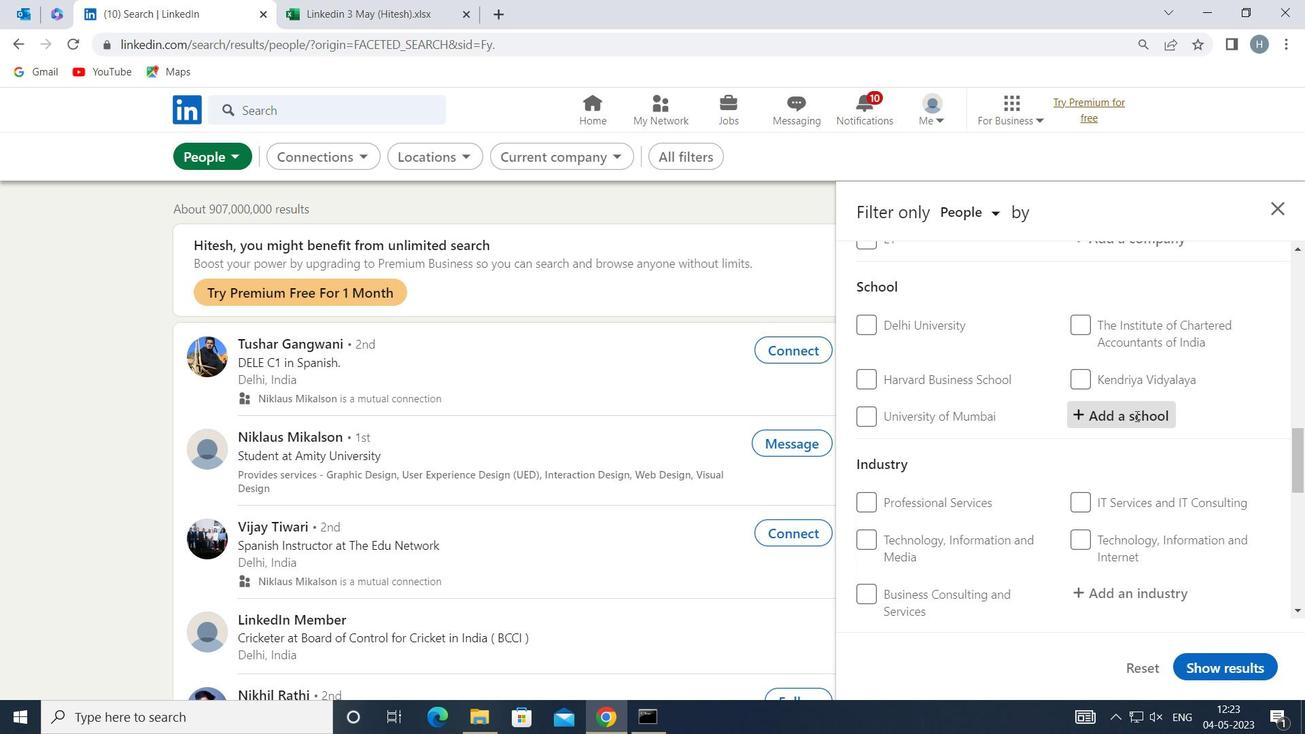 
Action: Key pressed <Key.shift><Key.shift><Key.shift>SHIBLI
Screenshot: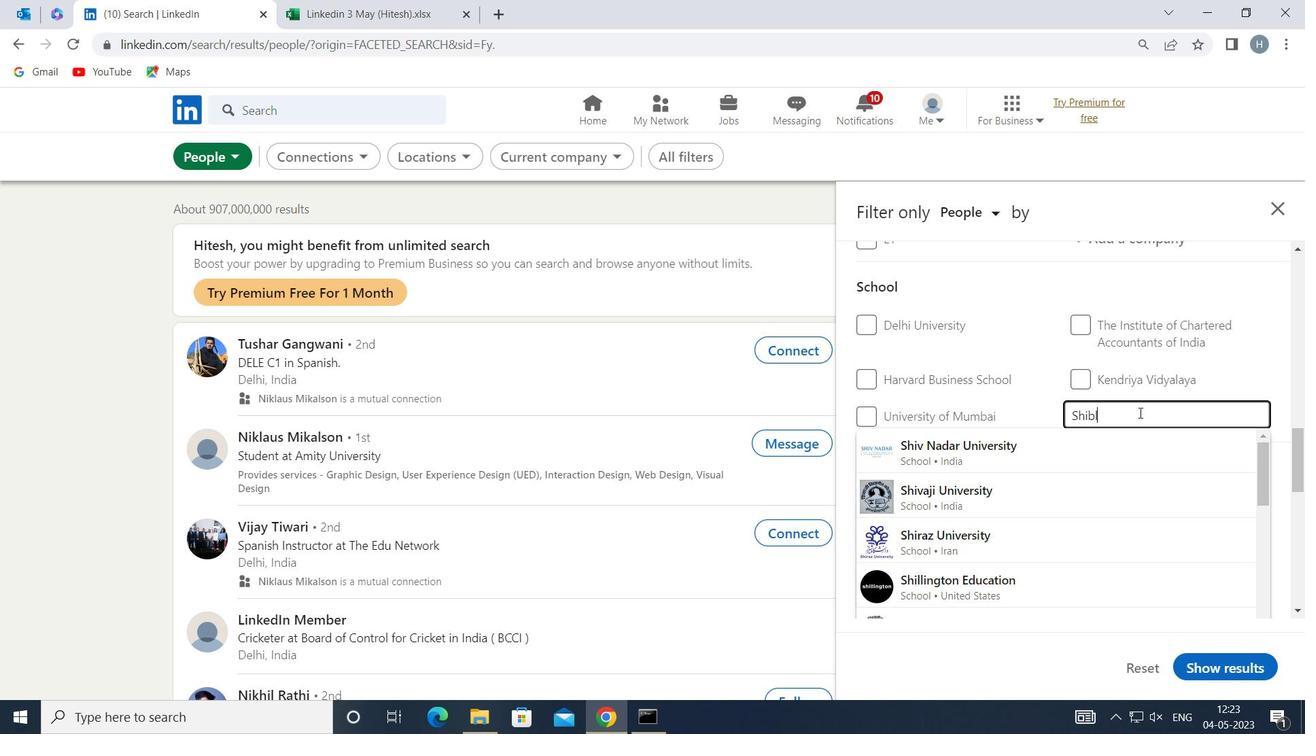 
Action: Mouse moved to (1079, 447)
Screenshot: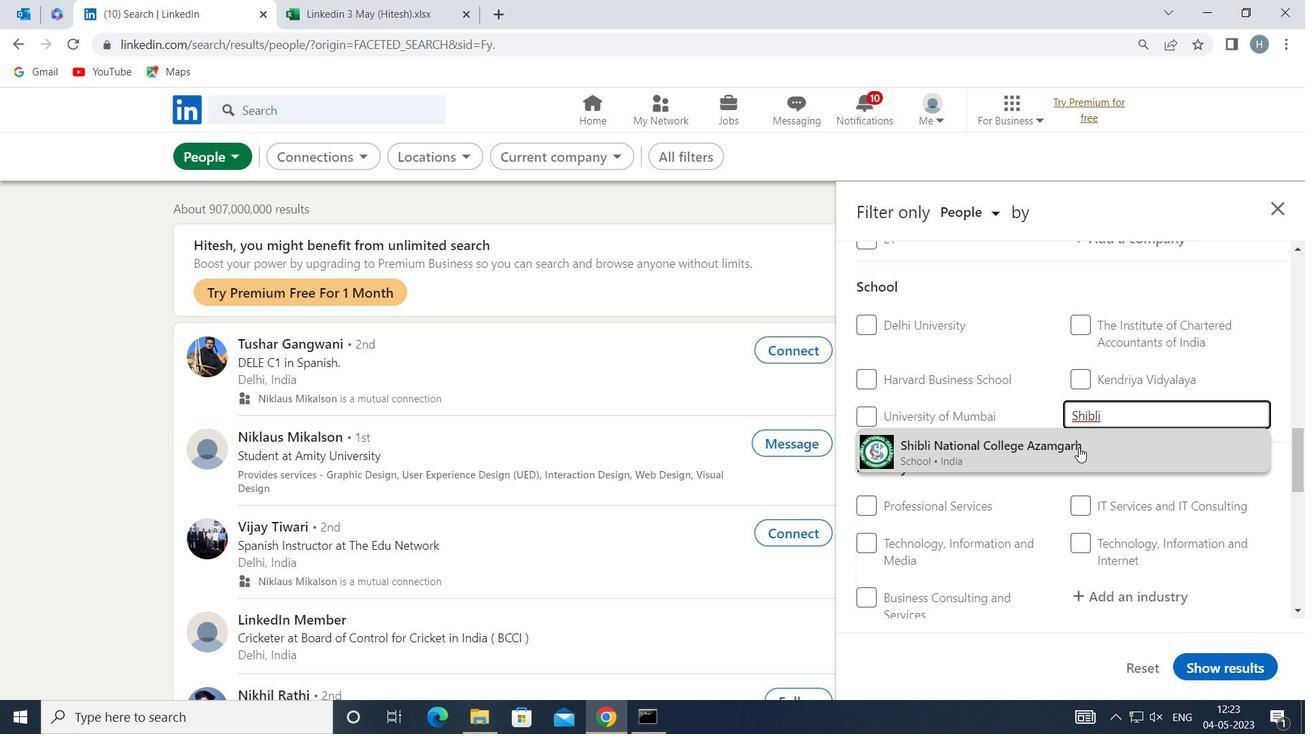
Action: Mouse pressed left at (1079, 447)
Screenshot: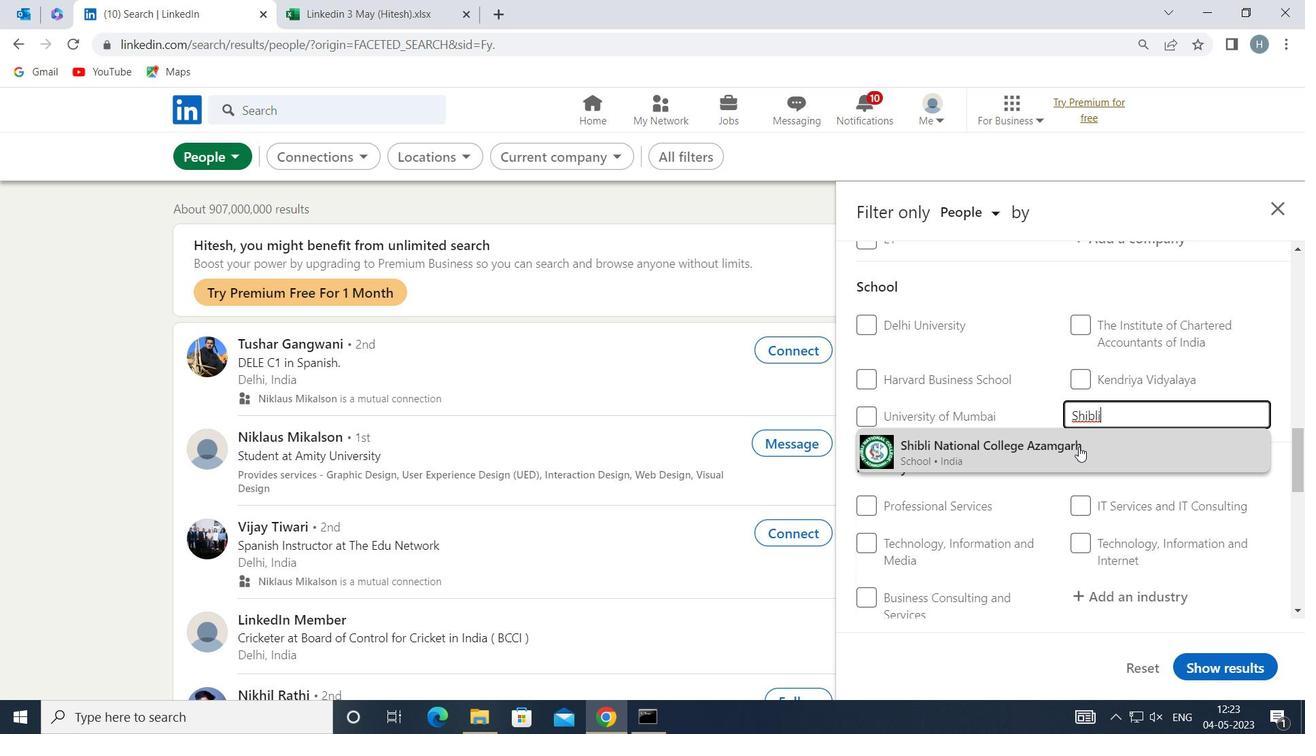 
Action: Mouse moved to (1004, 414)
Screenshot: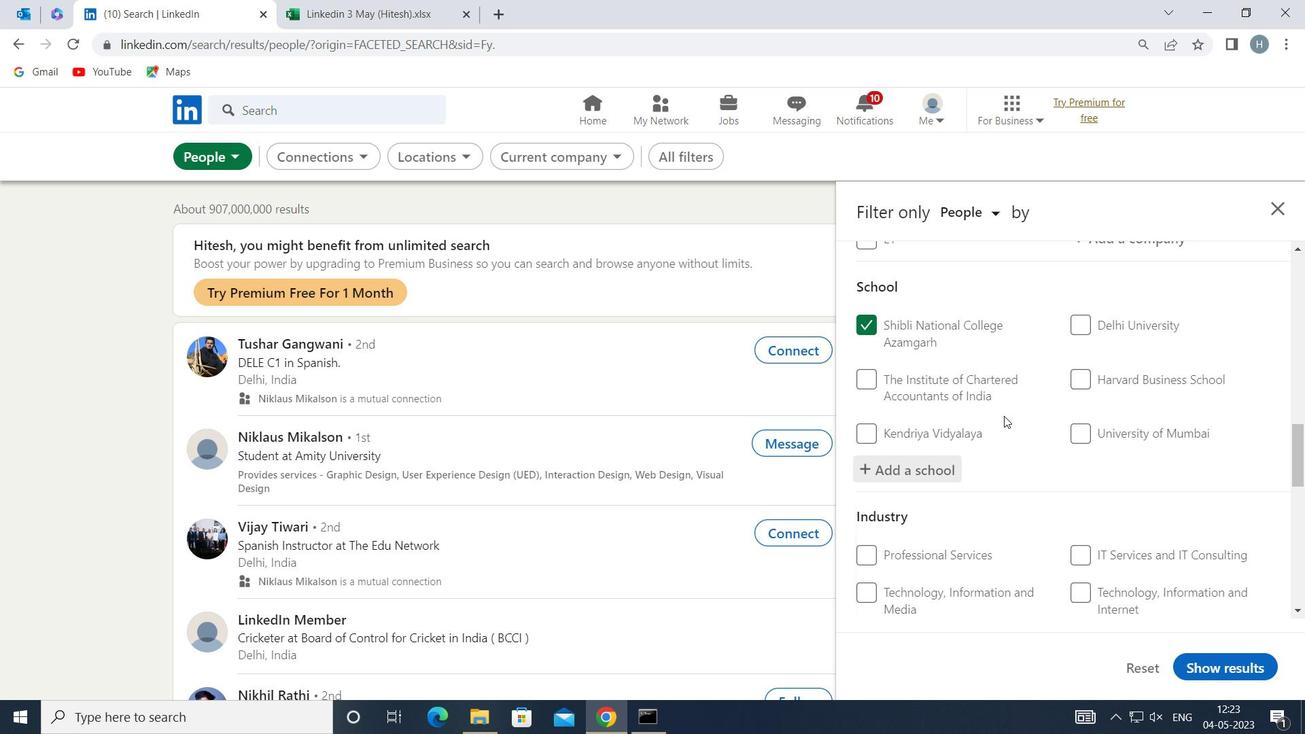
Action: Mouse scrolled (1004, 414) with delta (0, 0)
Screenshot: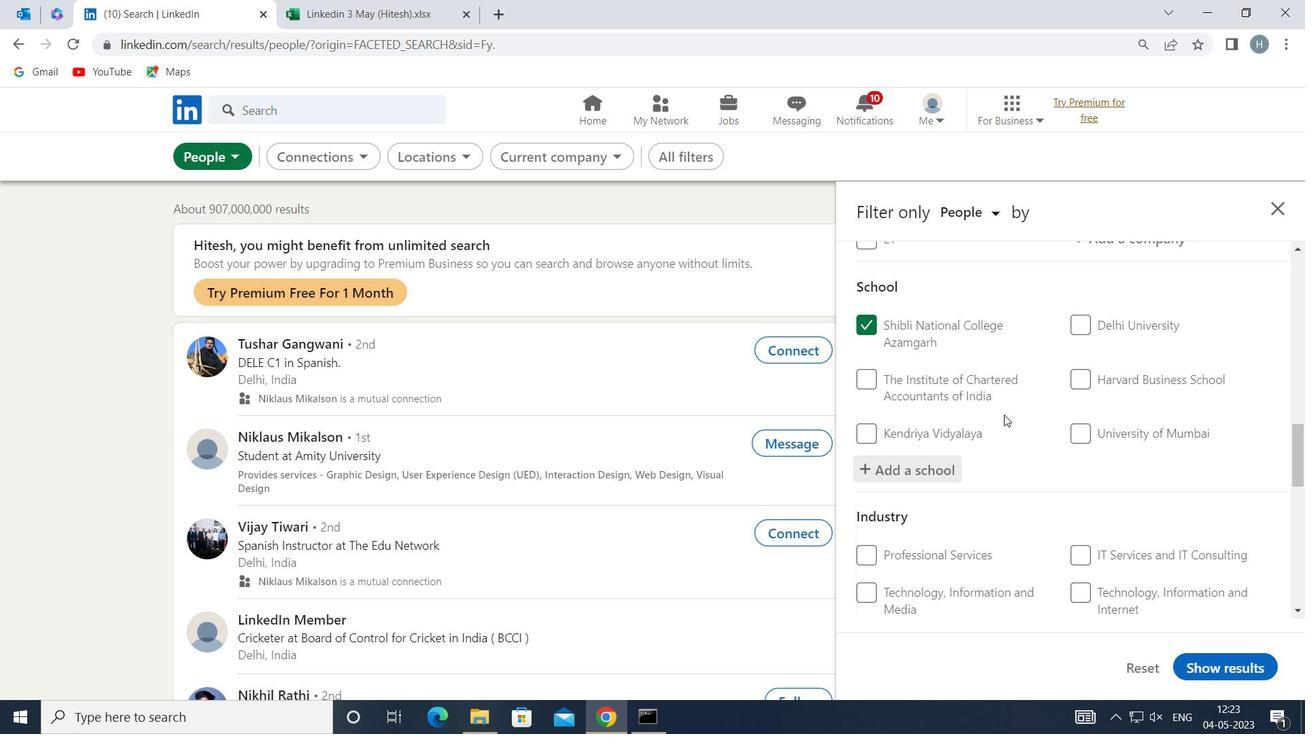 
Action: Mouse scrolled (1004, 414) with delta (0, 0)
Screenshot: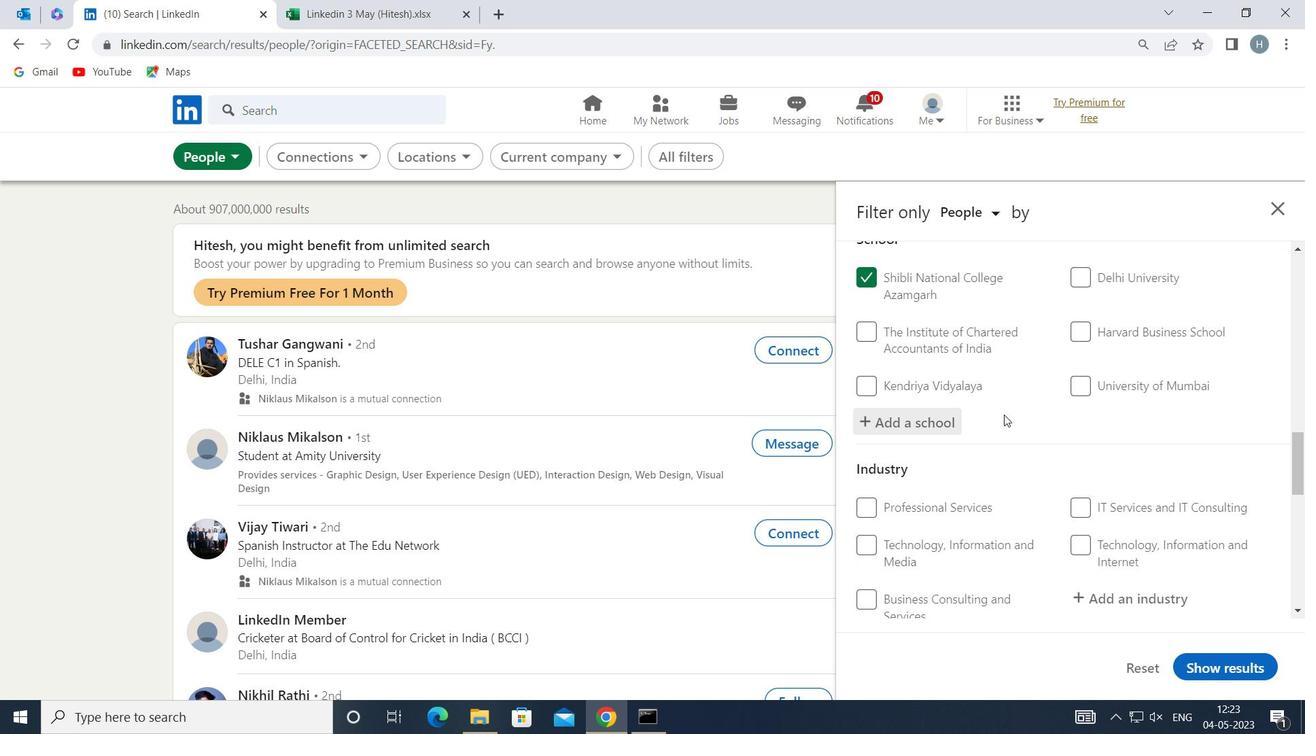 
Action: Mouse scrolled (1004, 414) with delta (0, 0)
Screenshot: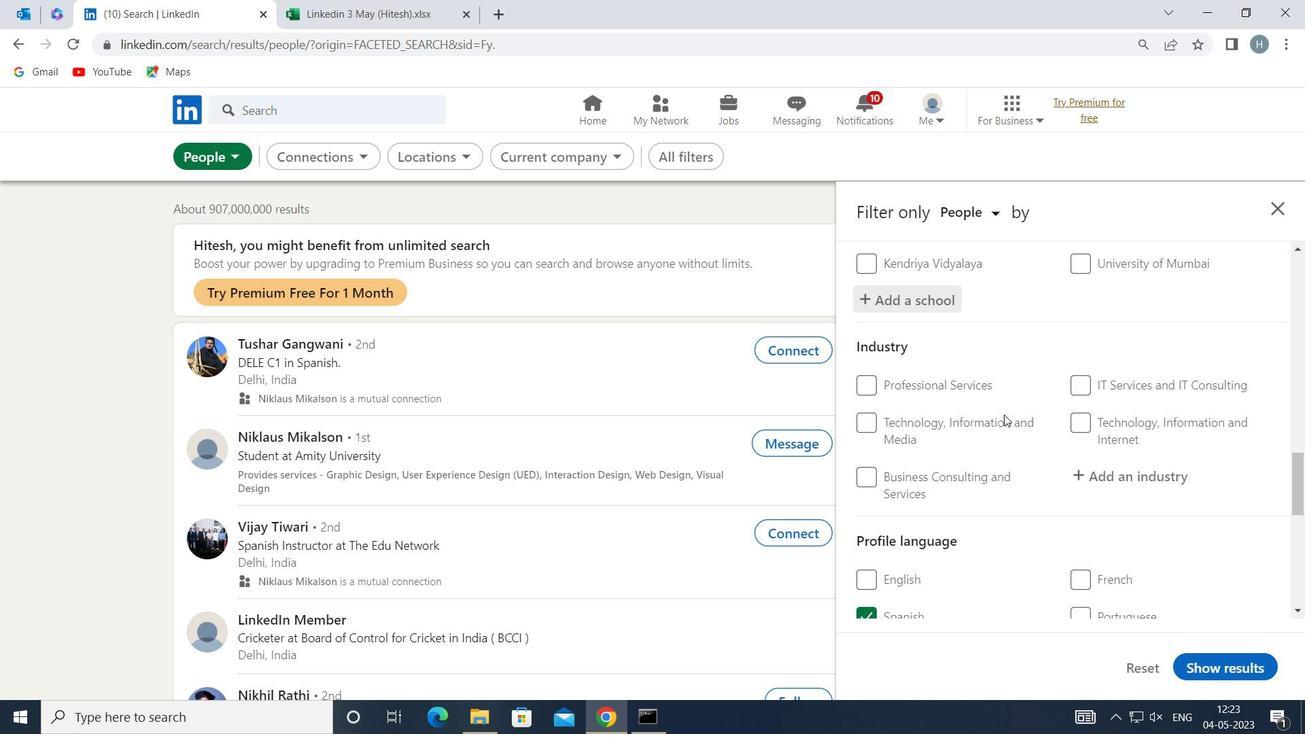 
Action: Mouse moved to (1147, 380)
Screenshot: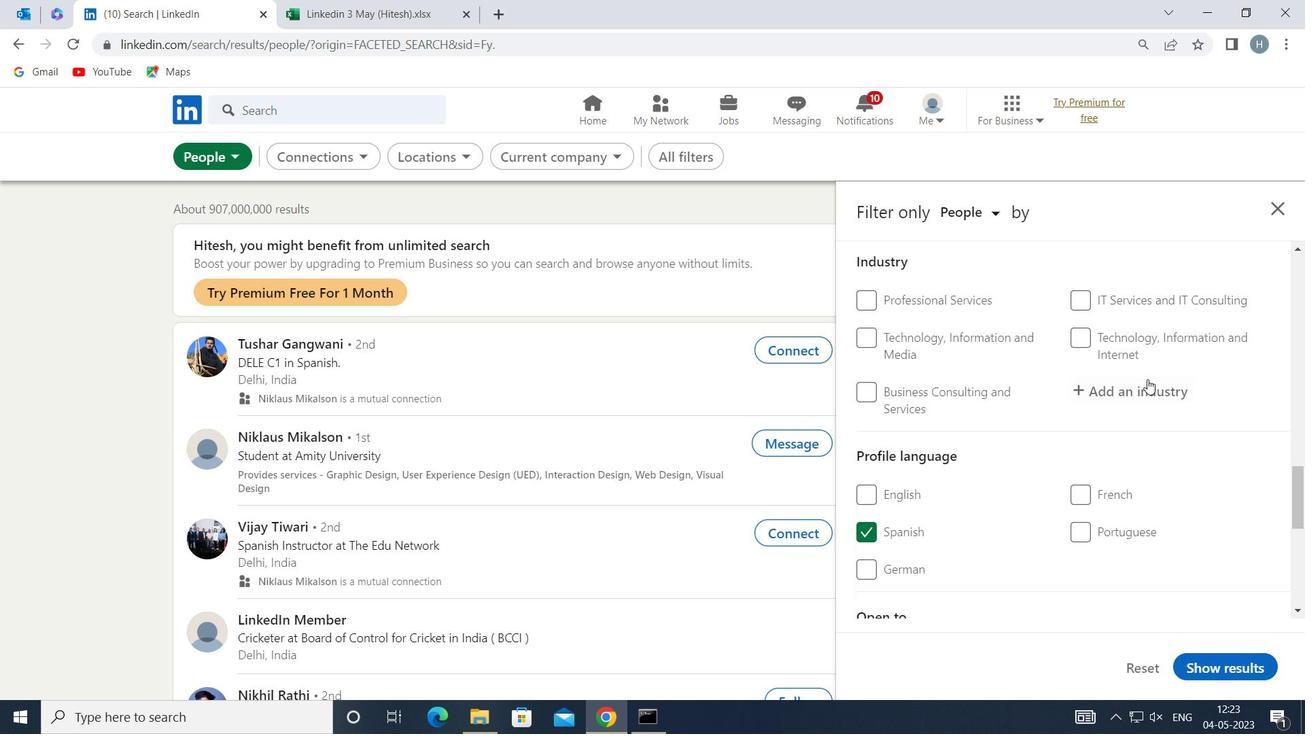 
Action: Mouse pressed left at (1147, 380)
Screenshot: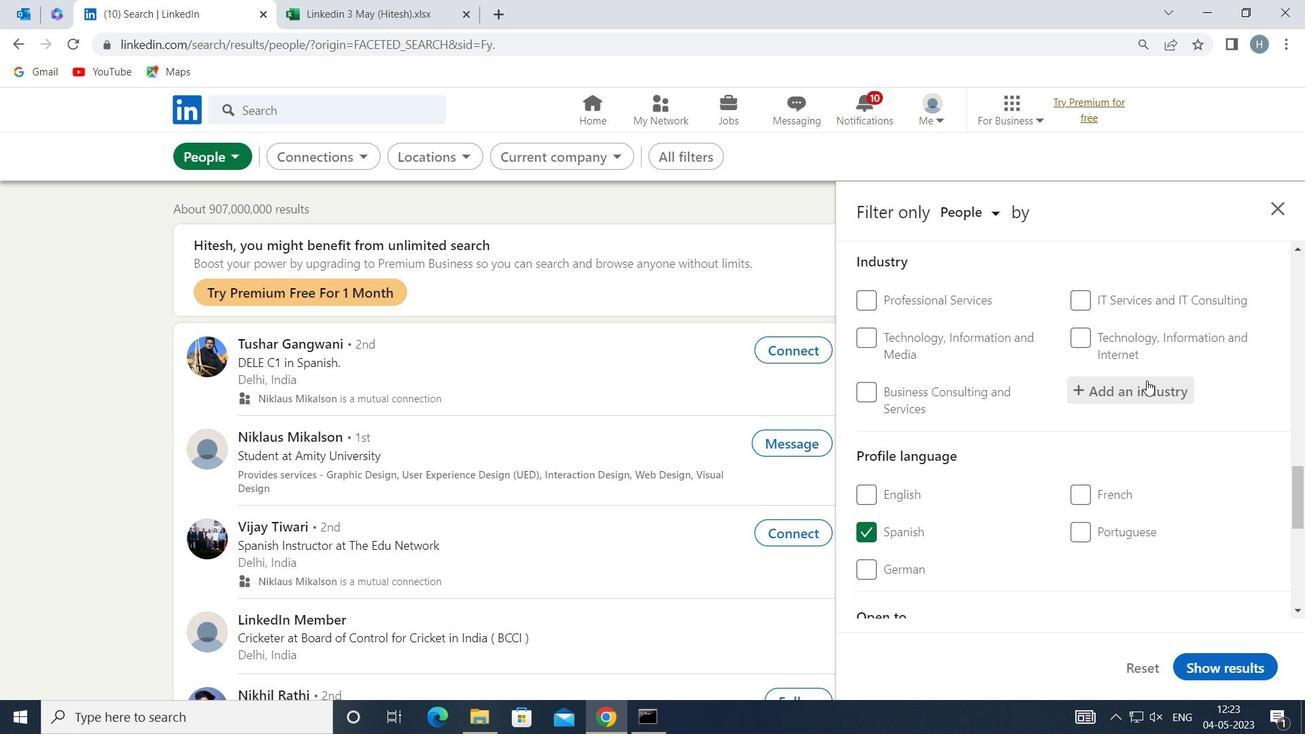 
Action: Key pressed <Key.shift>RECET
Screenshot: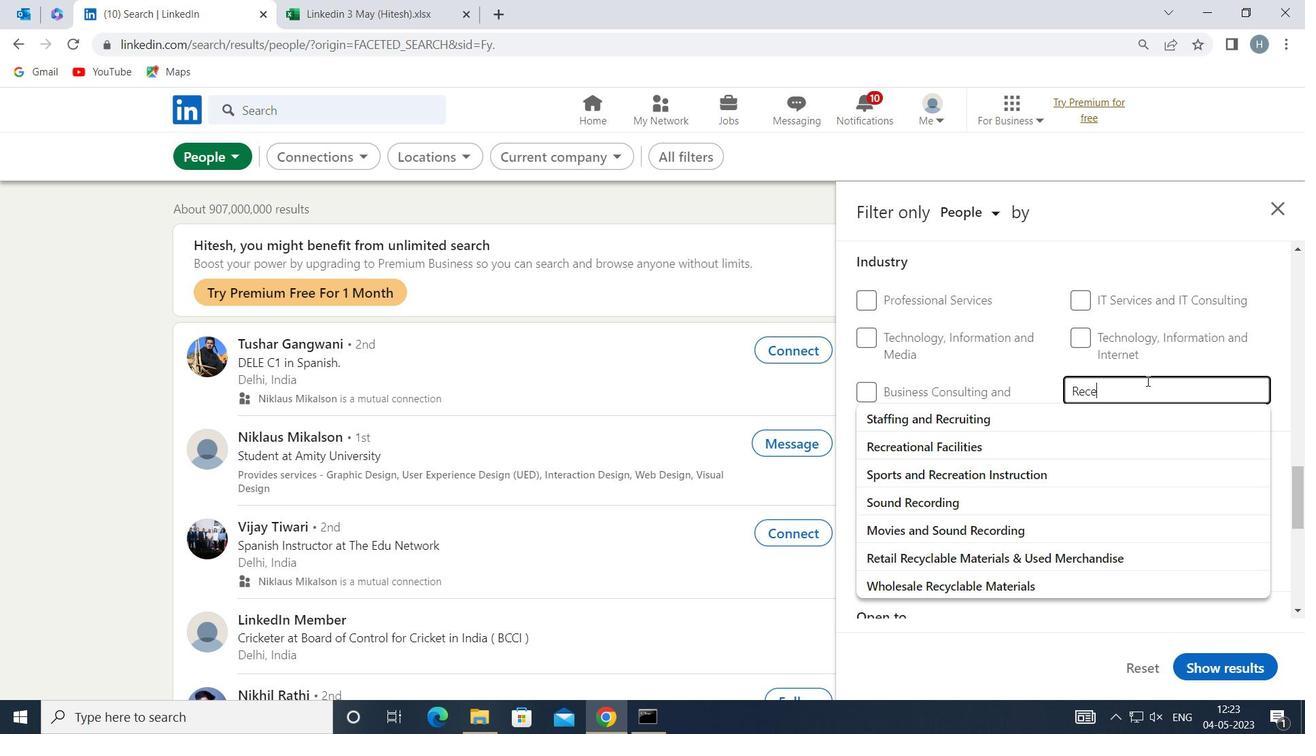 
Action: Mouse moved to (1145, 381)
Screenshot: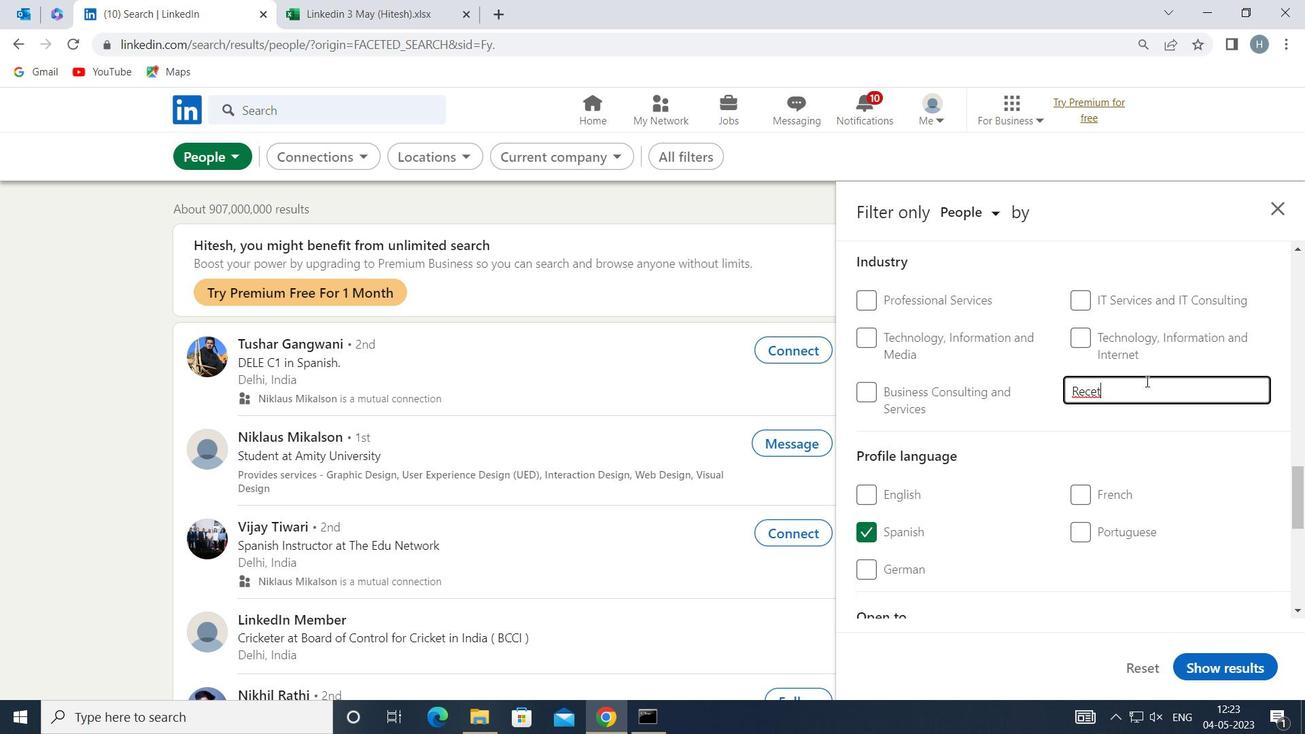 
Action: Key pressed <Key.backspace>
Screenshot: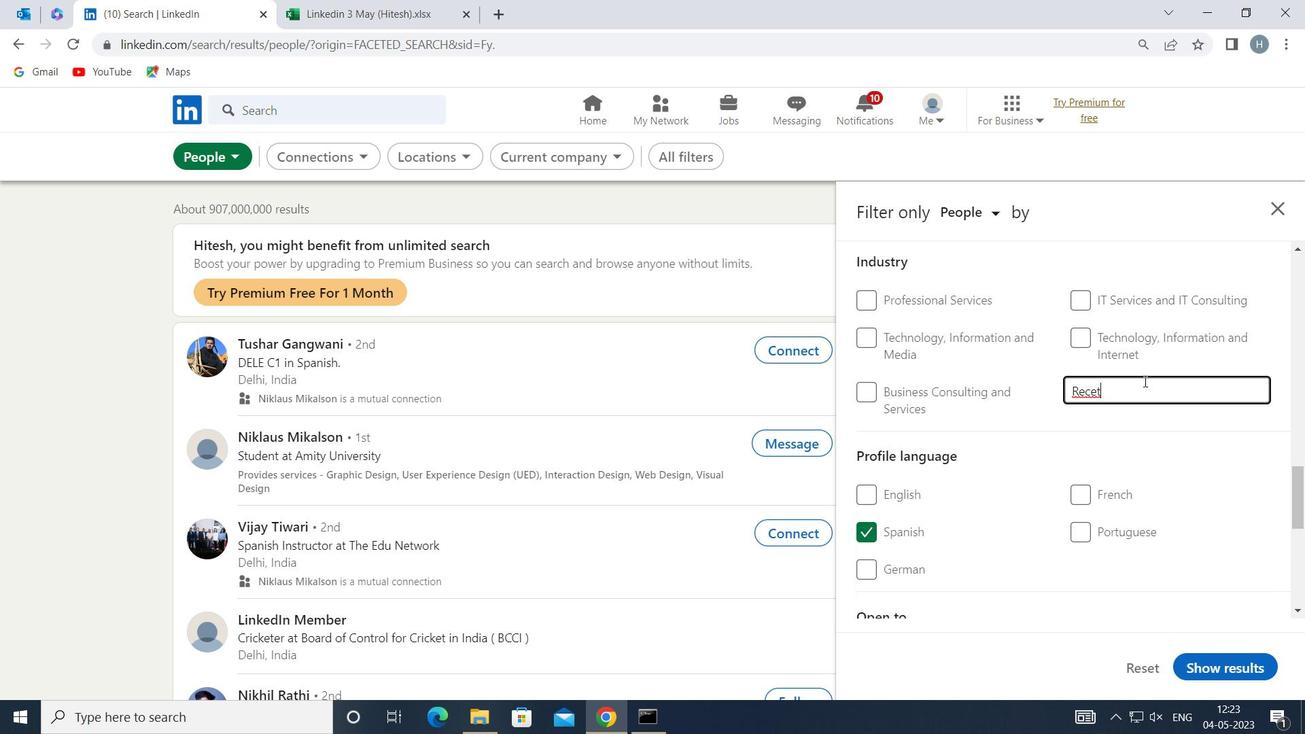 
Action: Mouse moved to (1149, 380)
Screenshot: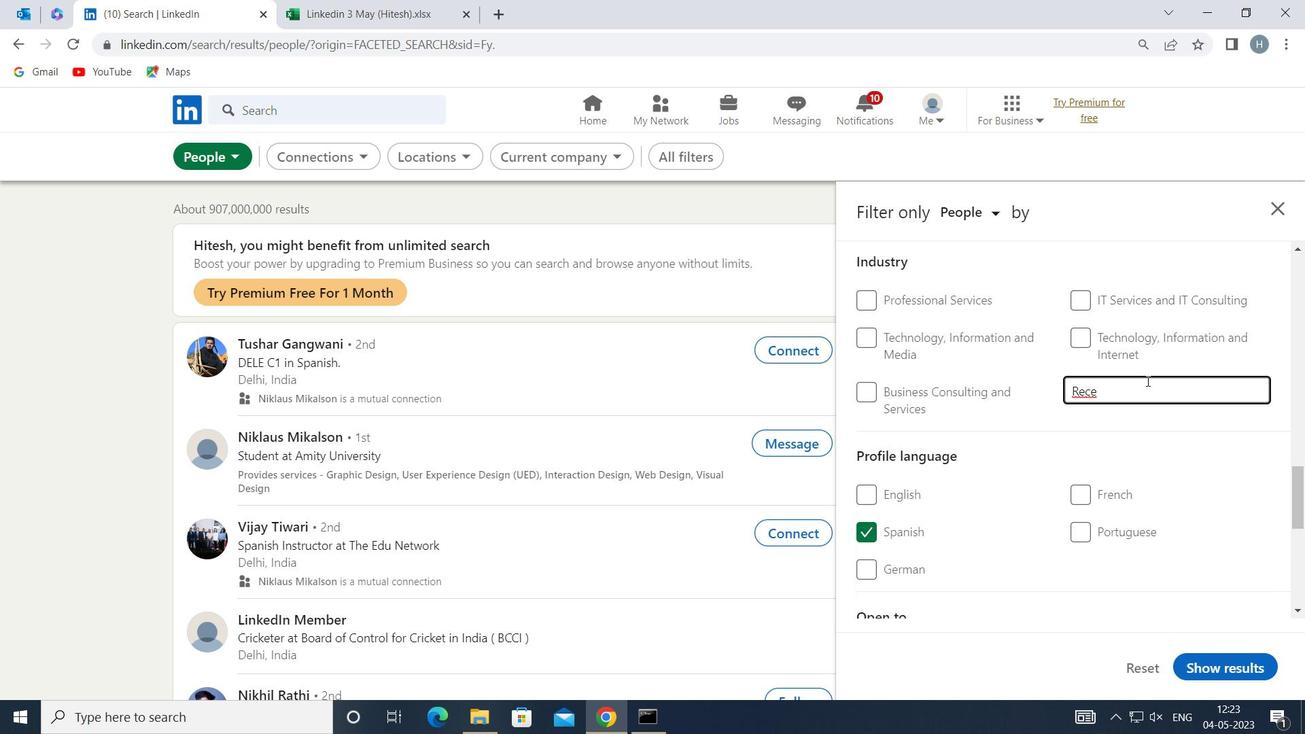 
Action: Key pressed TRACKS
Screenshot: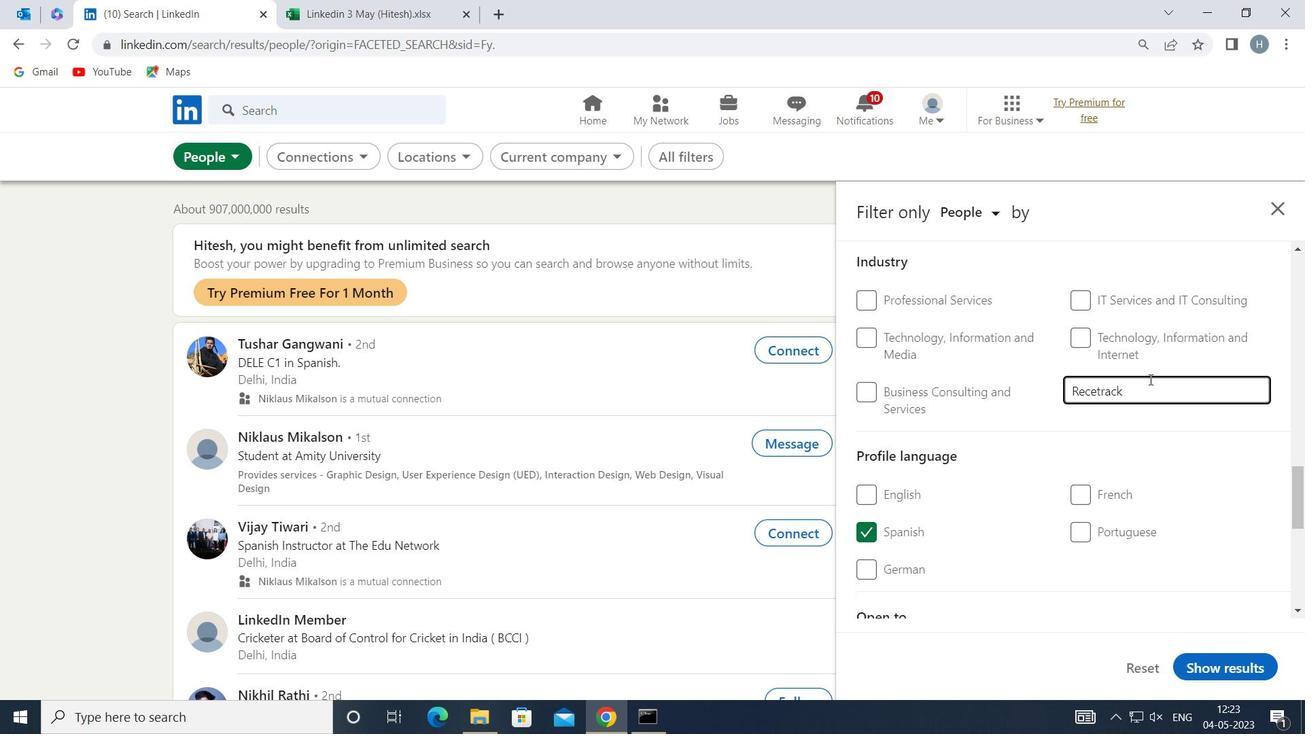 
Action: Mouse moved to (1164, 407)
Screenshot: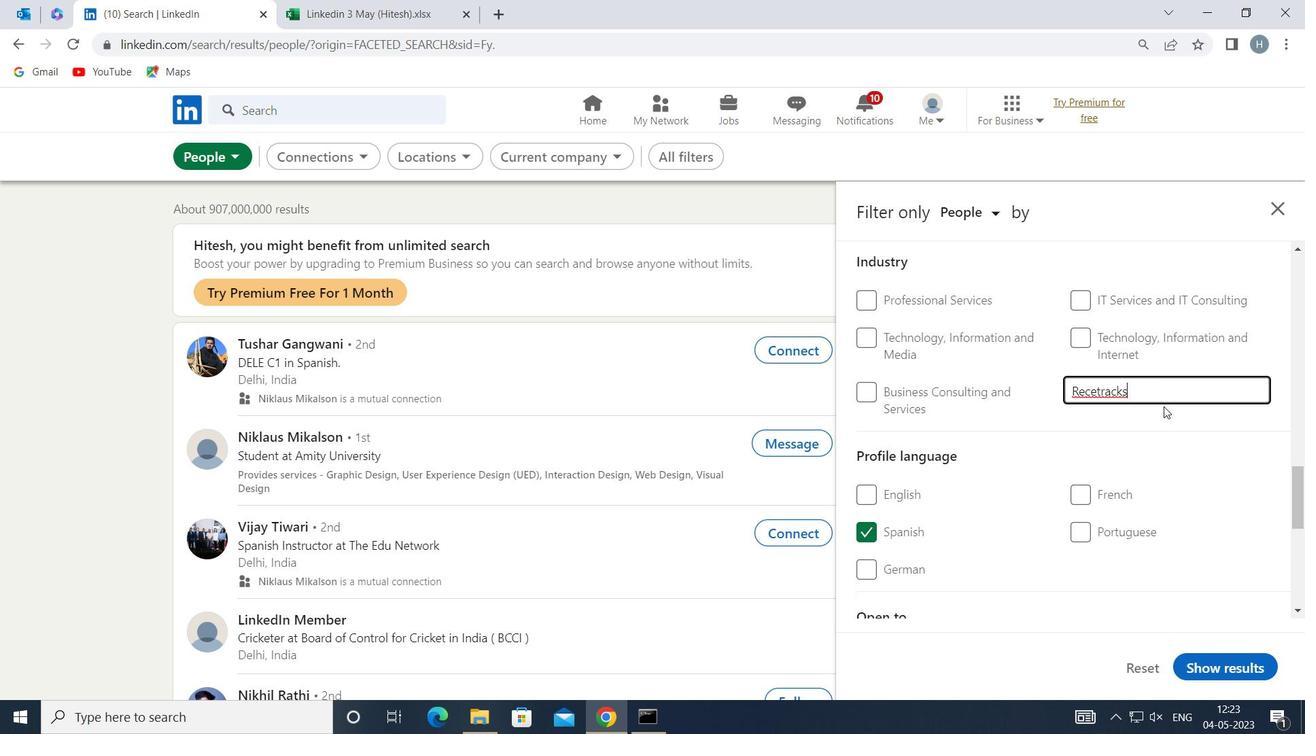 
Action: Mouse pressed left at (1164, 407)
Screenshot: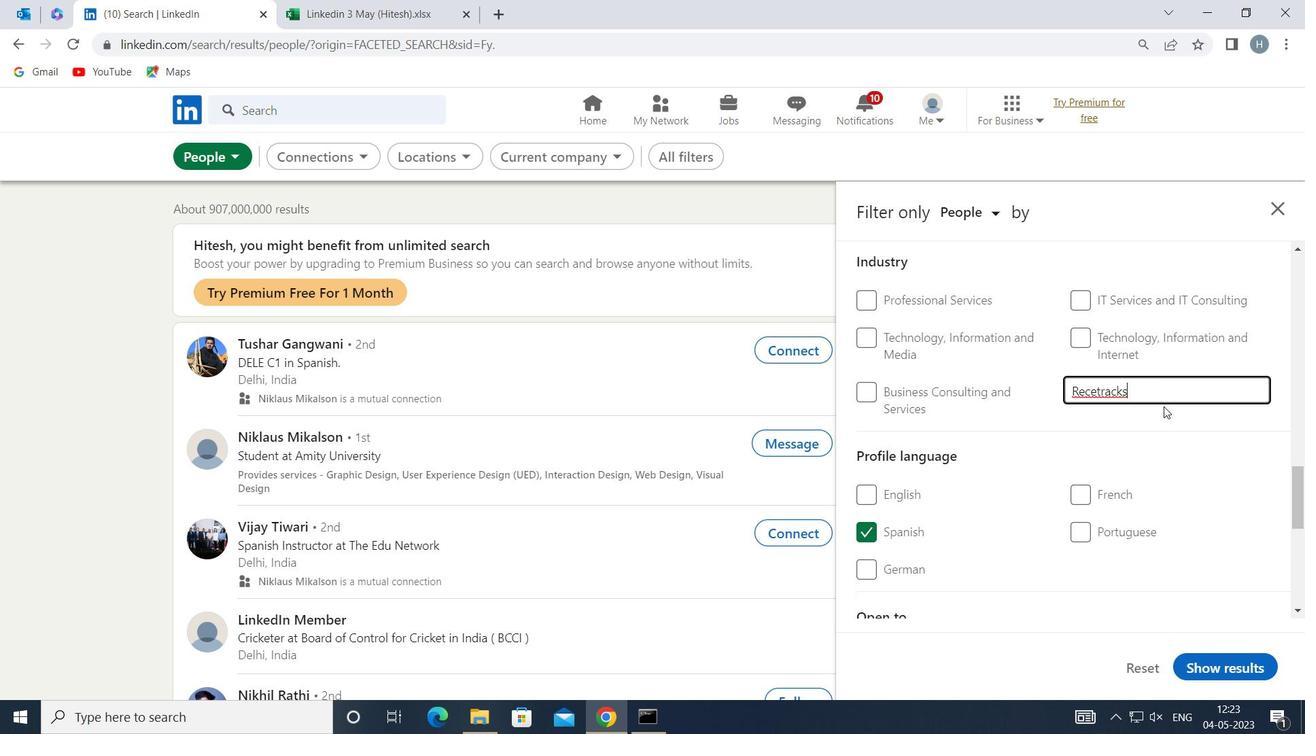 
Action: Mouse moved to (1117, 412)
Screenshot: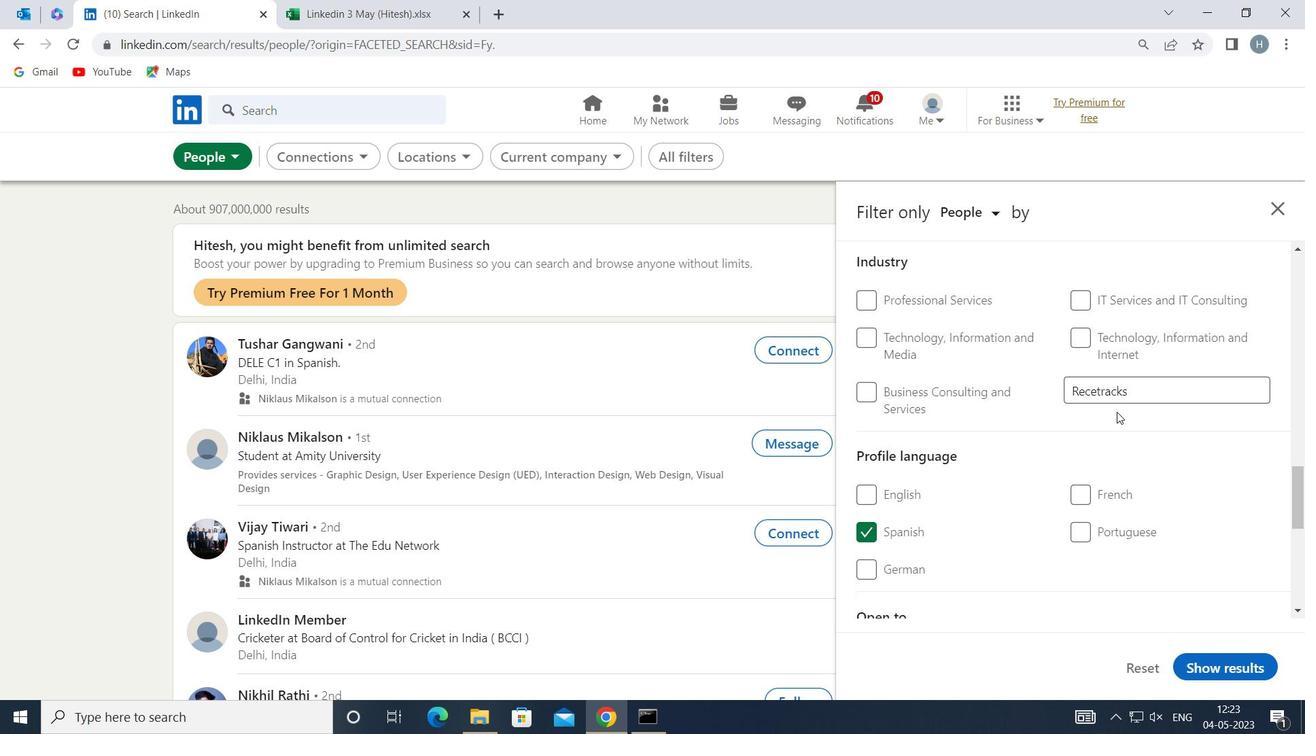 
Action: Mouse scrolled (1117, 411) with delta (0, 0)
Screenshot: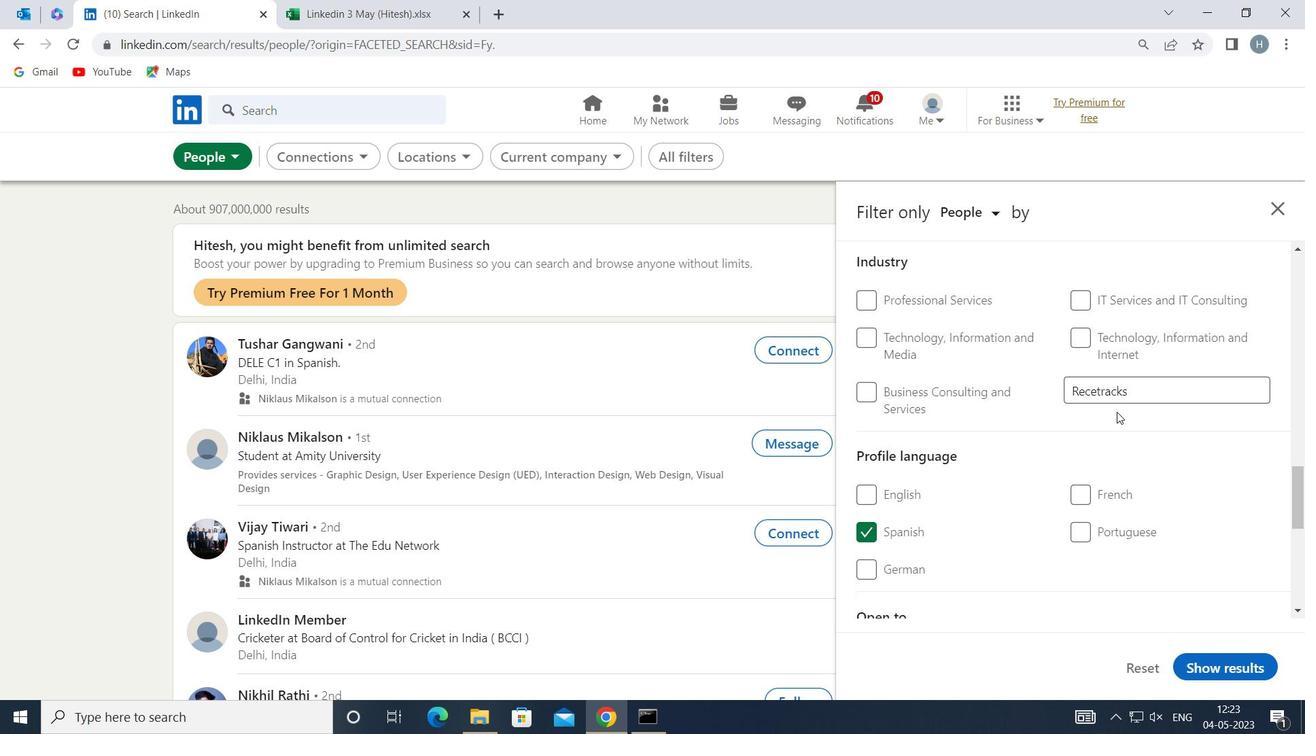 
Action: Mouse moved to (1115, 405)
Screenshot: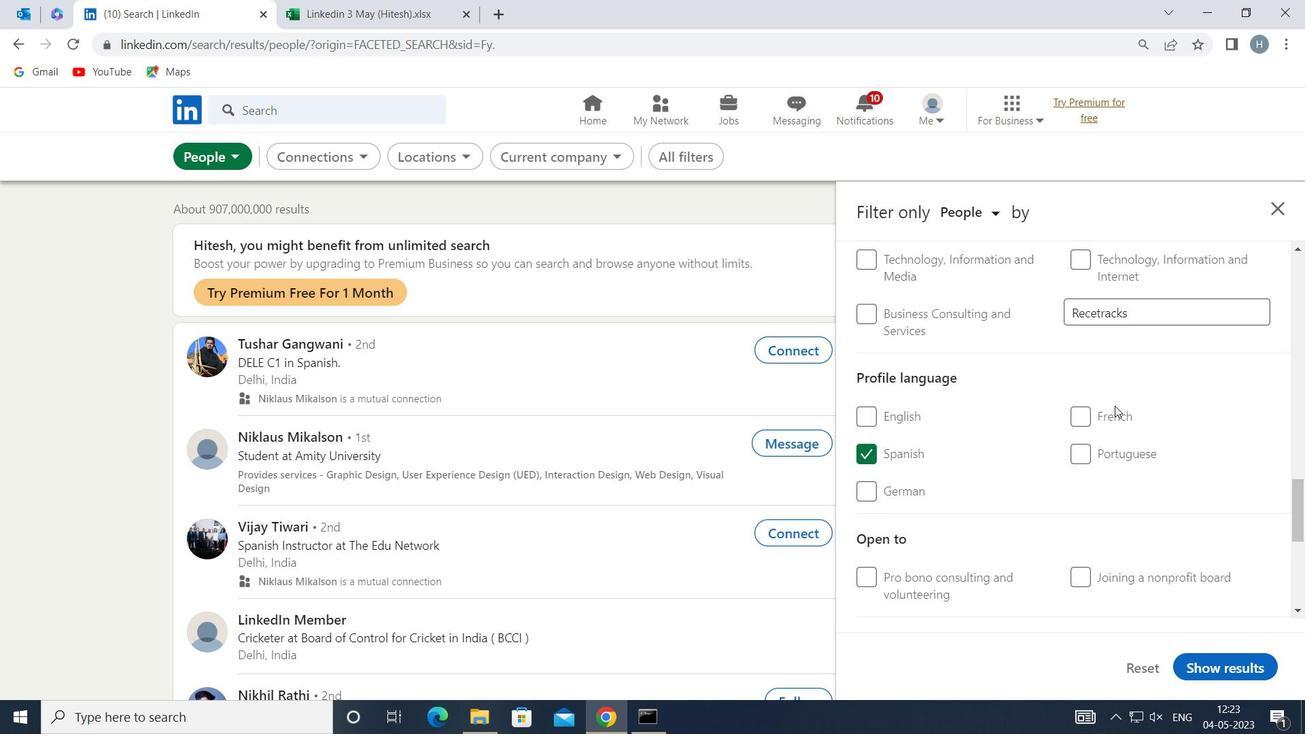 
Action: Mouse scrolled (1115, 405) with delta (0, 0)
Screenshot: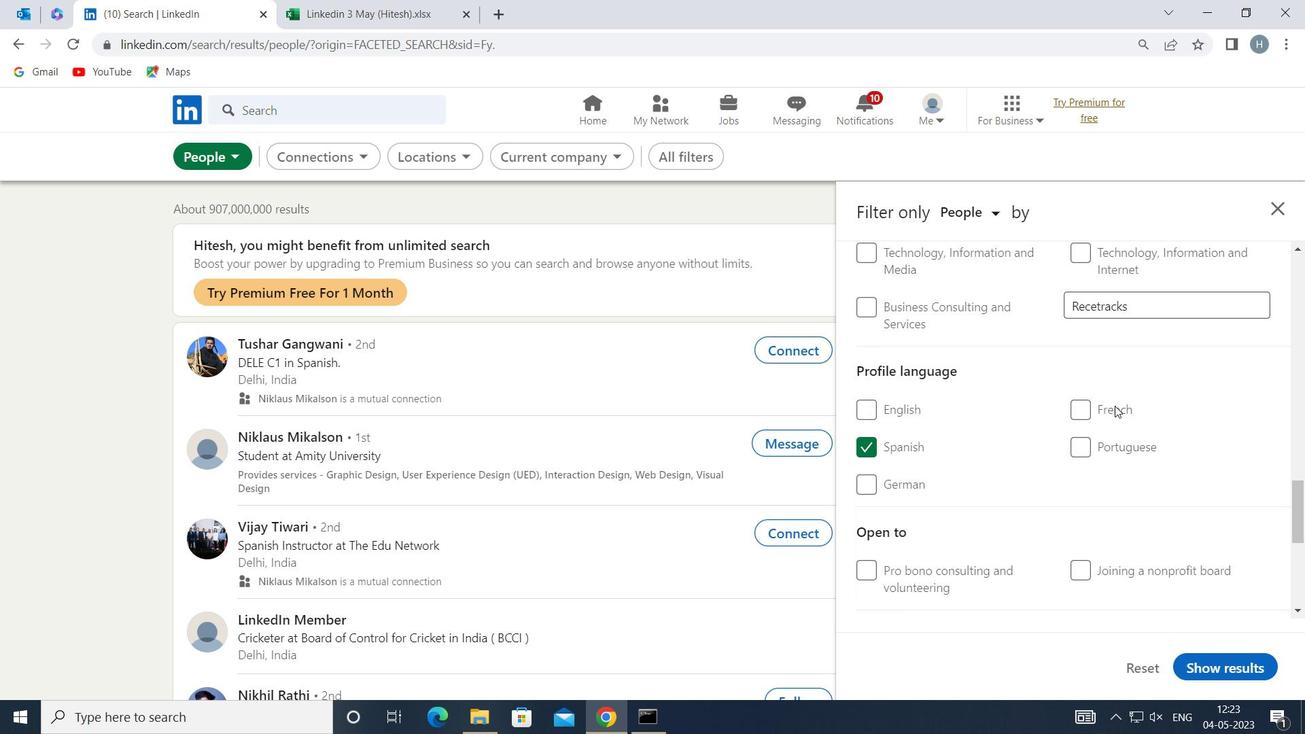
Action: Mouse scrolled (1115, 405) with delta (0, 0)
Screenshot: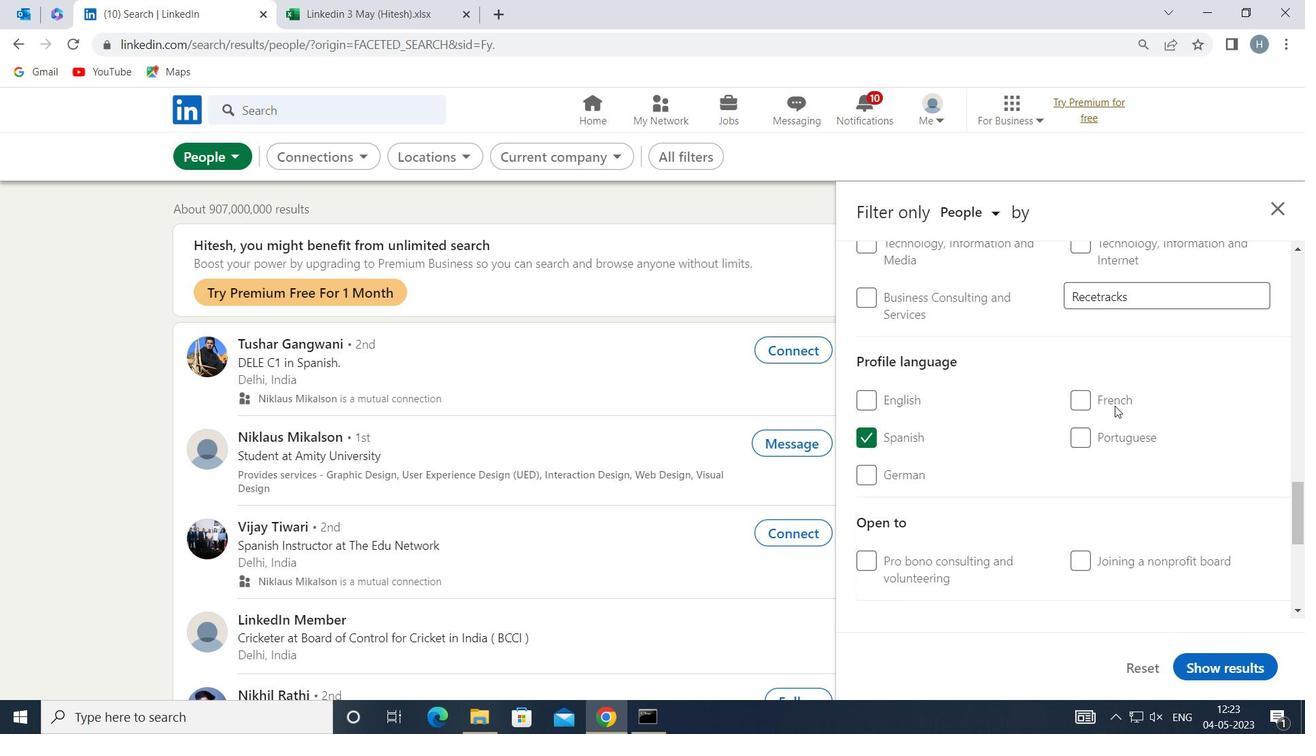 
Action: Mouse moved to (1114, 405)
Screenshot: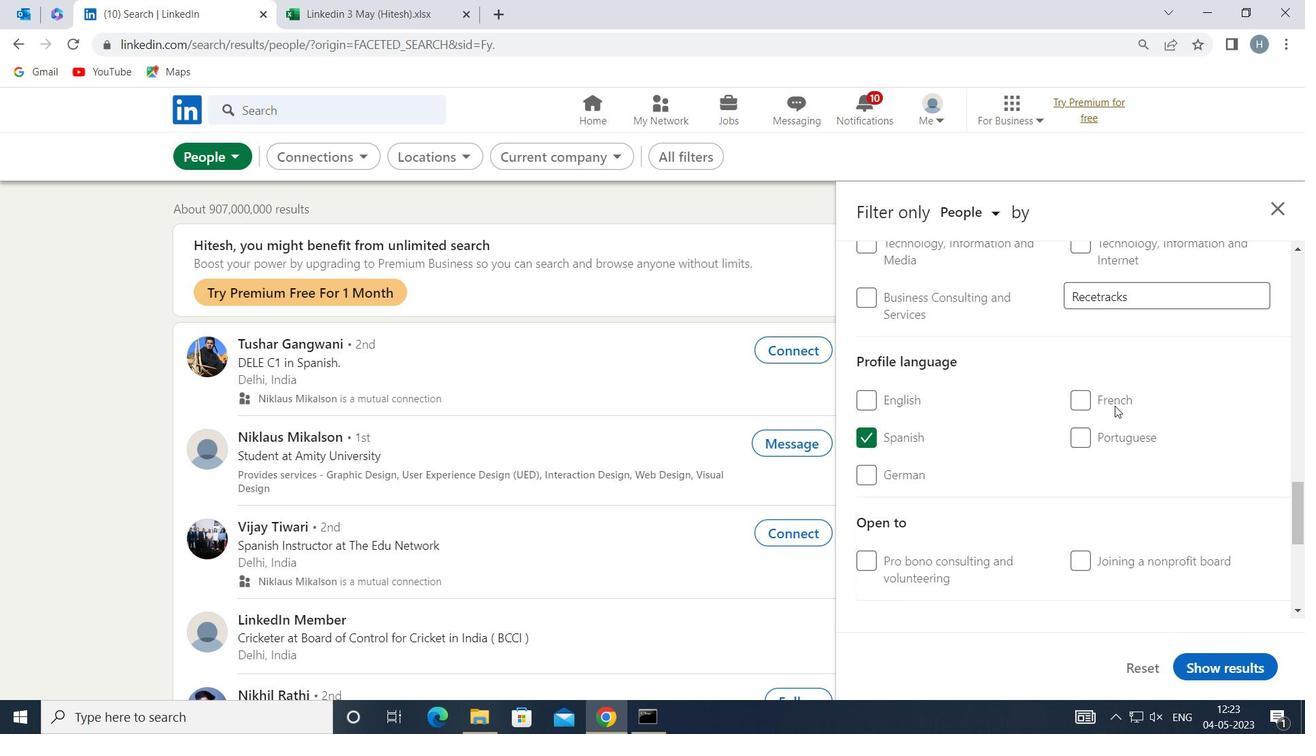 
Action: Mouse scrolled (1114, 404) with delta (0, 0)
Screenshot: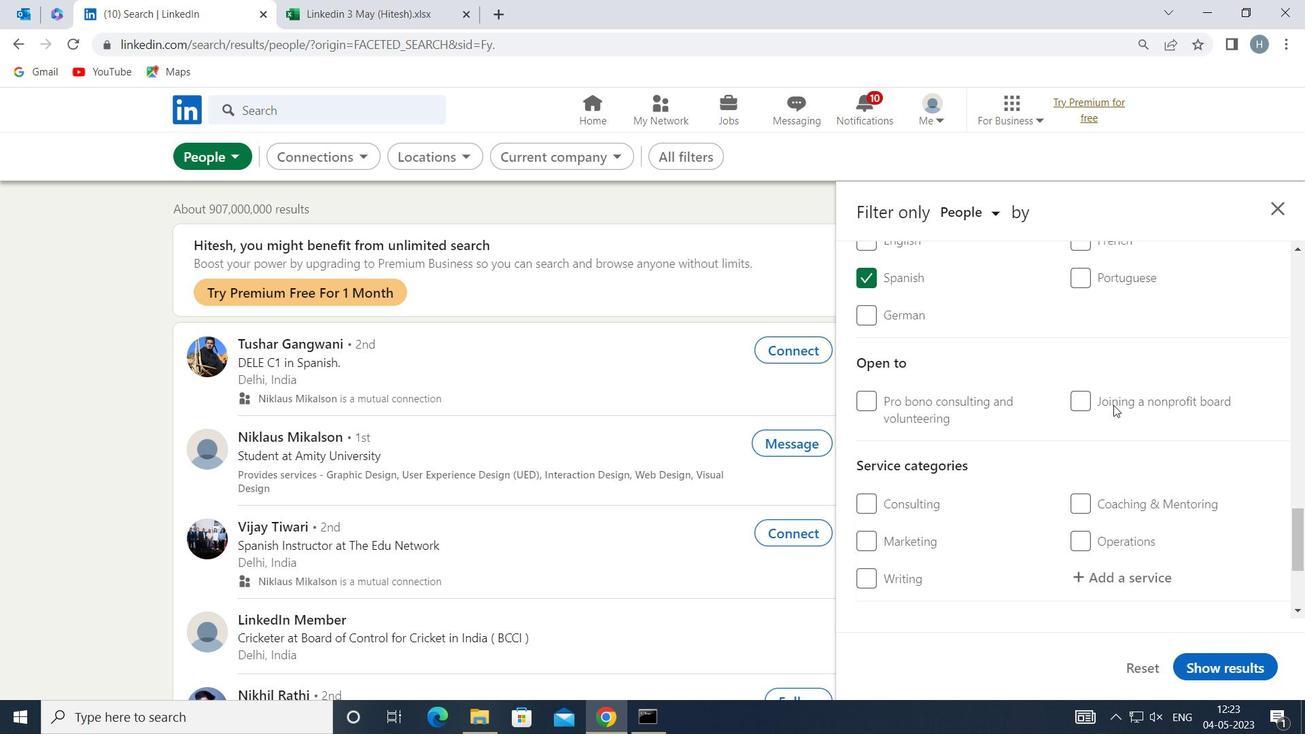
Action: Mouse scrolled (1114, 404) with delta (0, 0)
Screenshot: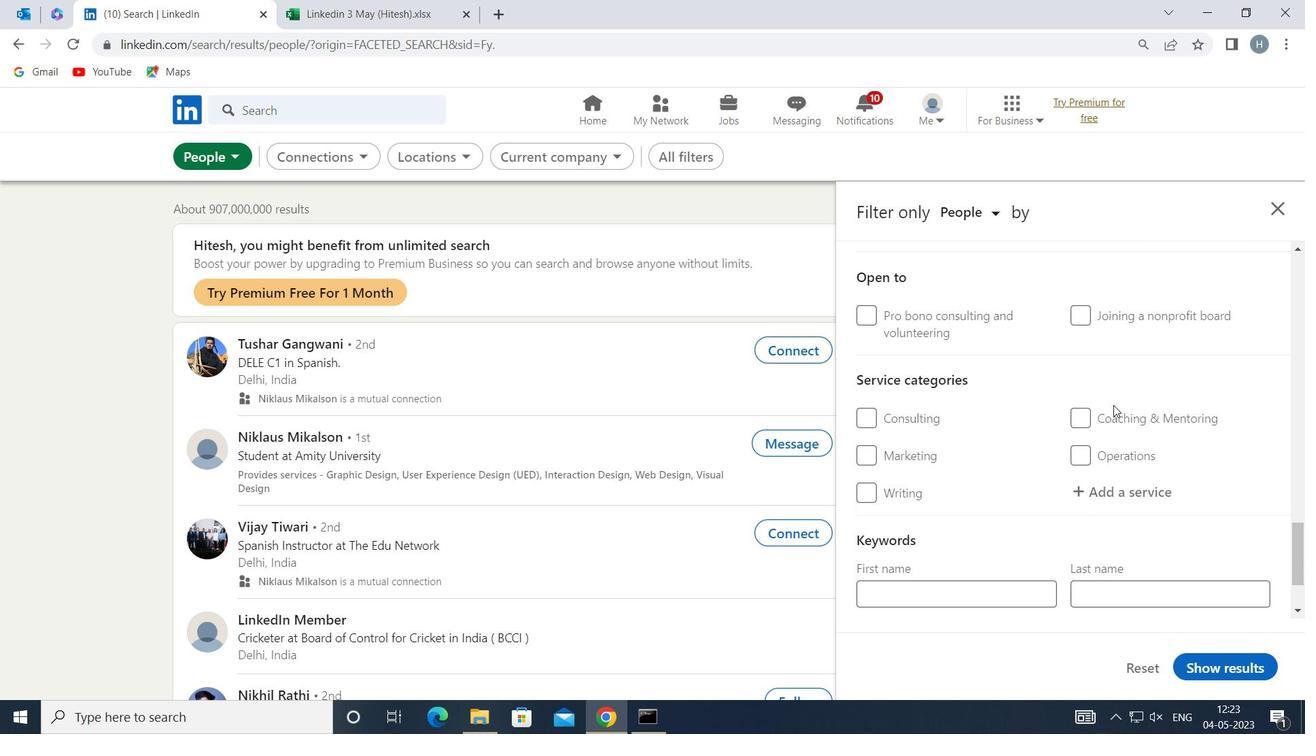 
Action: Mouse moved to (1142, 406)
Screenshot: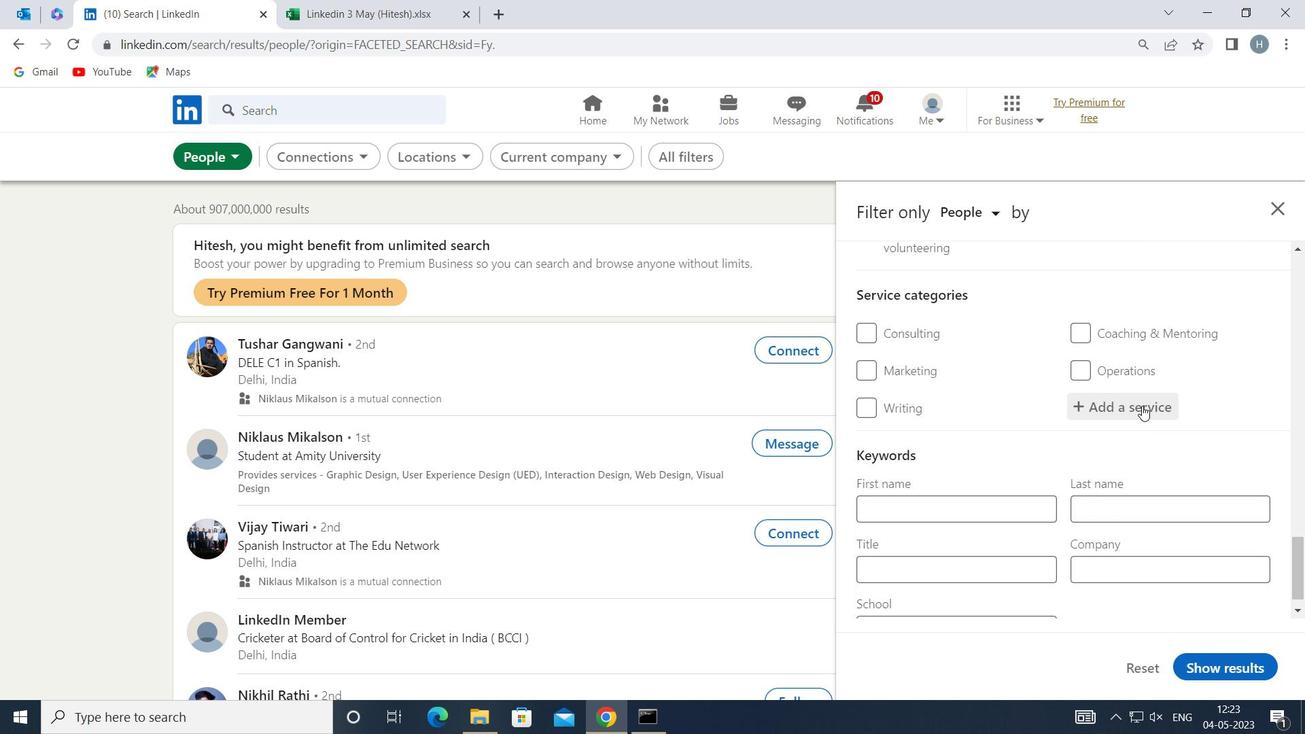 
Action: Mouse pressed left at (1142, 406)
Screenshot: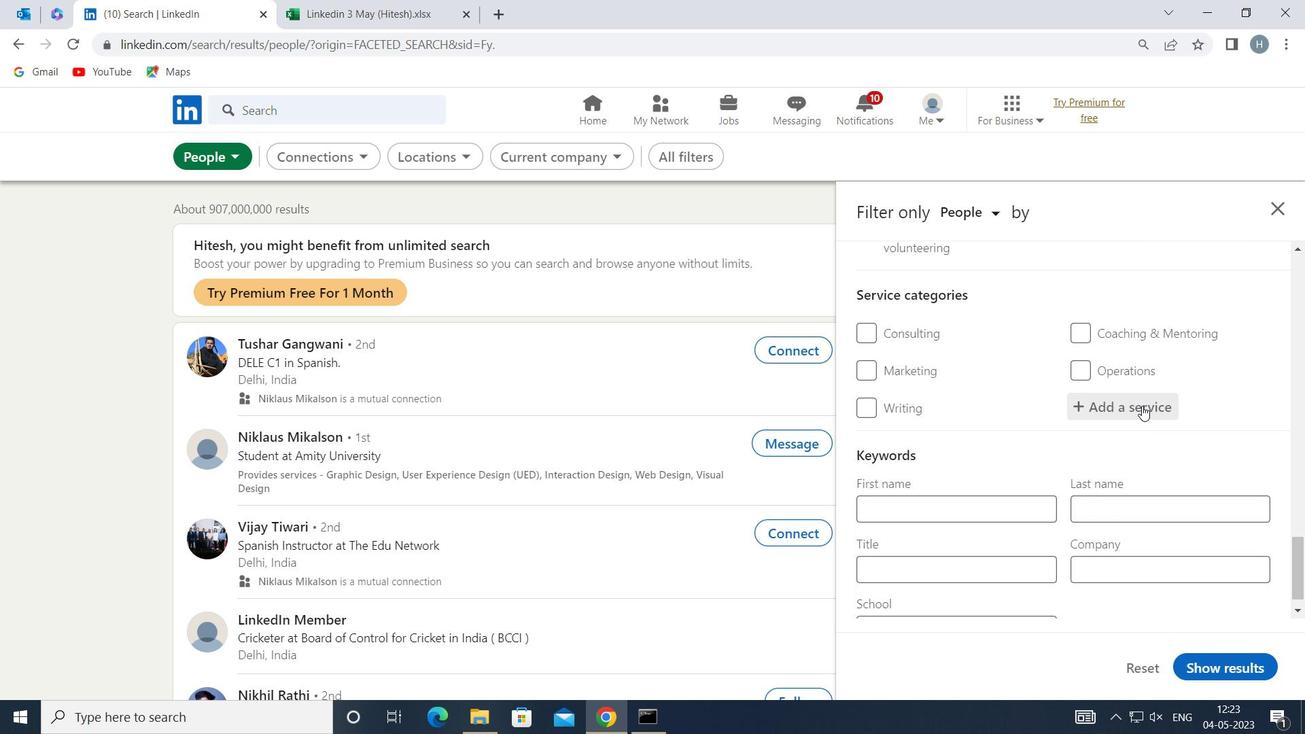 
Action: Mouse moved to (1142, 404)
Screenshot: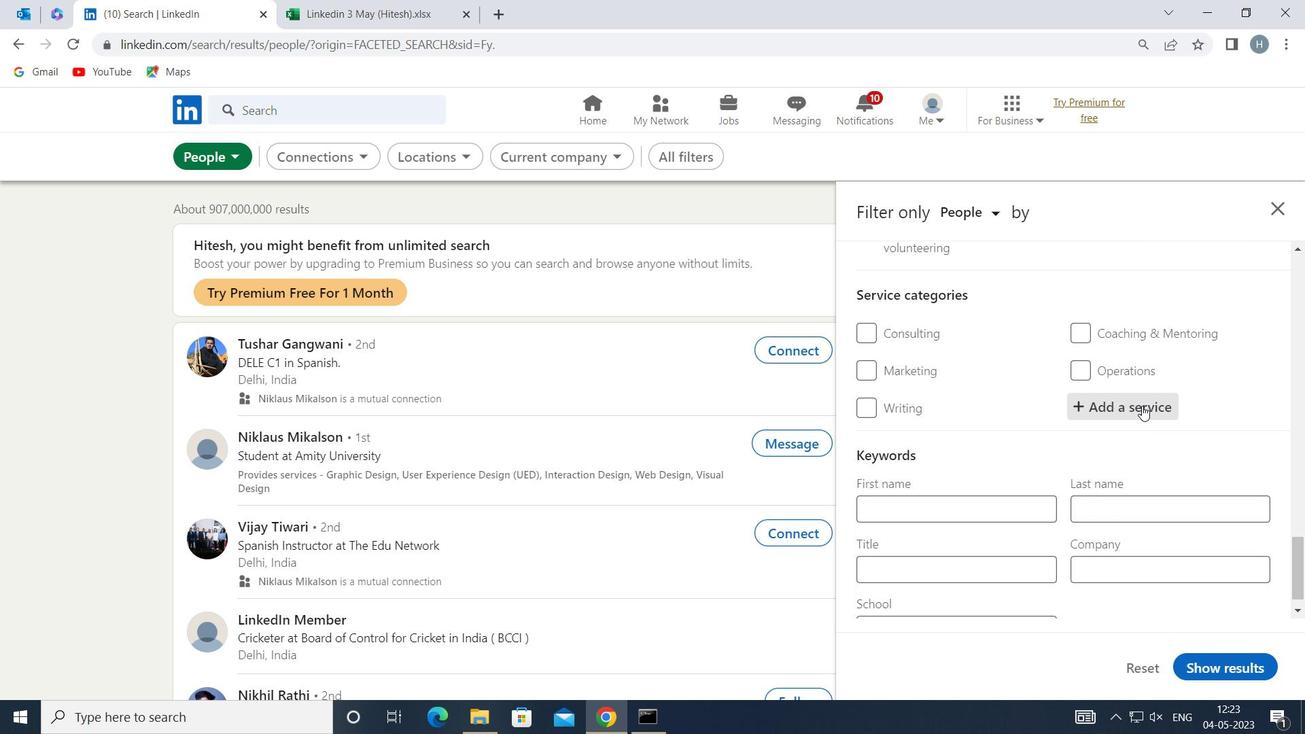 
Action: Key pressed <Key.shift>DFI<Key.backspace><Key.backspace><Key.backspace><Key.shift>FINANCIAL<Key.space><Key.shift>RE
Screenshot: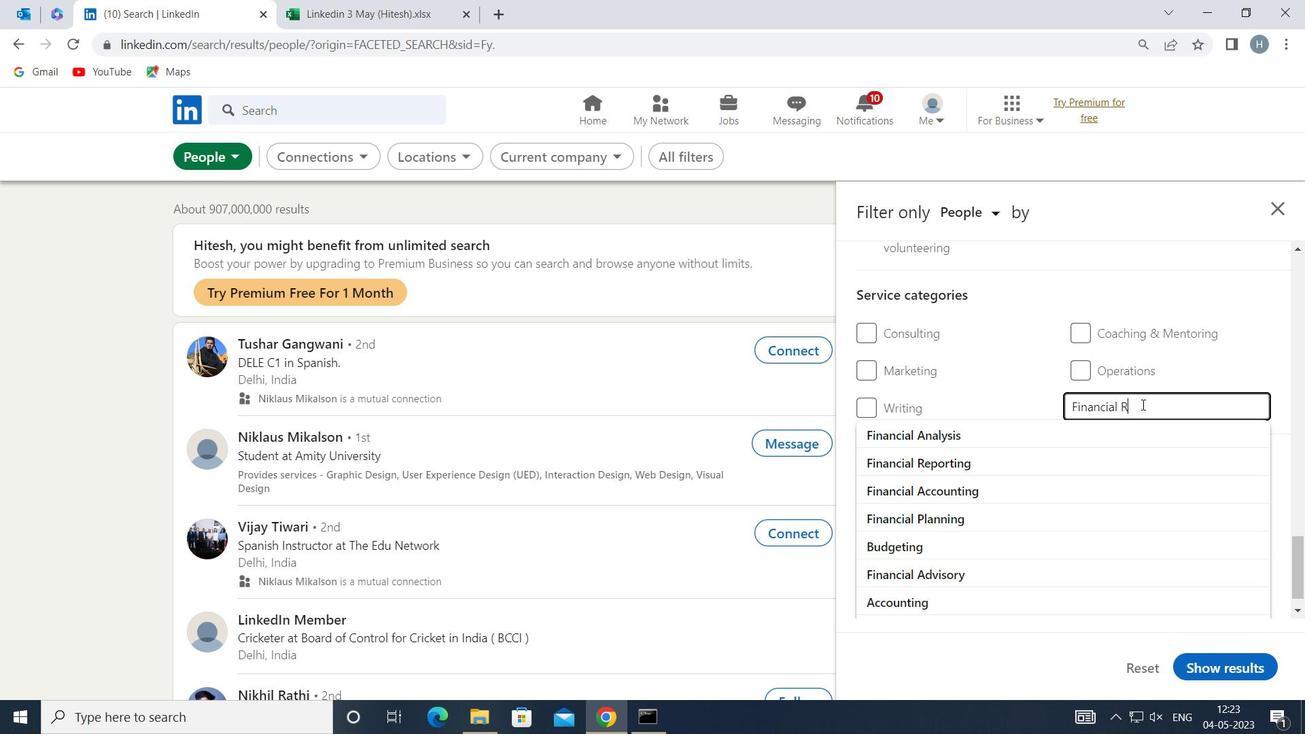 
Action: Mouse moved to (1087, 427)
Screenshot: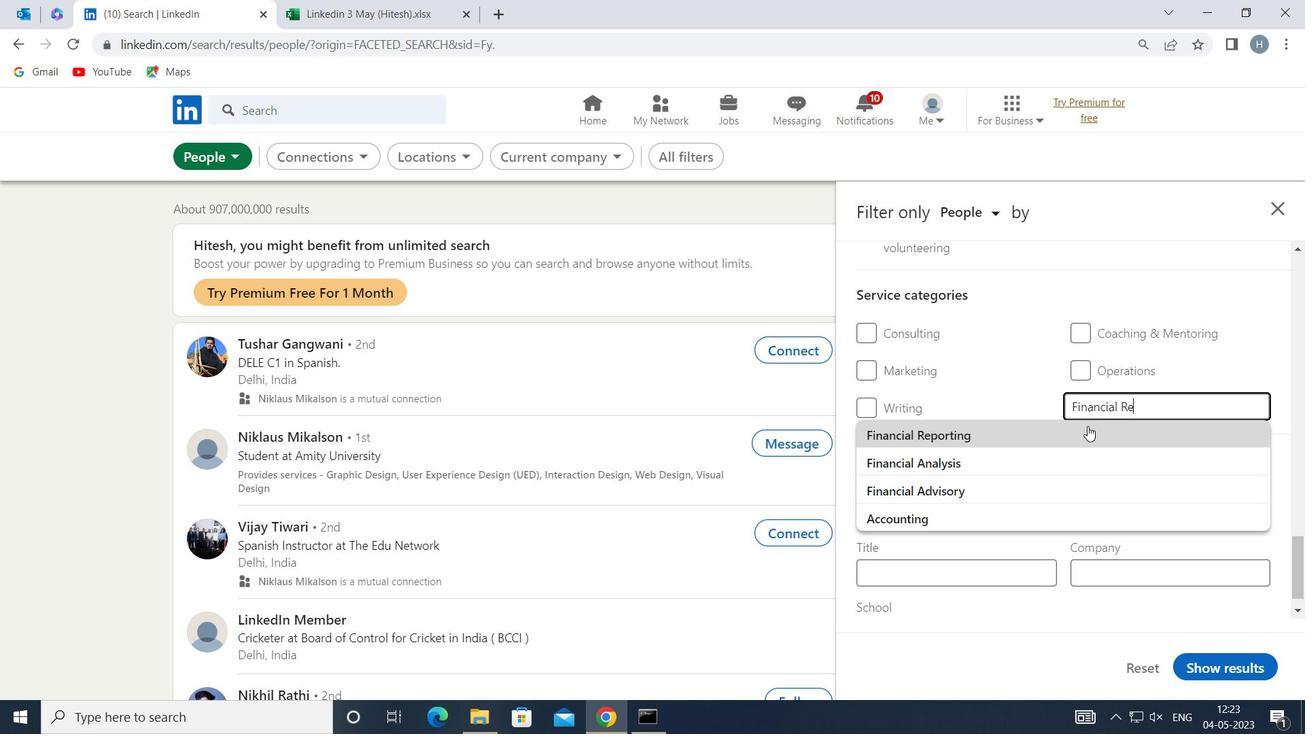 
Action: Mouse pressed left at (1087, 427)
Screenshot: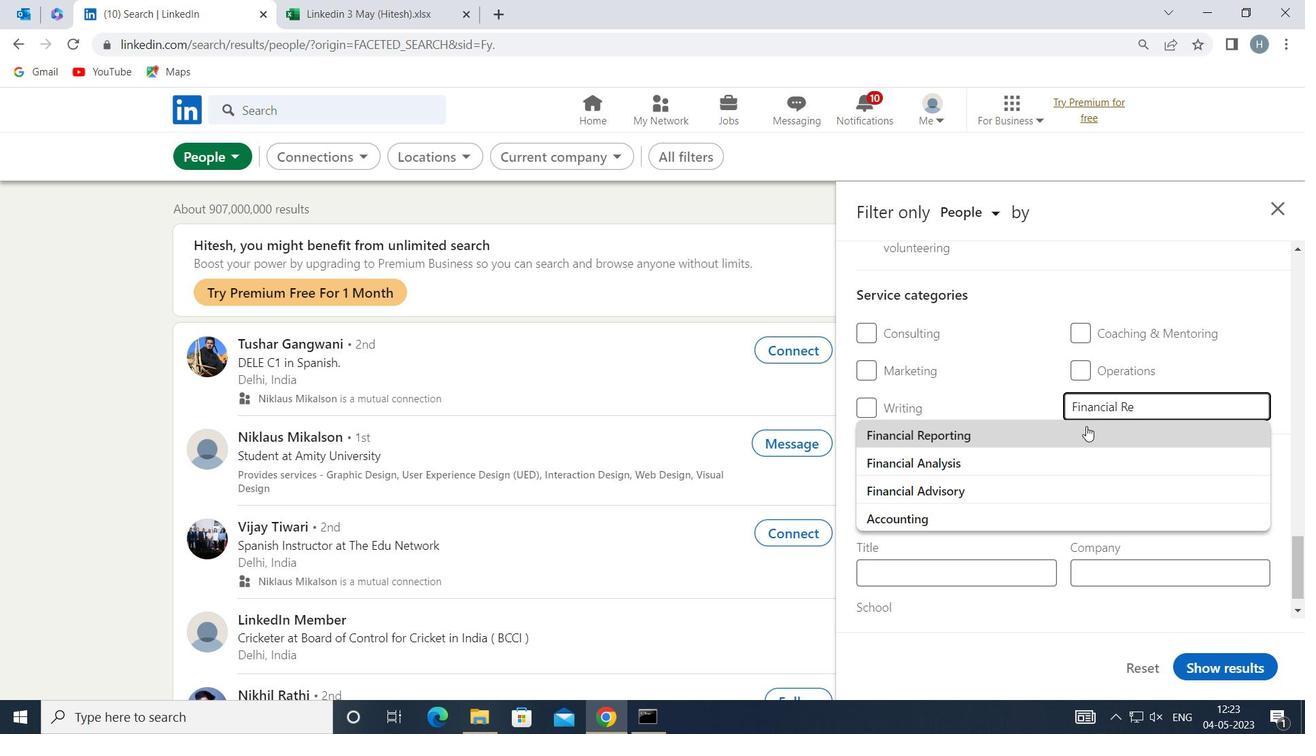 
Action: Mouse moved to (1025, 438)
Screenshot: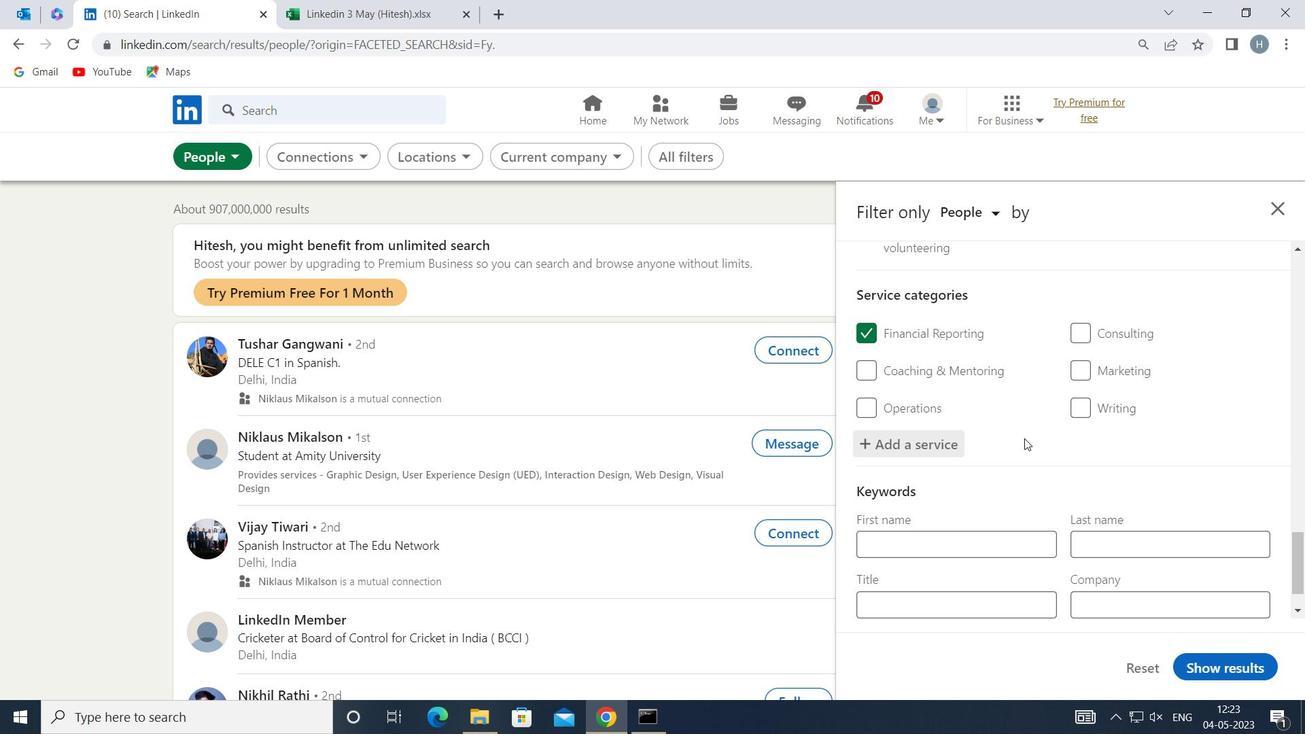 
Action: Mouse scrolled (1025, 437) with delta (0, 0)
Screenshot: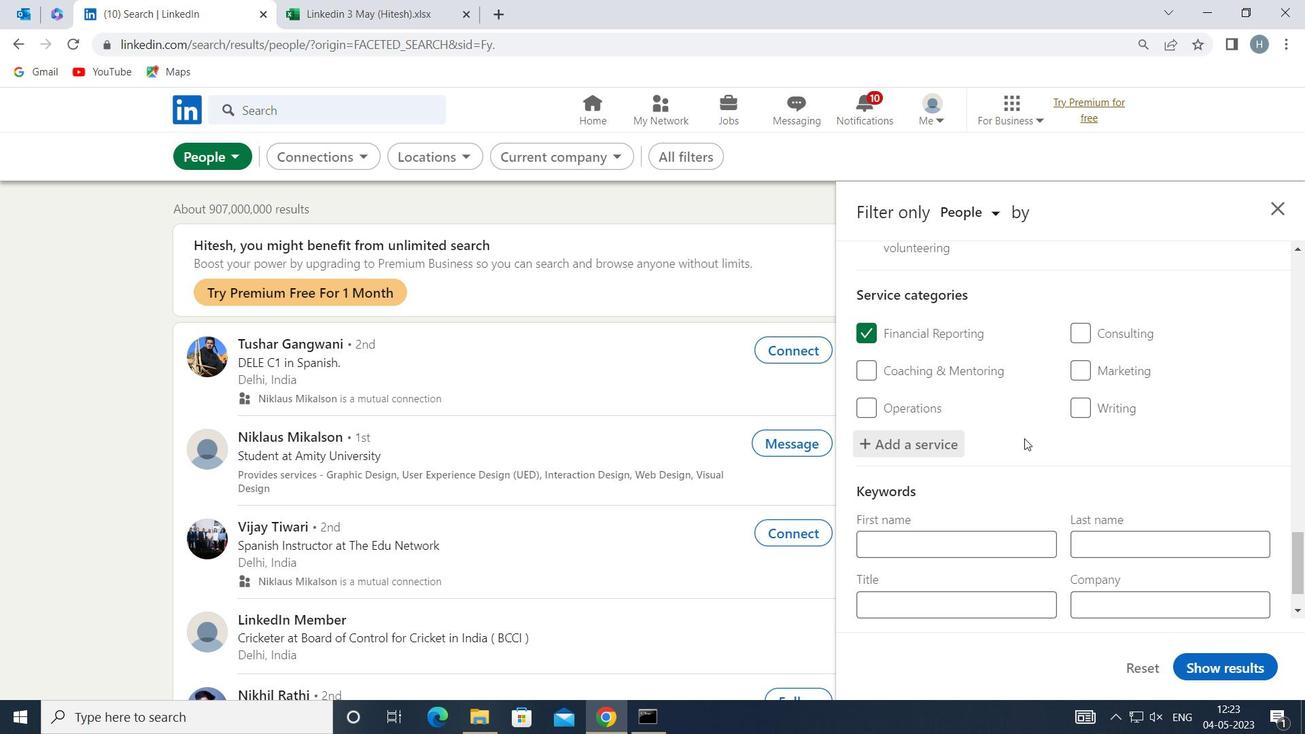 
Action: Mouse scrolled (1025, 437) with delta (0, 0)
Screenshot: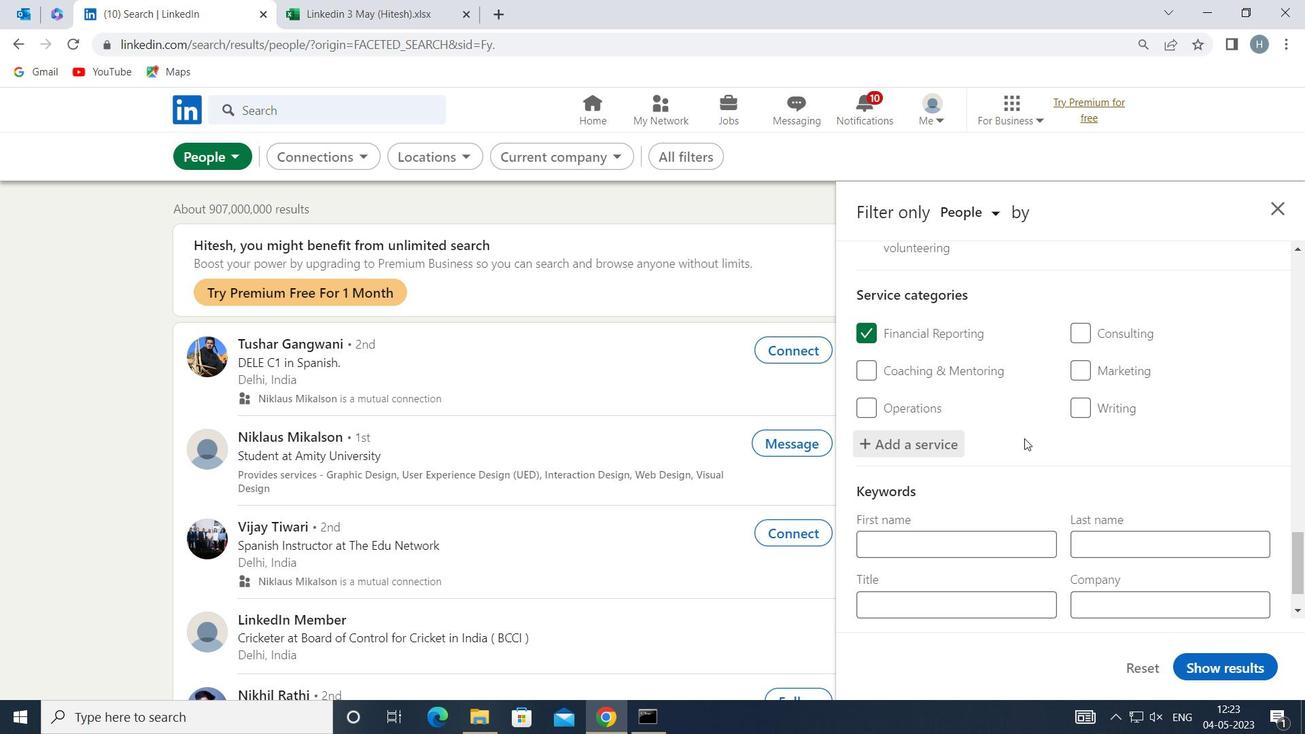 
Action: Mouse scrolled (1025, 437) with delta (0, 0)
Screenshot: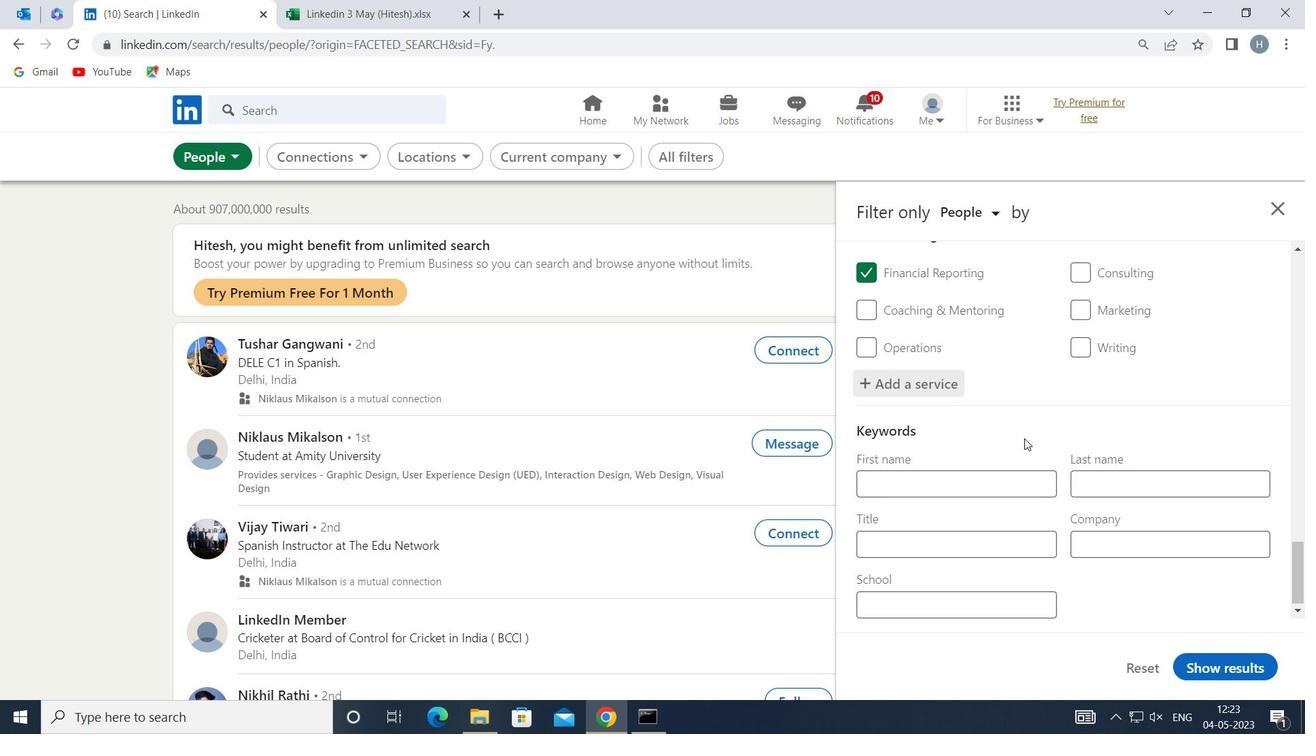 
Action: Mouse scrolled (1025, 437) with delta (0, 0)
Screenshot: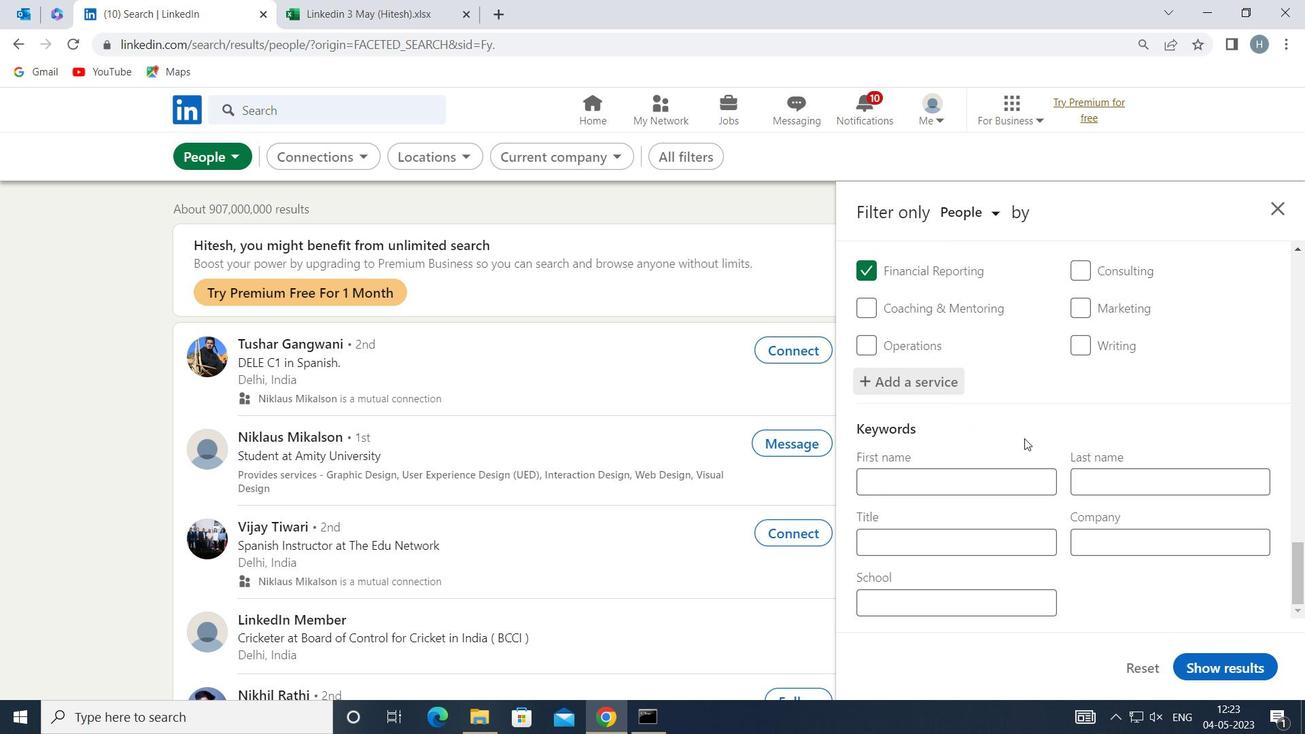
Action: Mouse moved to (1017, 543)
Screenshot: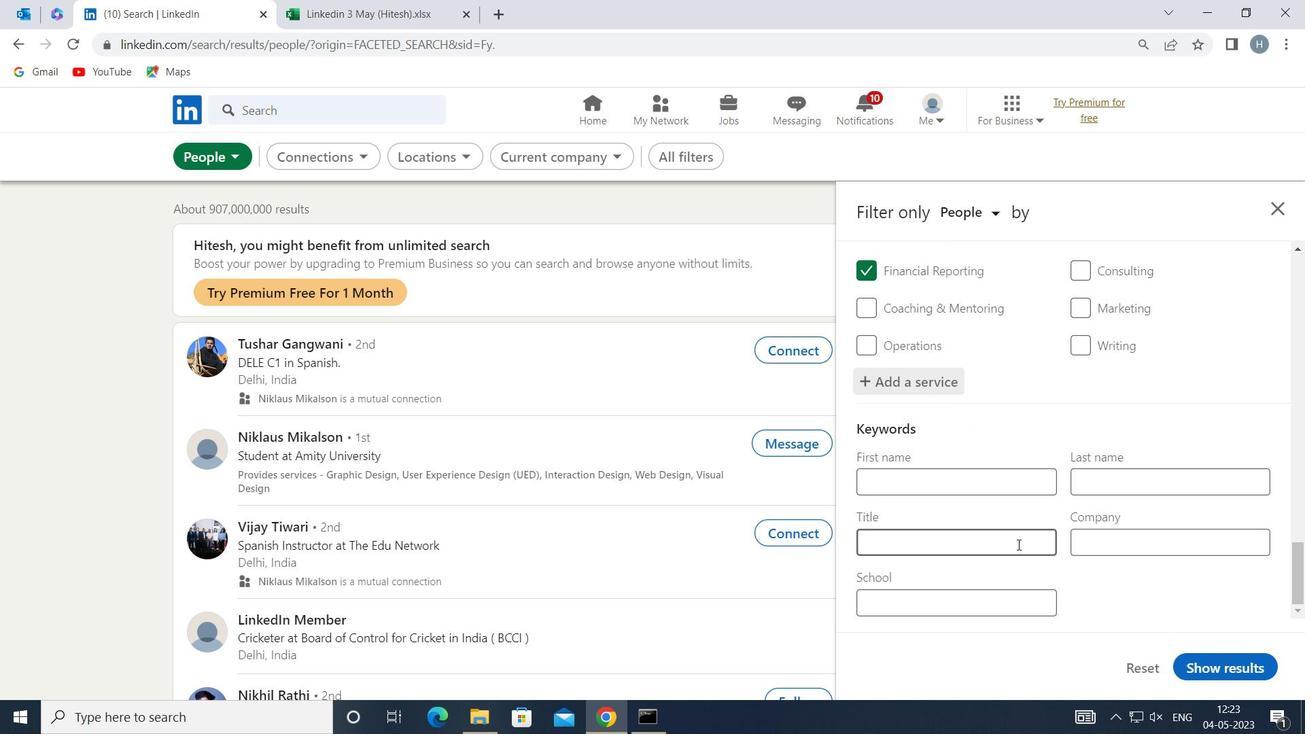 
Action: Mouse pressed left at (1017, 543)
Screenshot: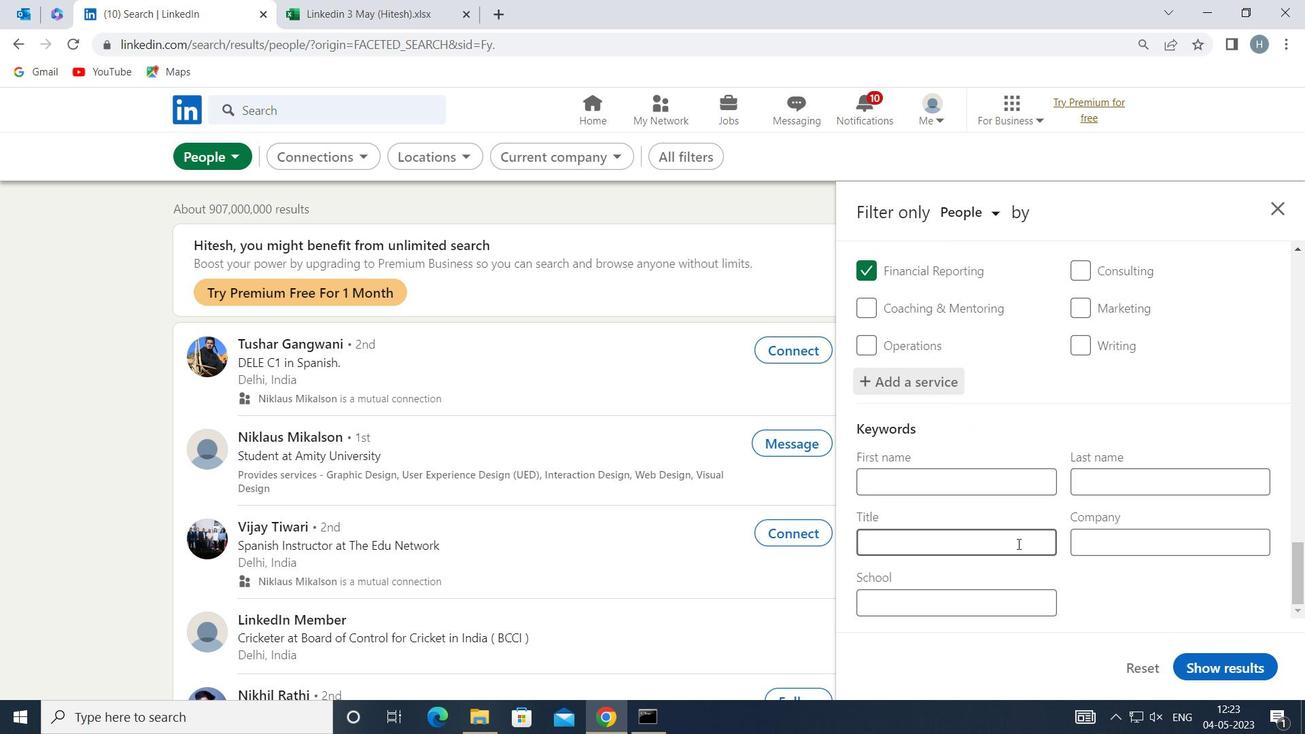 
Action: Key pressed <Key.shift>CHIEF<Key.space><Key.shift>ENGINEER
Screenshot: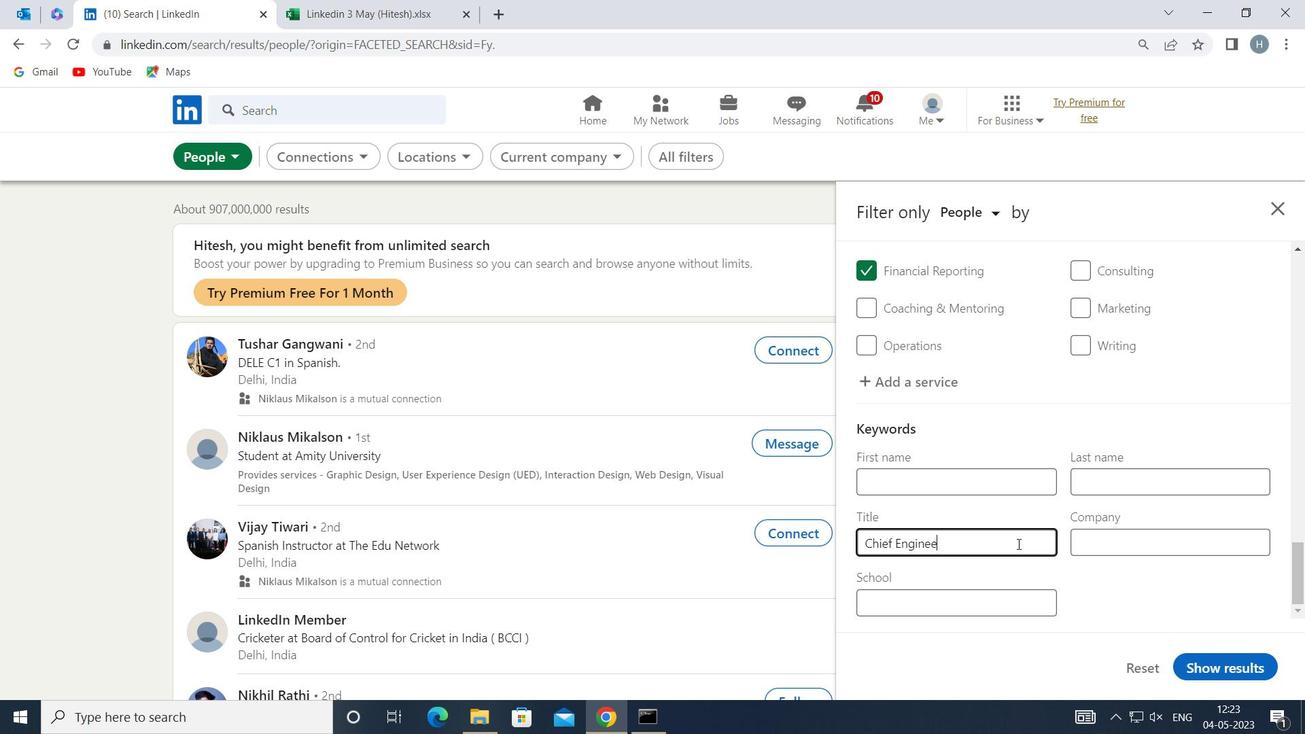 
Action: Mouse moved to (1199, 664)
Screenshot: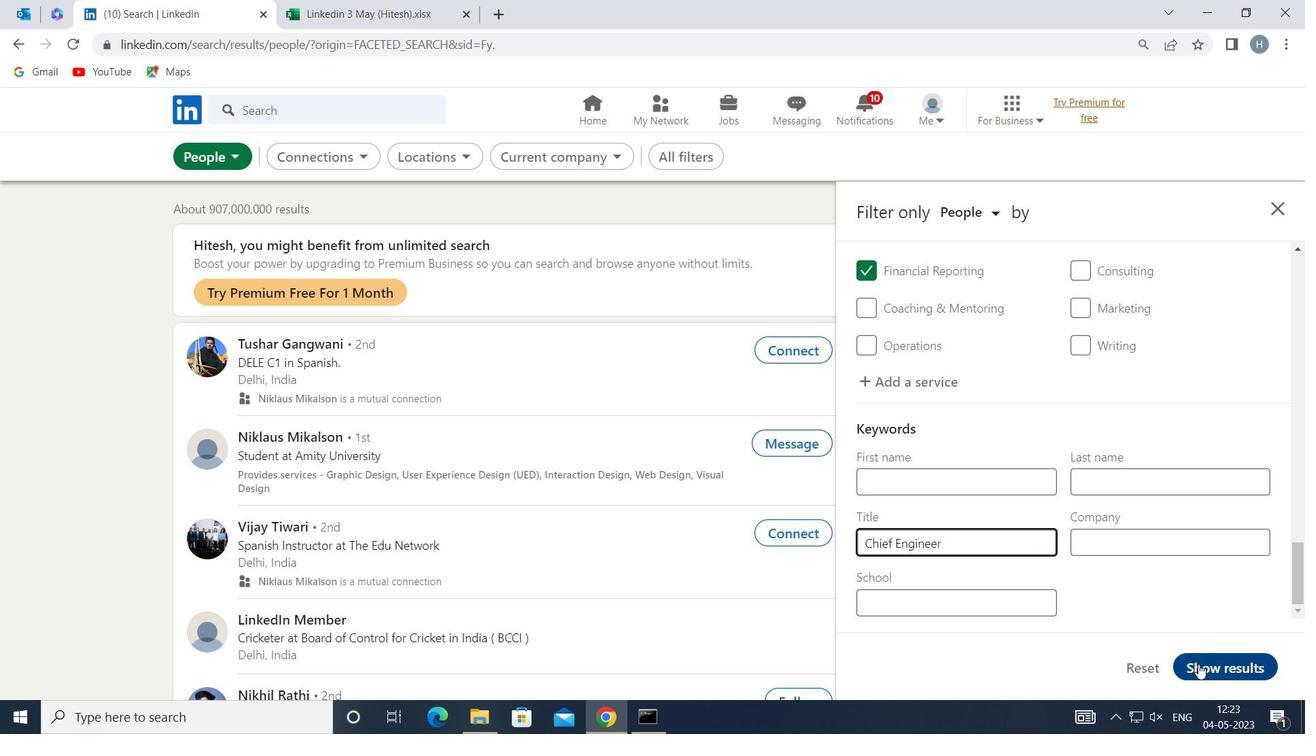 
Action: Mouse pressed left at (1199, 664)
Screenshot: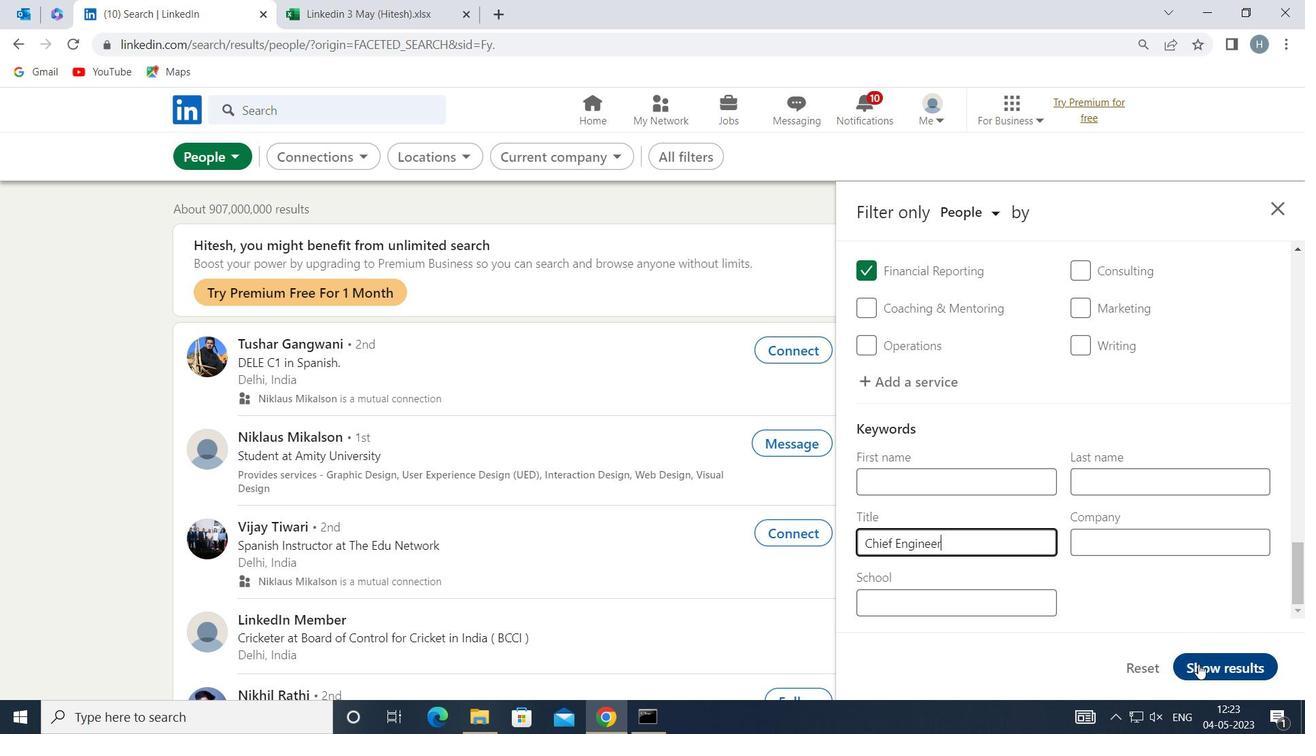 
Action: Mouse moved to (732, 330)
Screenshot: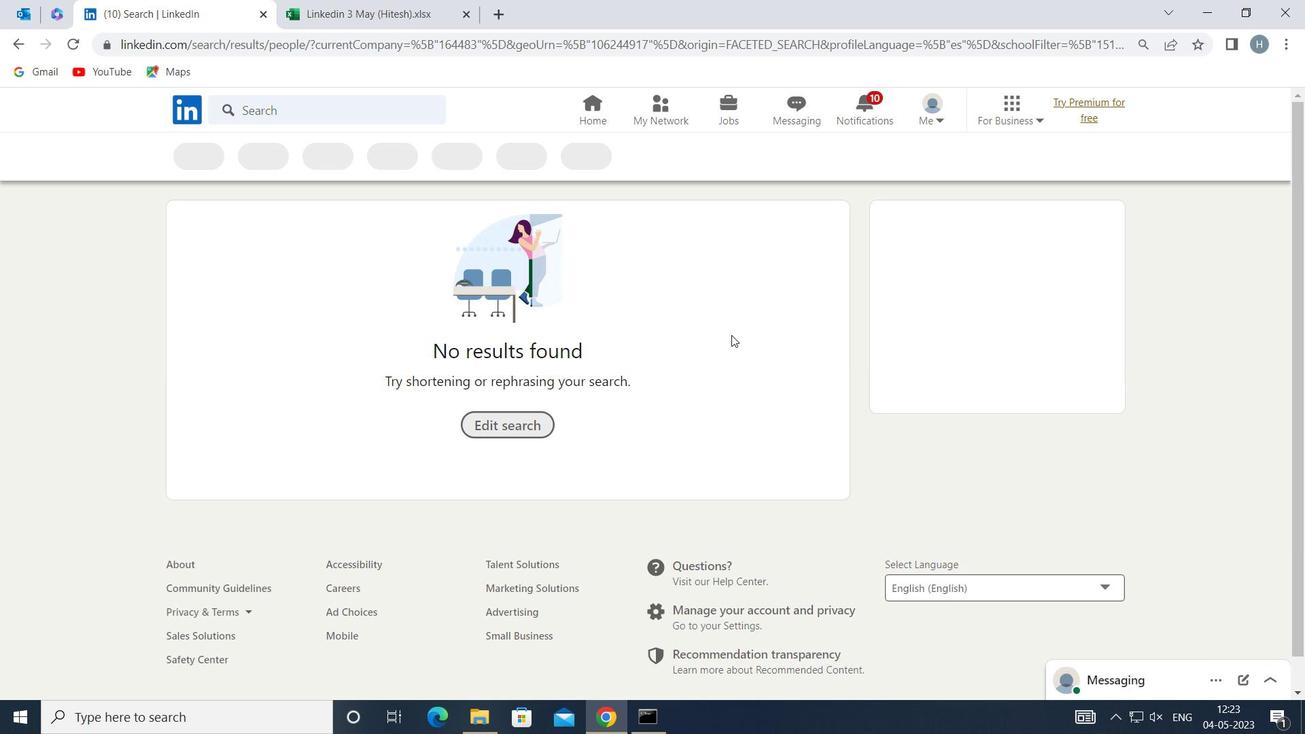 
